 Task: Look for space in Basi, India from 1st July, 2023 to 9th July, 2023 for 2 adults in price range Rs.8000 to Rs.15000. Place can be entire place with 1  bedroom having 1 bed and 1 bathroom. Property type can be house, flat, guest house. Booking option can be shelf check-in. Required host language is English.
Action: Mouse moved to (542, 119)
Screenshot: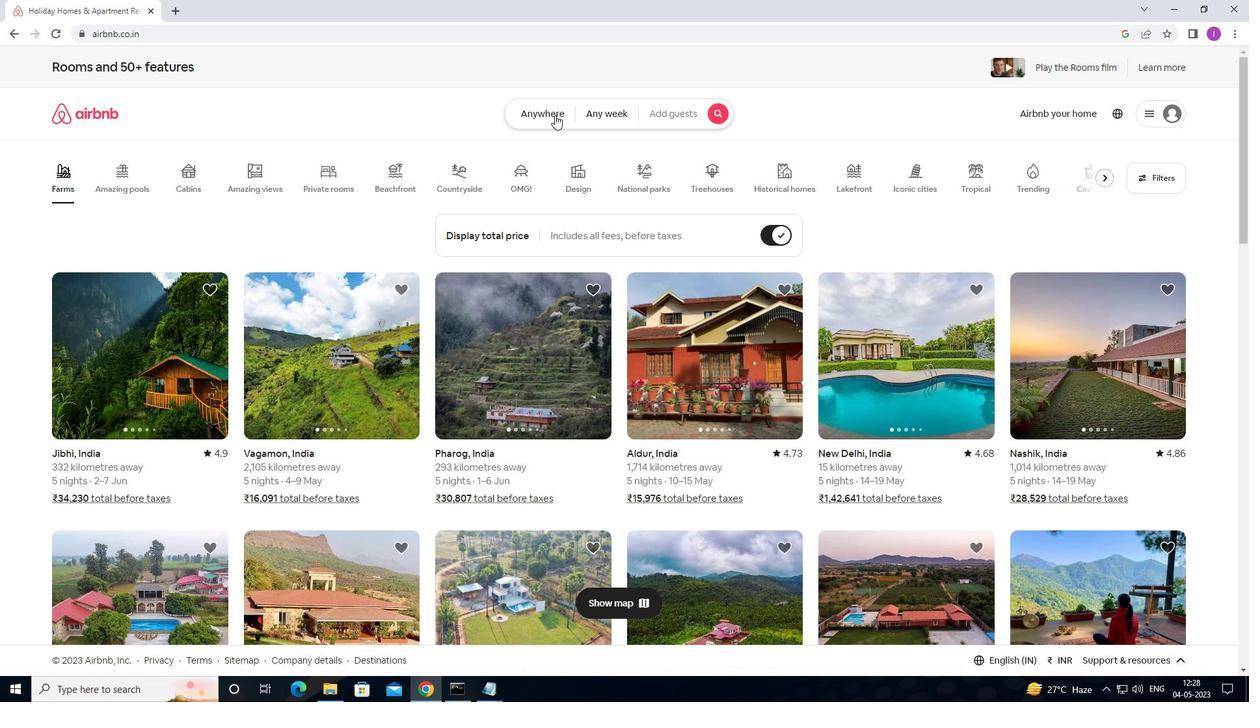 
Action: Mouse pressed left at (542, 119)
Screenshot: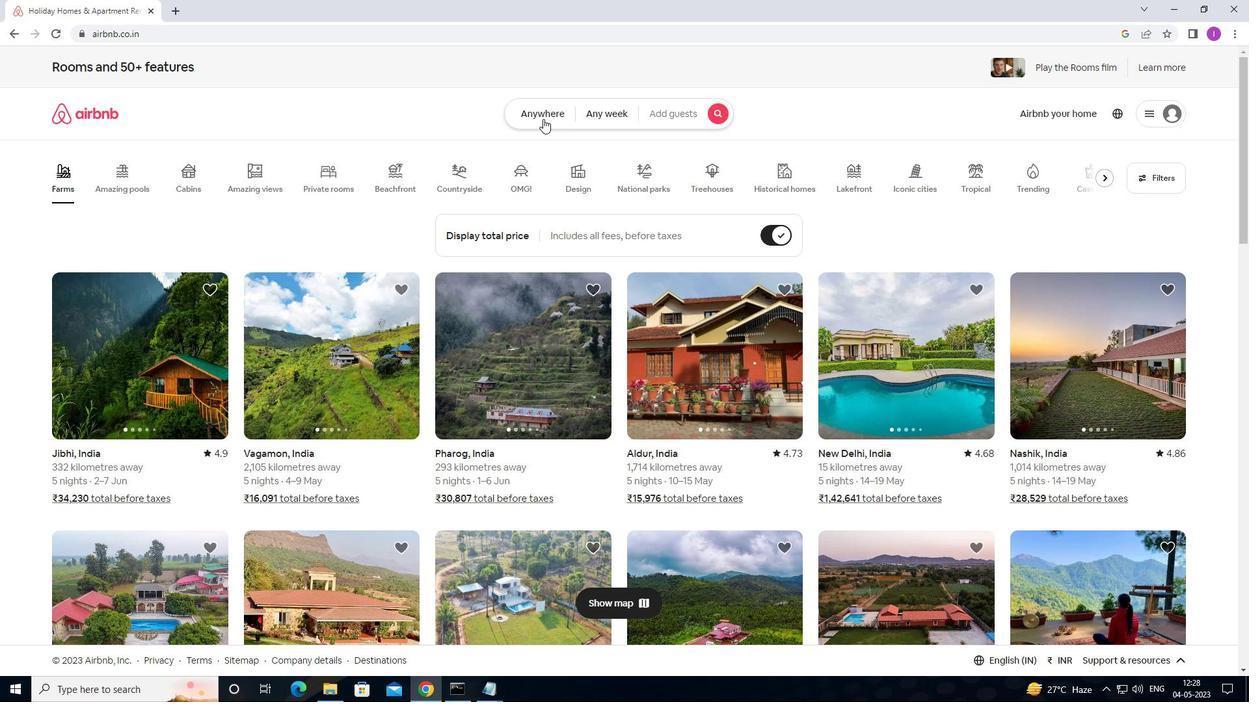 
Action: Mouse moved to (391, 169)
Screenshot: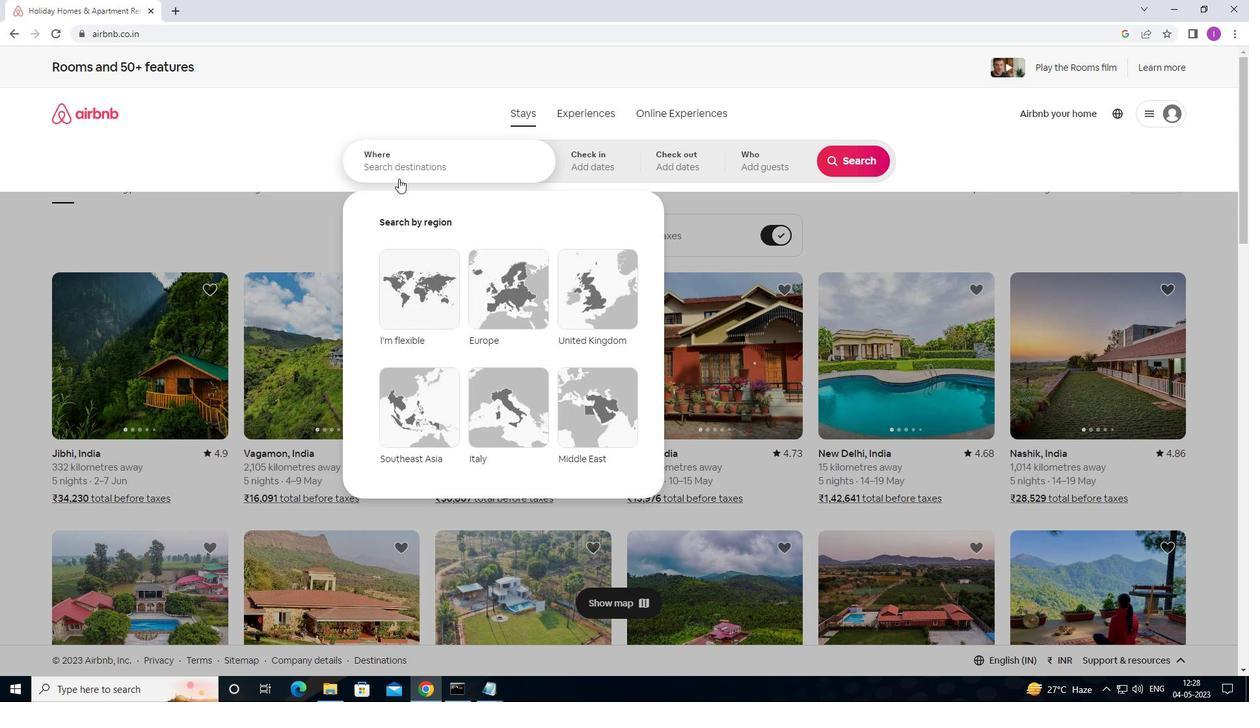 
Action: Mouse pressed left at (391, 169)
Screenshot: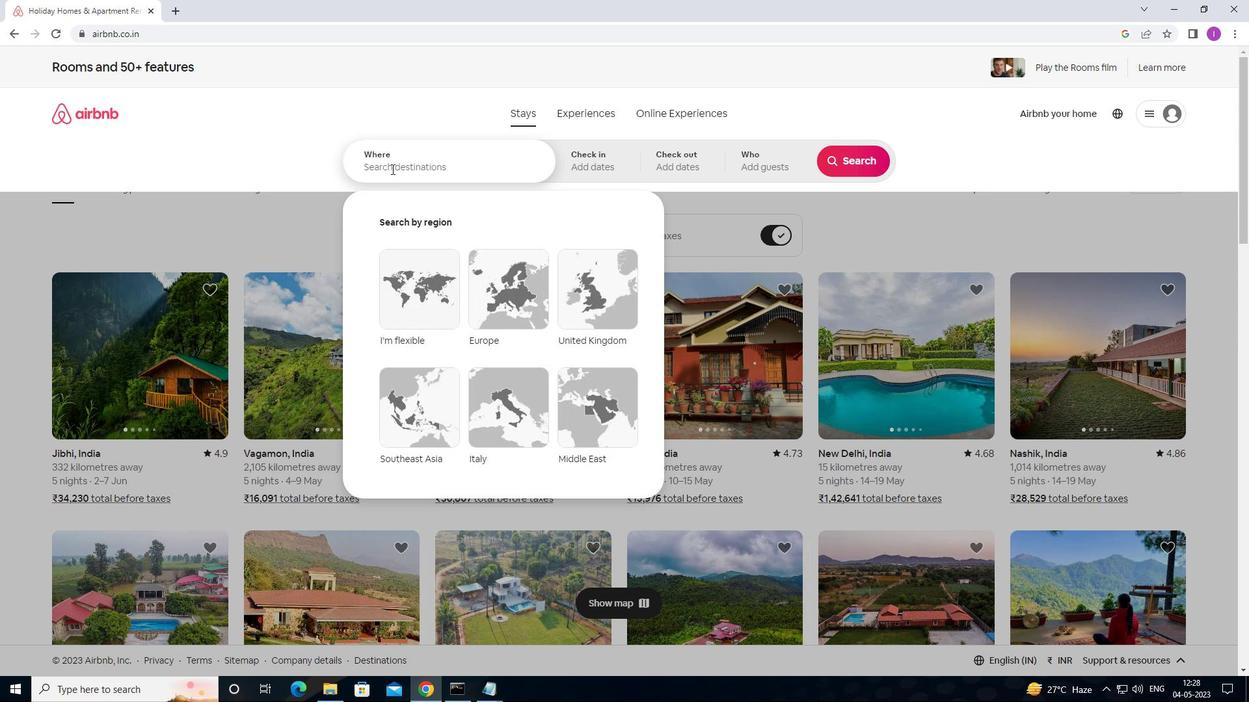 
Action: Mouse moved to (687, 163)
Screenshot: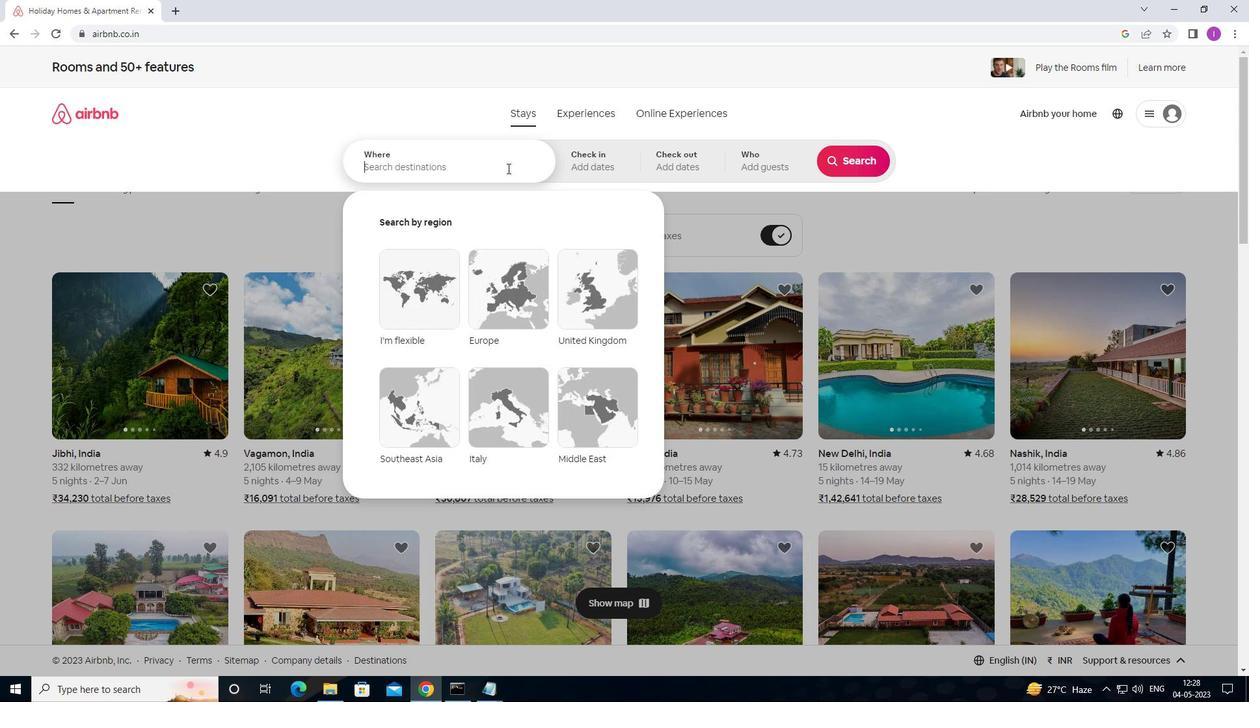 
Action: Key pressed <Key.shift>BASI,<Key.shift>INDIA
Screenshot: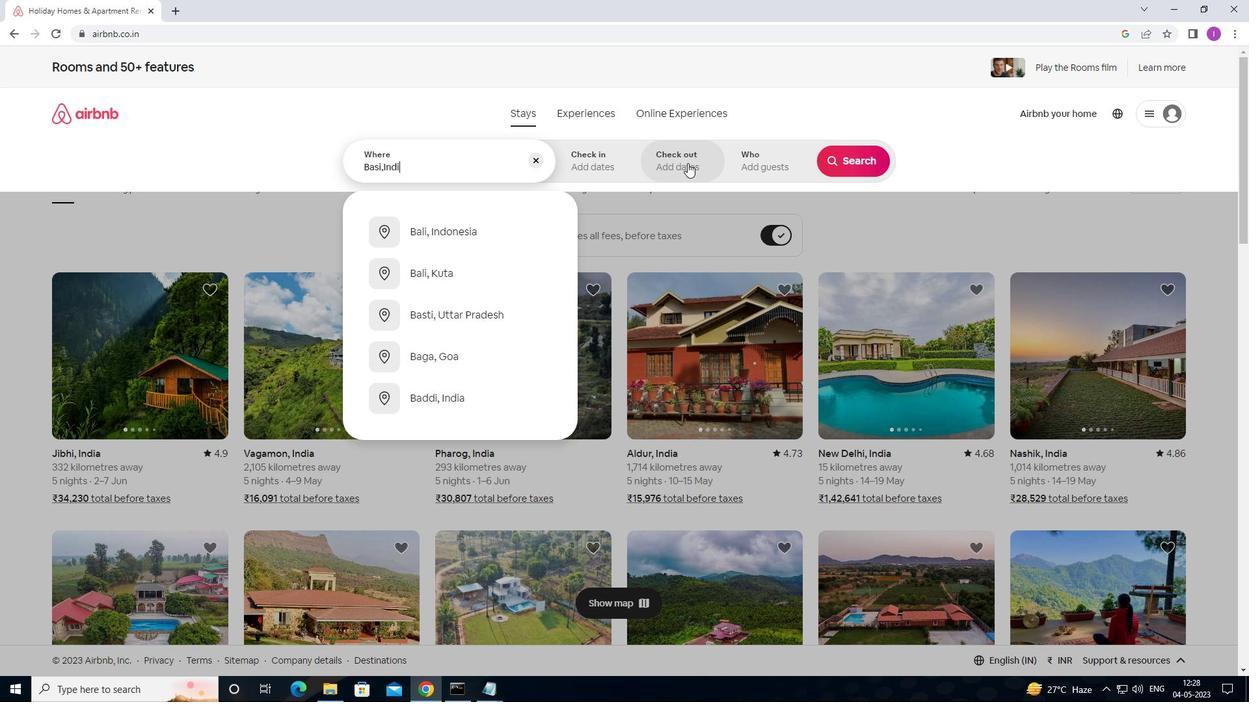 
Action: Mouse moved to (599, 154)
Screenshot: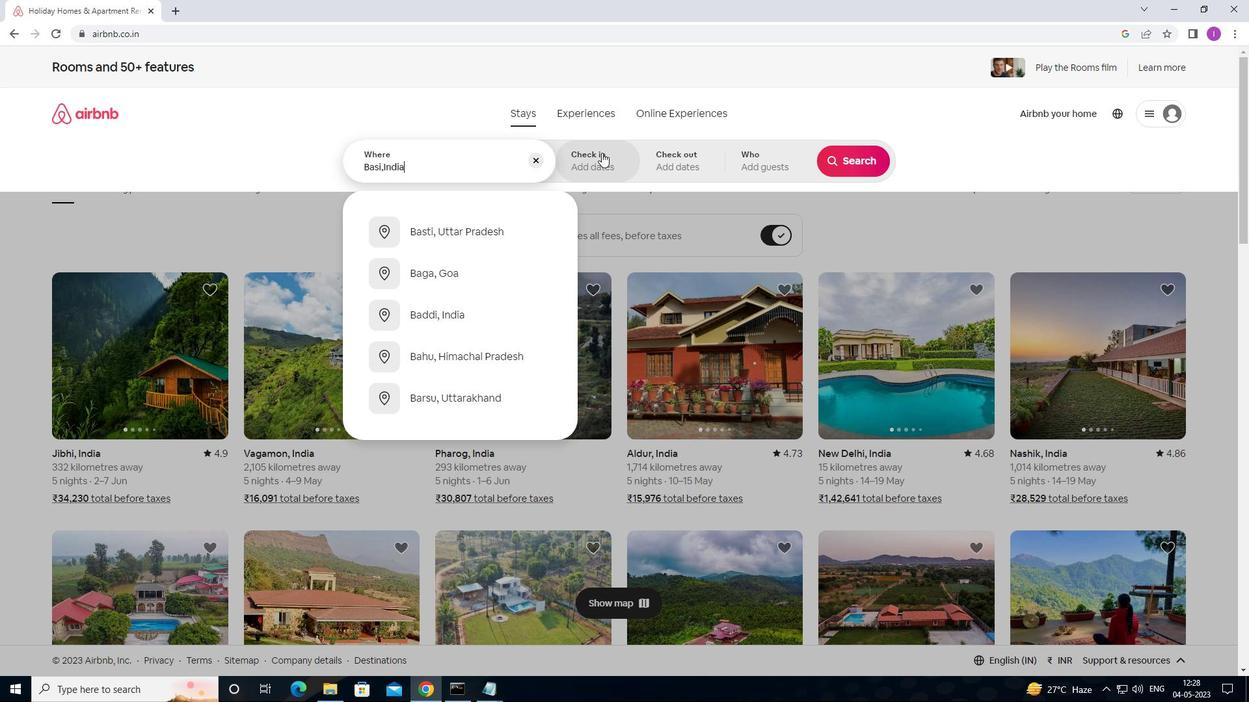 
Action: Mouse pressed left at (599, 154)
Screenshot: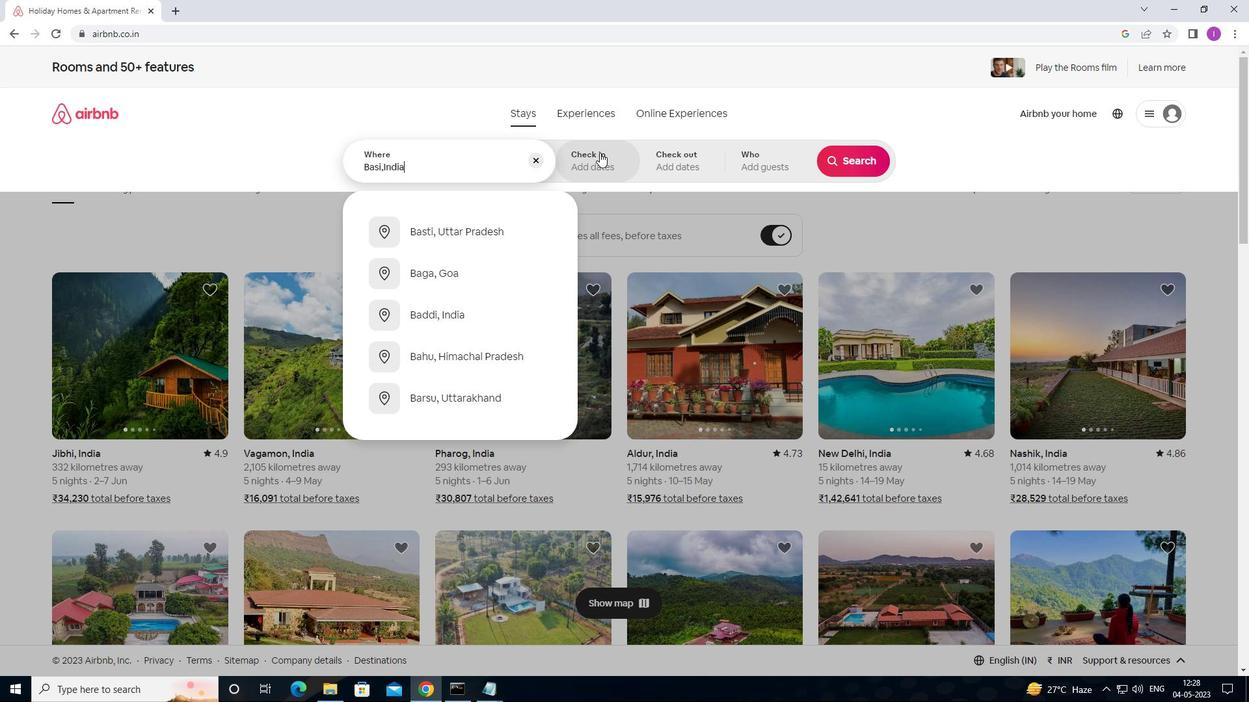 
Action: Mouse moved to (844, 265)
Screenshot: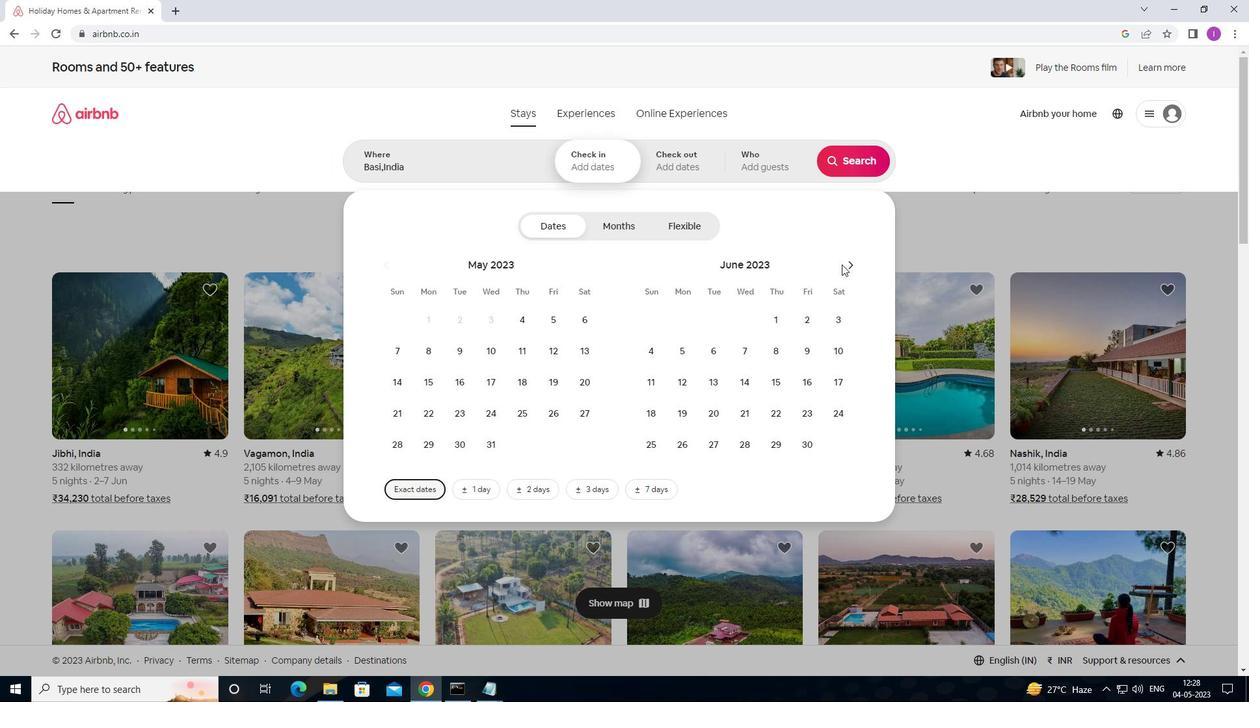 
Action: Mouse pressed left at (844, 265)
Screenshot: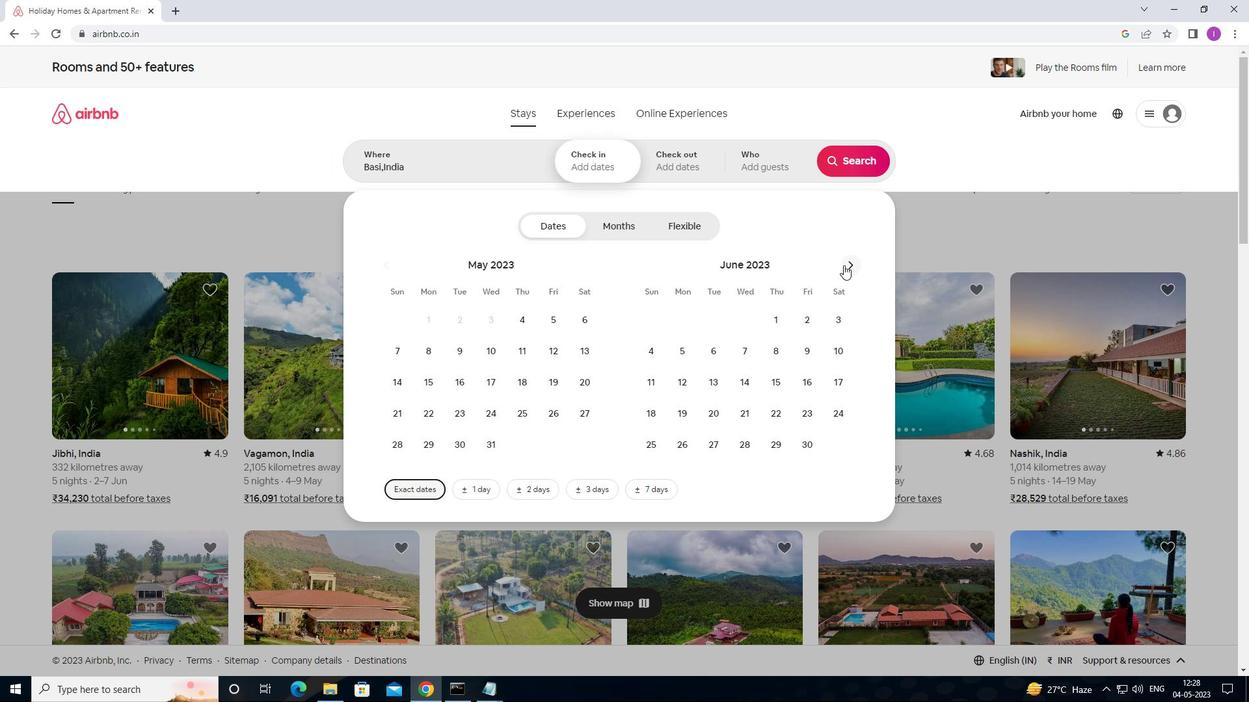 
Action: Mouse moved to (841, 324)
Screenshot: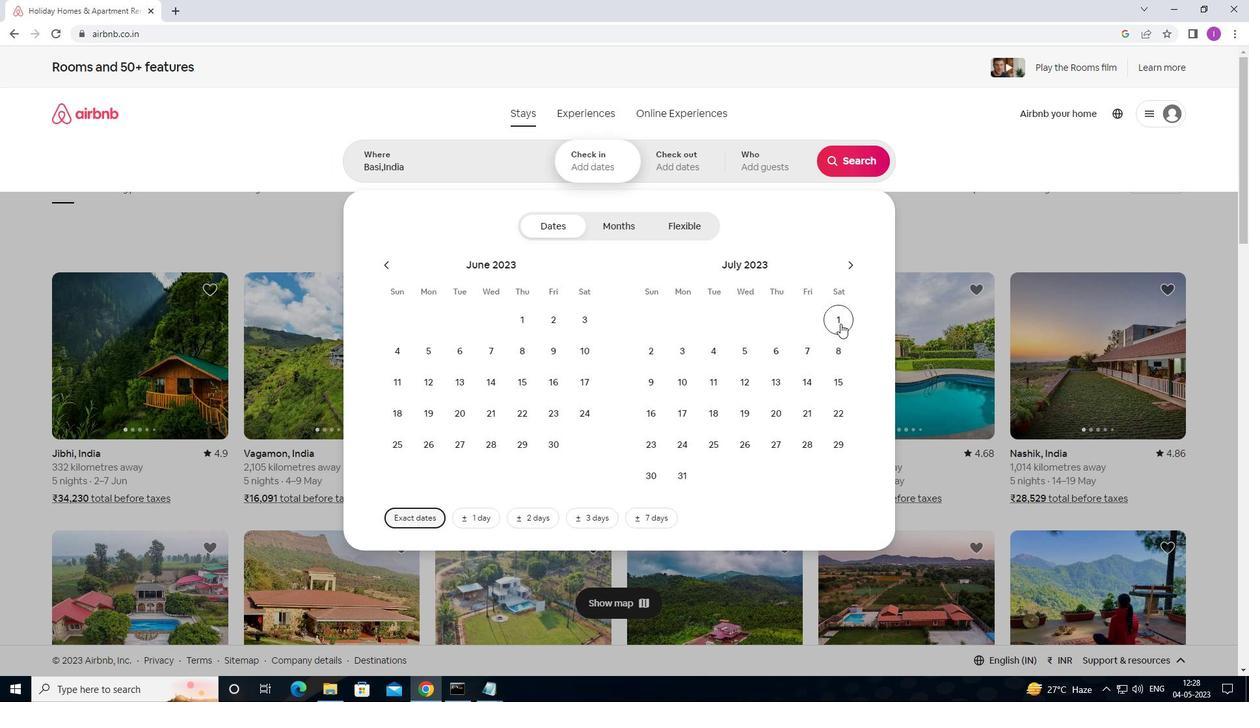 
Action: Mouse pressed left at (841, 324)
Screenshot: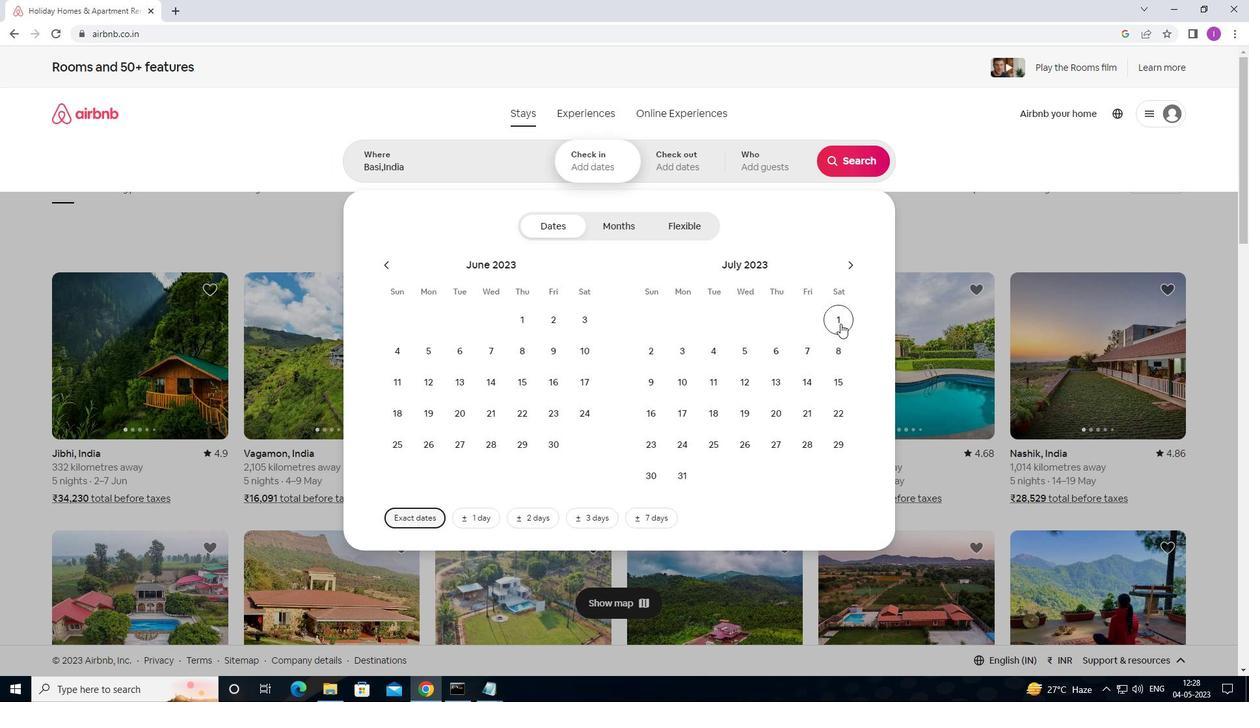 
Action: Mouse moved to (656, 385)
Screenshot: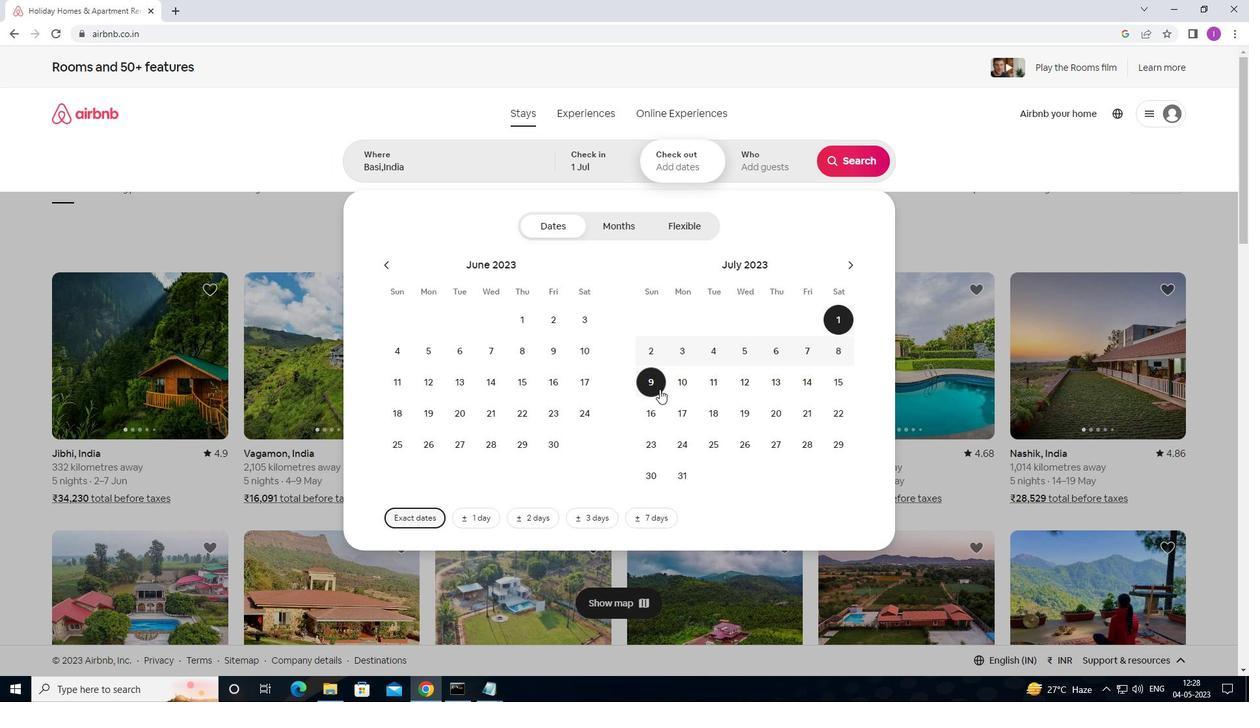 
Action: Mouse pressed left at (656, 385)
Screenshot: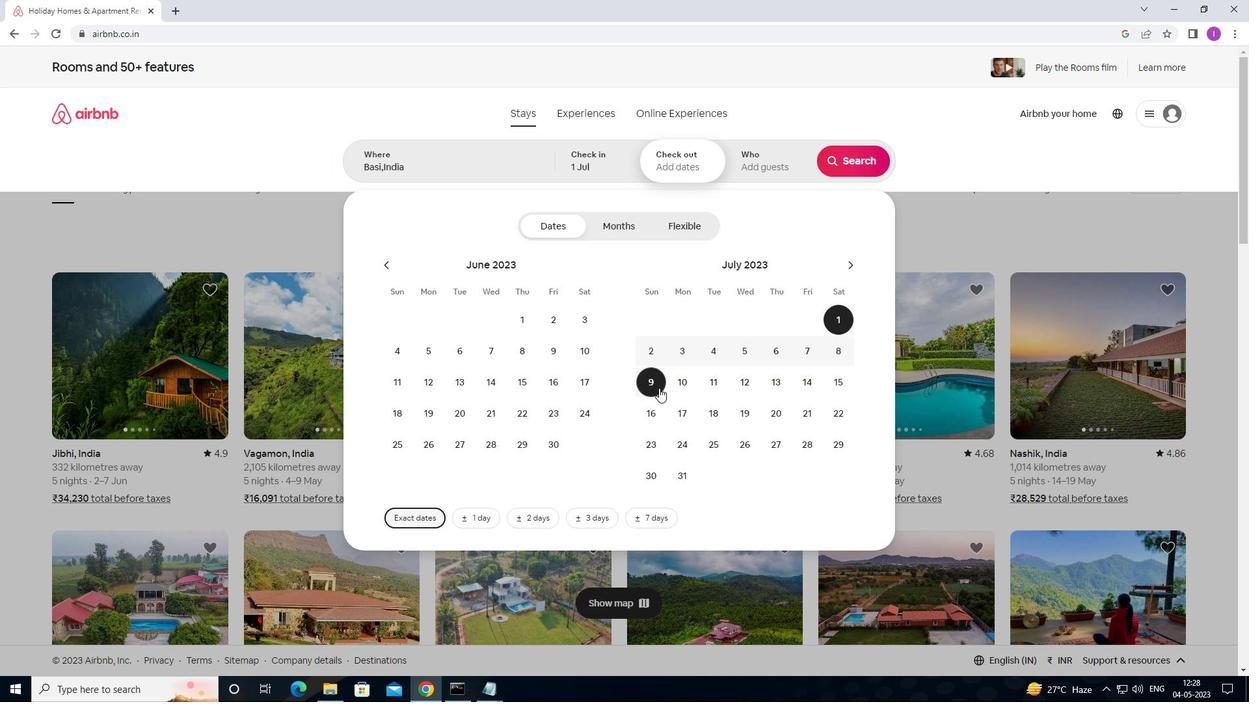 
Action: Mouse moved to (743, 166)
Screenshot: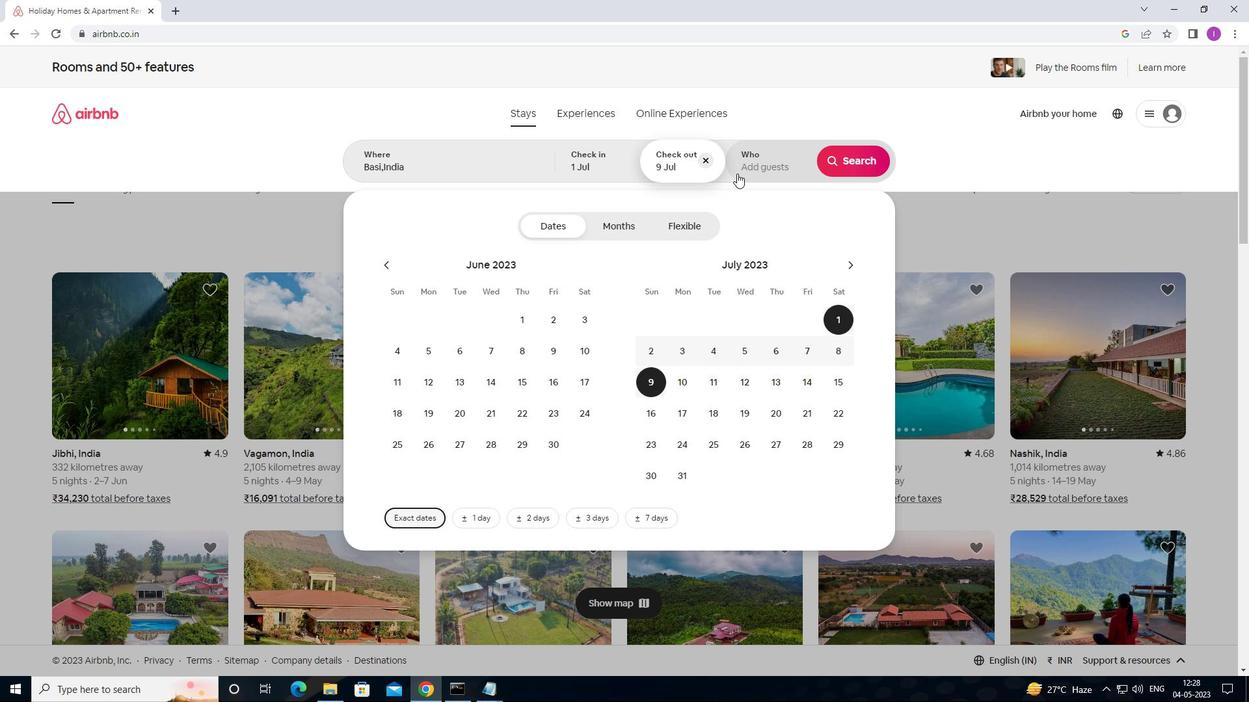 
Action: Mouse pressed left at (743, 166)
Screenshot: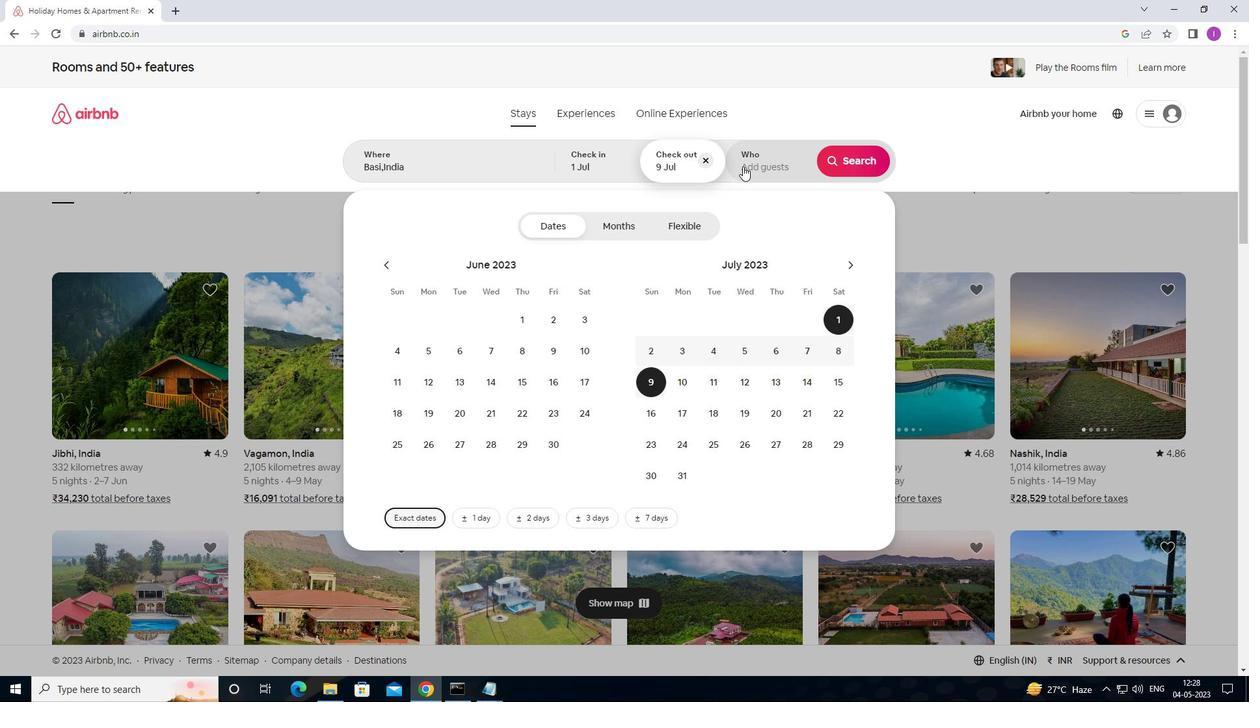 
Action: Mouse moved to (857, 238)
Screenshot: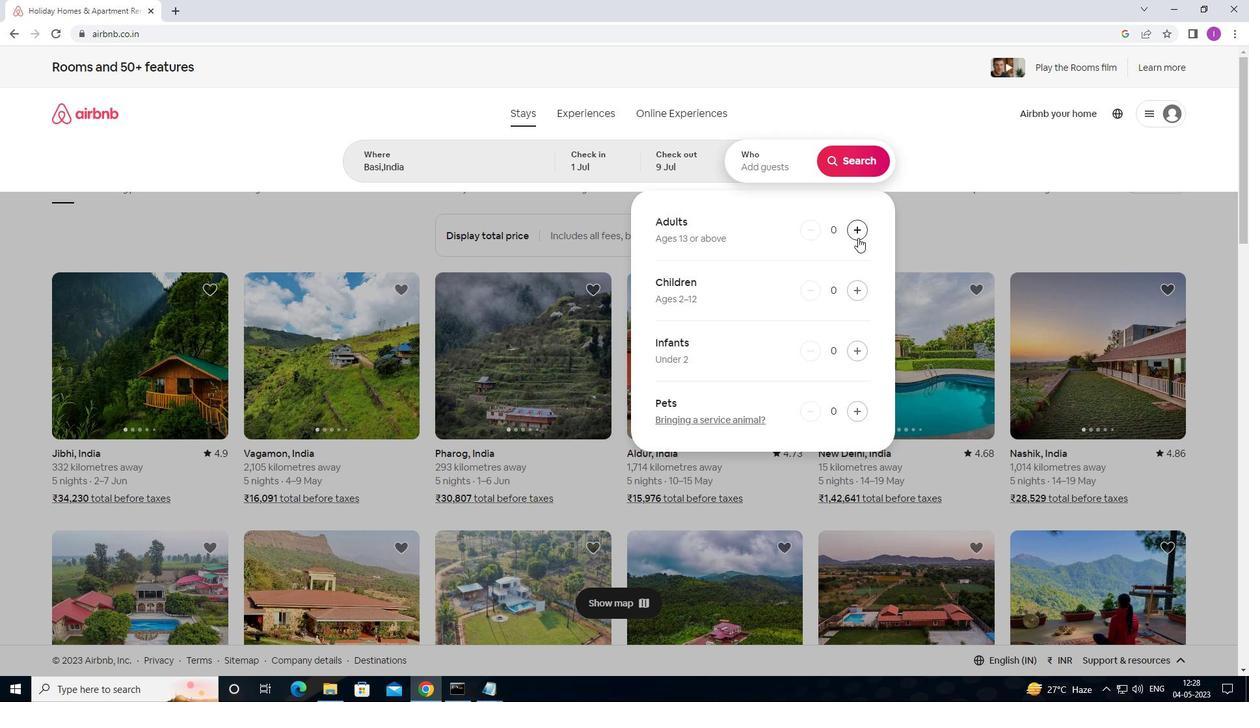 
Action: Mouse pressed left at (857, 238)
Screenshot: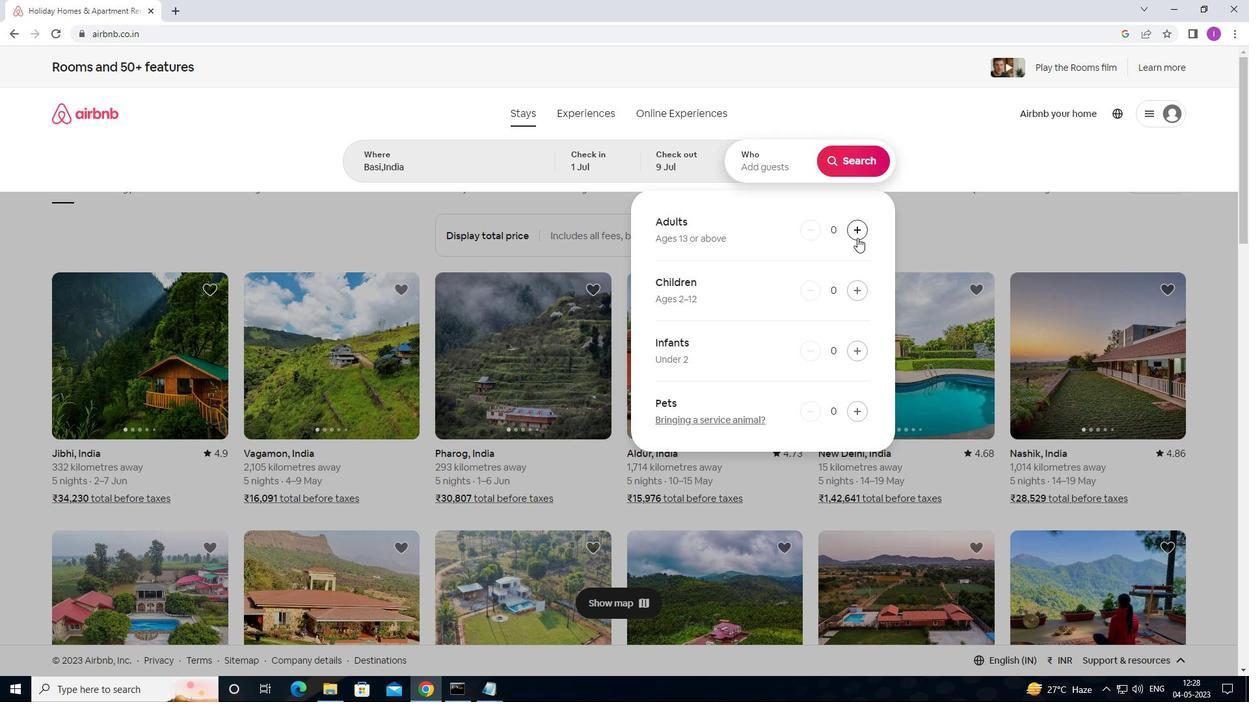 
Action: Mouse moved to (857, 236)
Screenshot: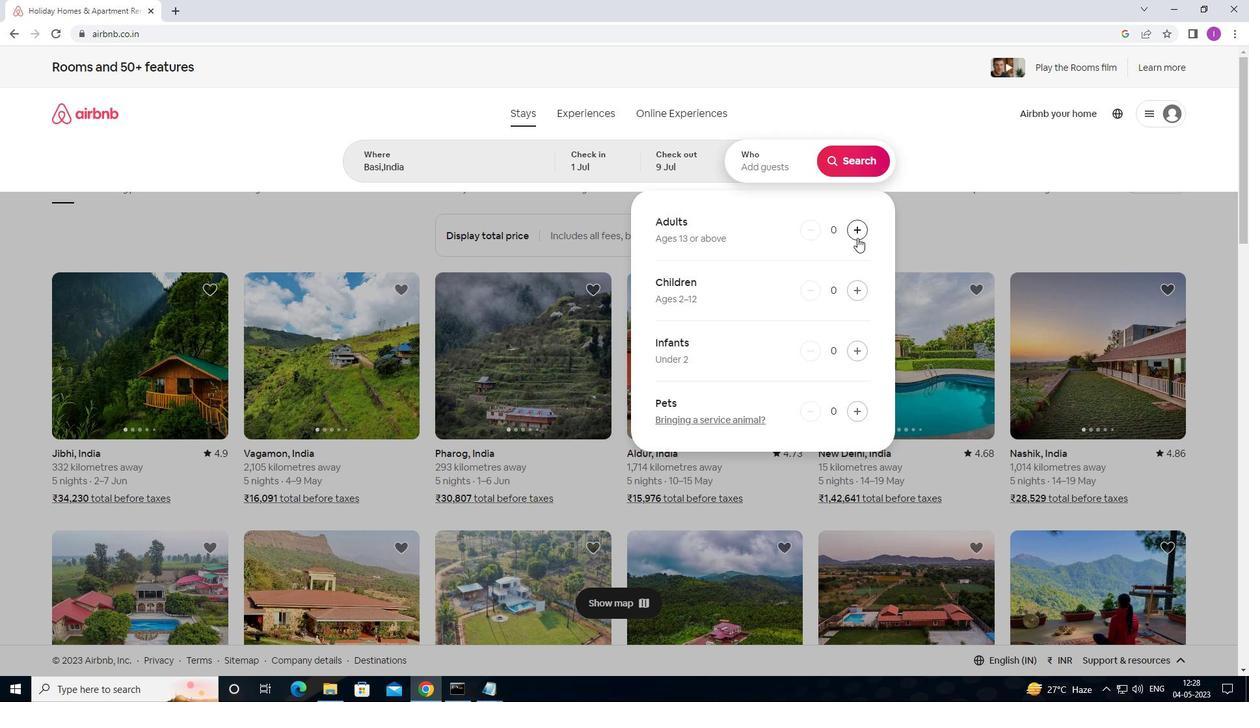
Action: Mouse pressed left at (857, 236)
Screenshot: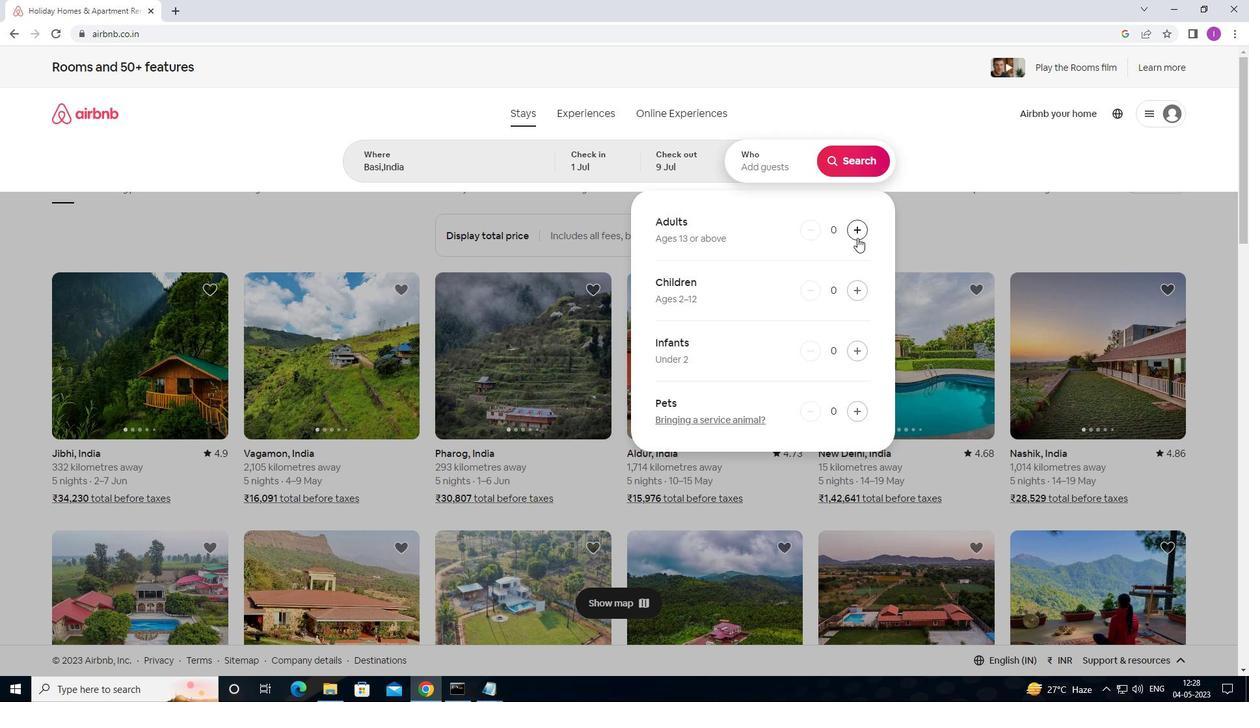 
Action: Mouse moved to (850, 158)
Screenshot: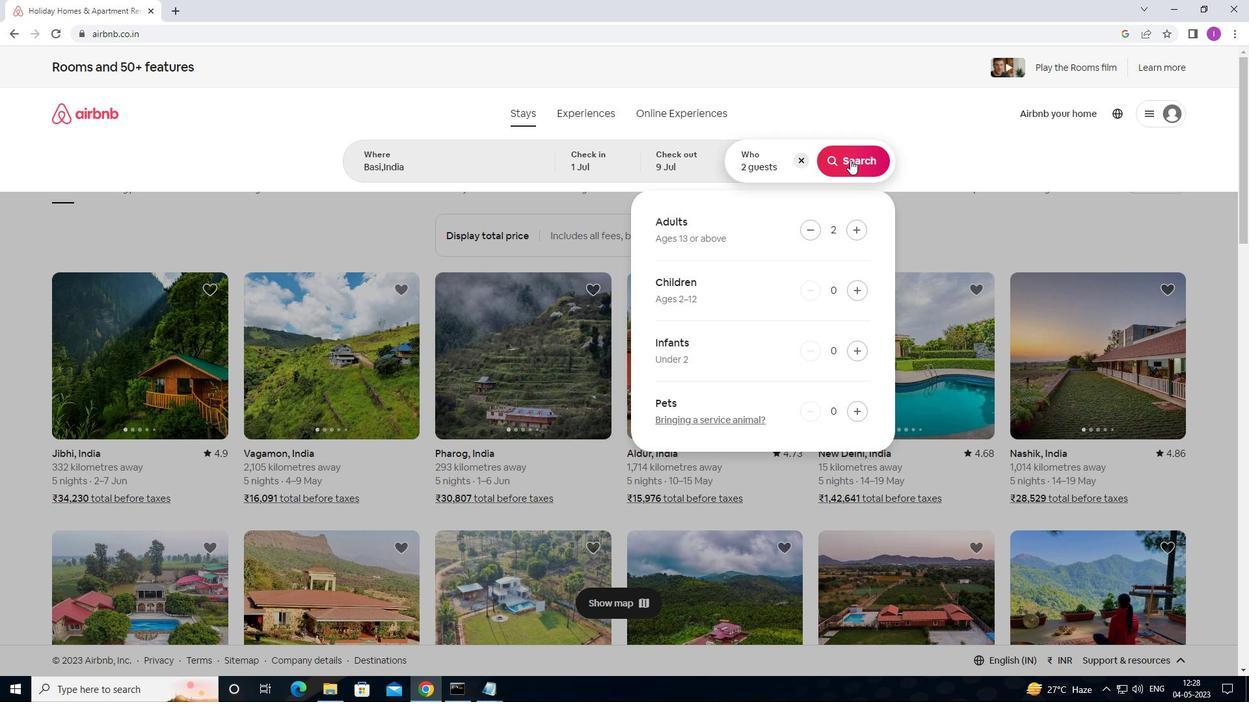 
Action: Mouse pressed left at (850, 158)
Screenshot: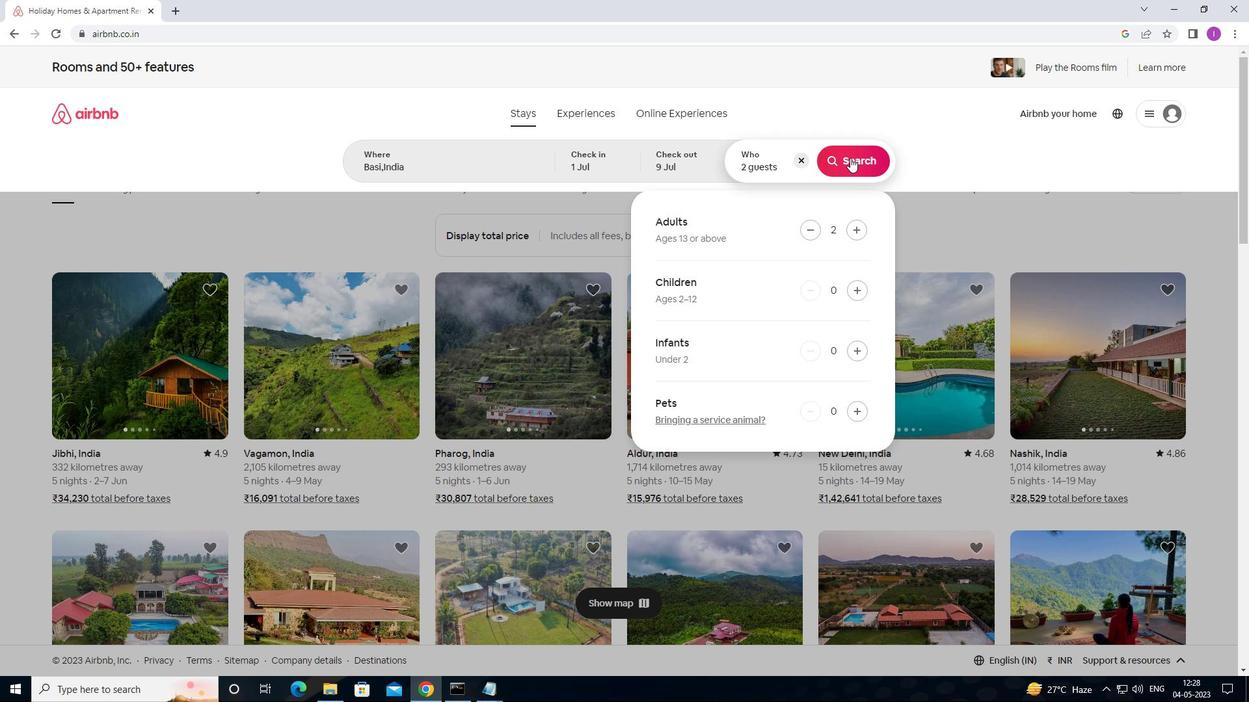 
Action: Mouse moved to (1190, 122)
Screenshot: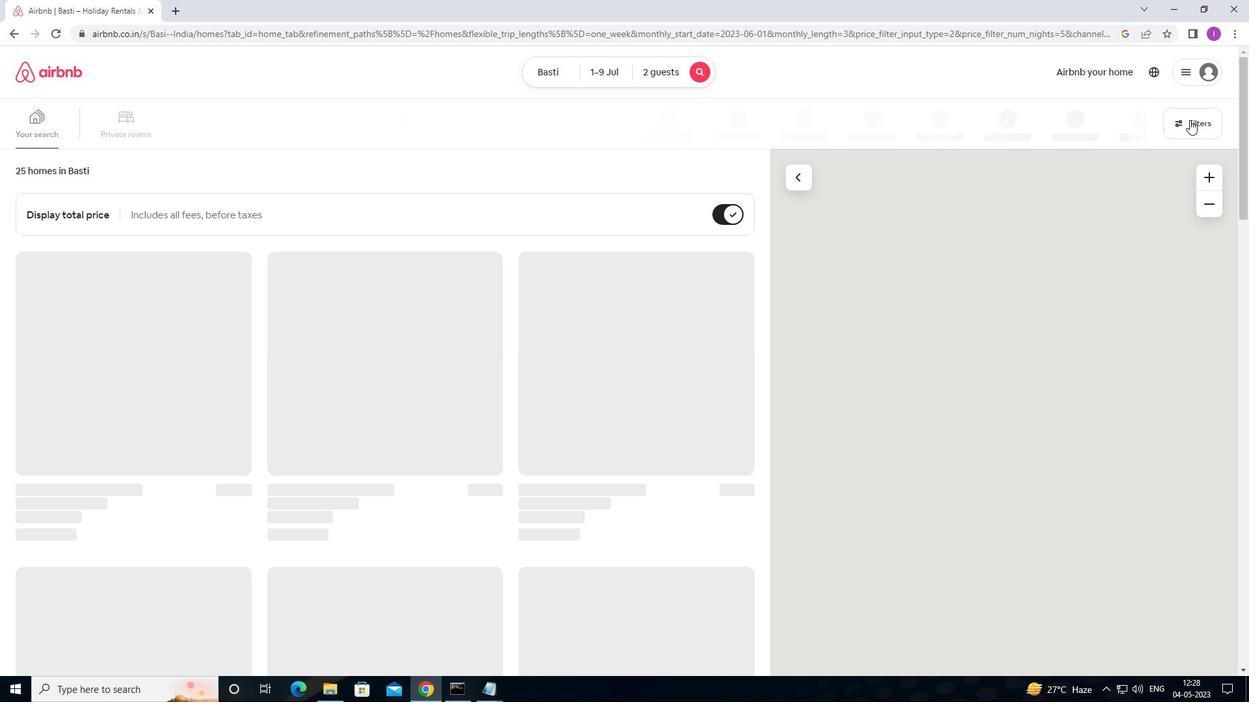 
Action: Mouse pressed left at (1190, 122)
Screenshot: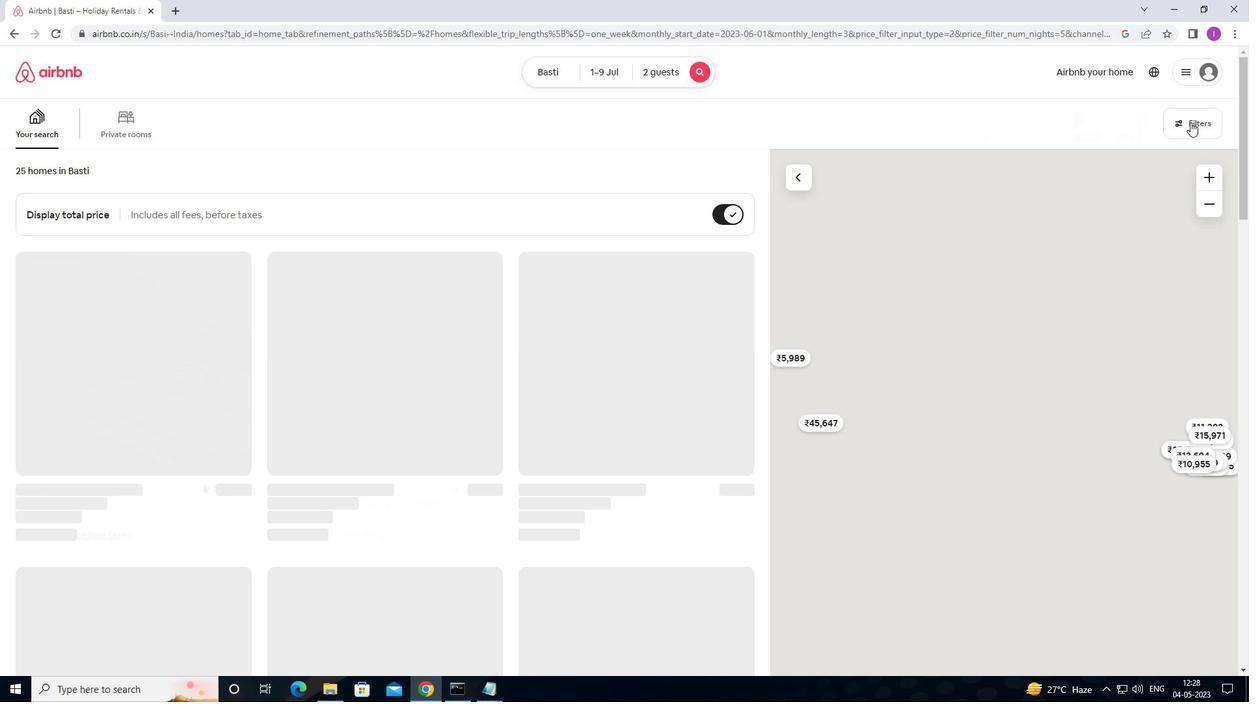 
Action: Mouse moved to (490, 292)
Screenshot: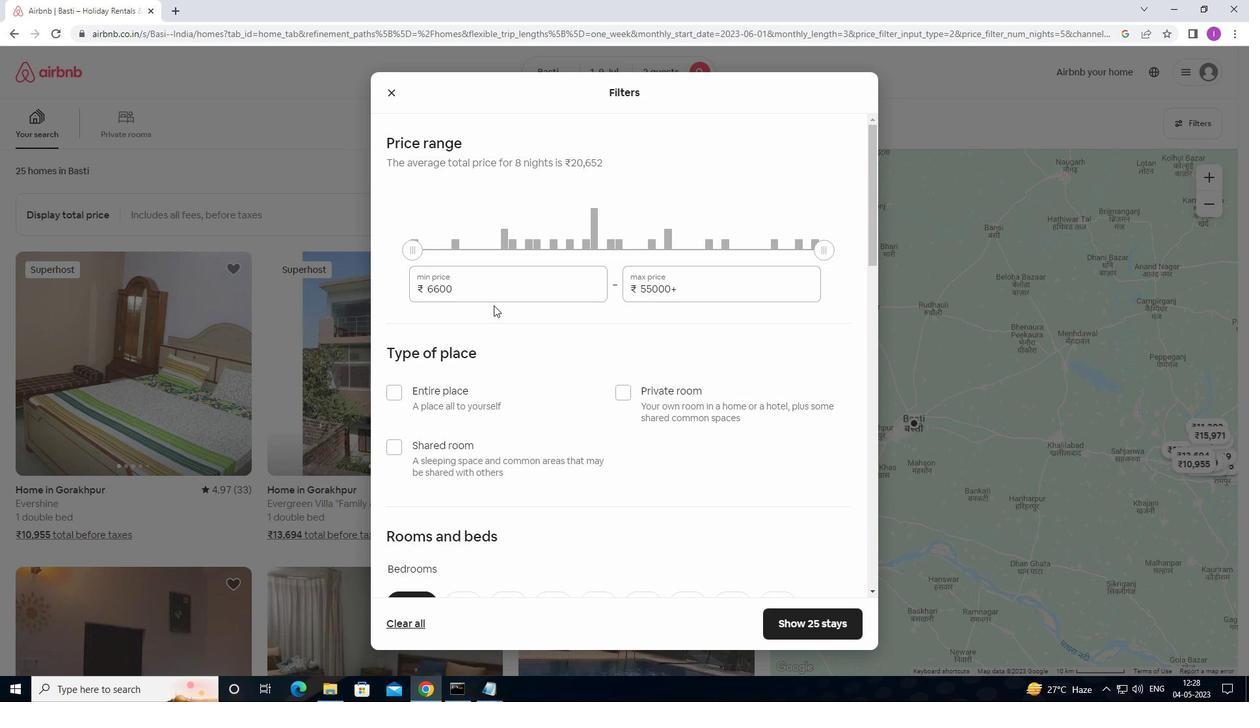 
Action: Mouse pressed left at (490, 292)
Screenshot: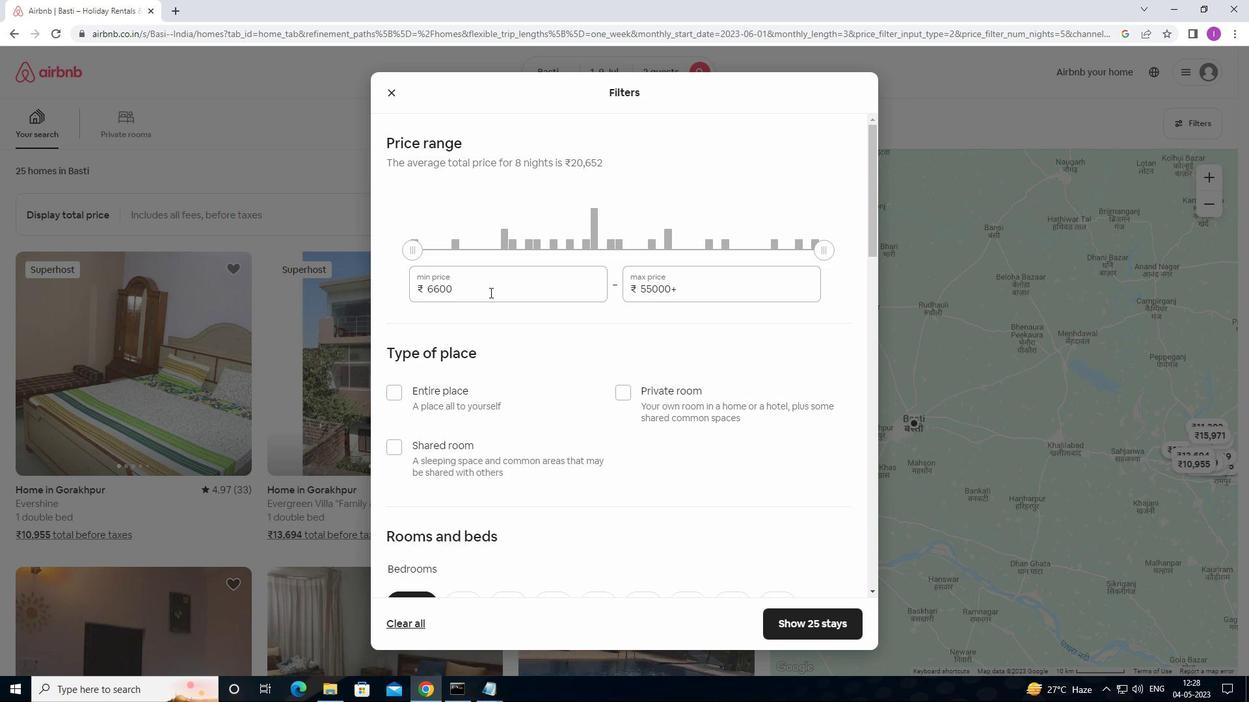 
Action: Mouse moved to (404, 290)
Screenshot: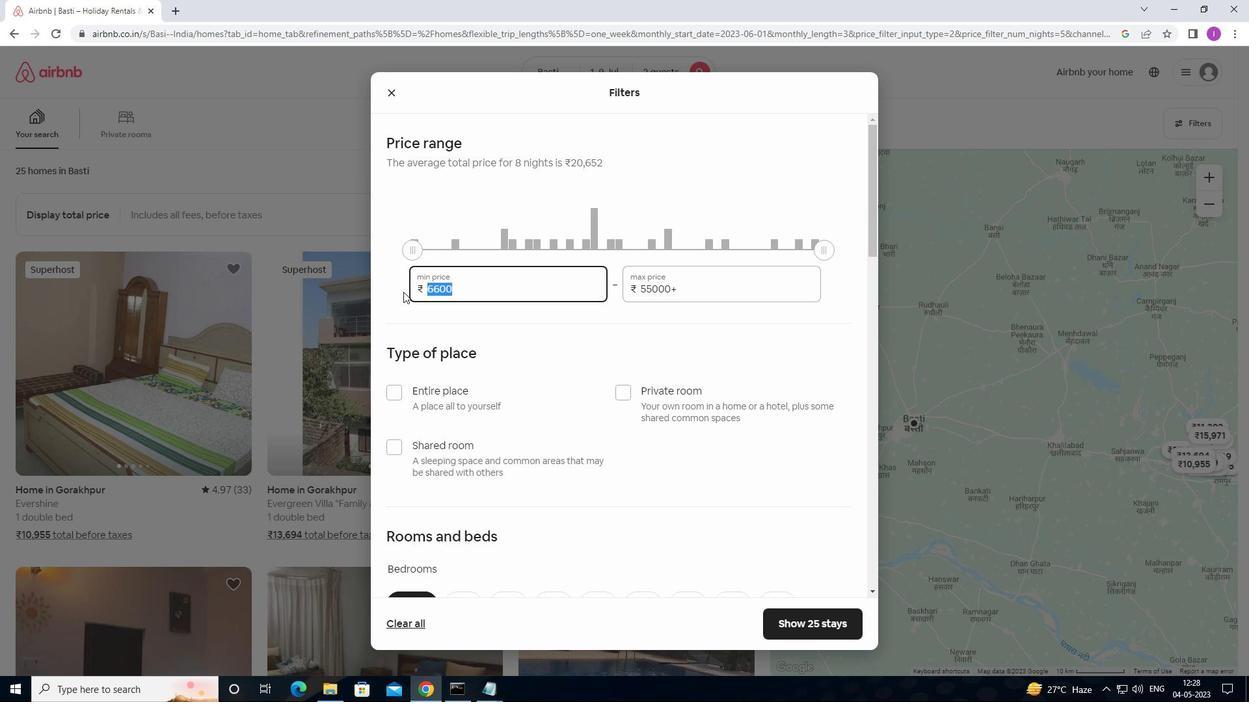 
Action: Key pressed 8
Screenshot: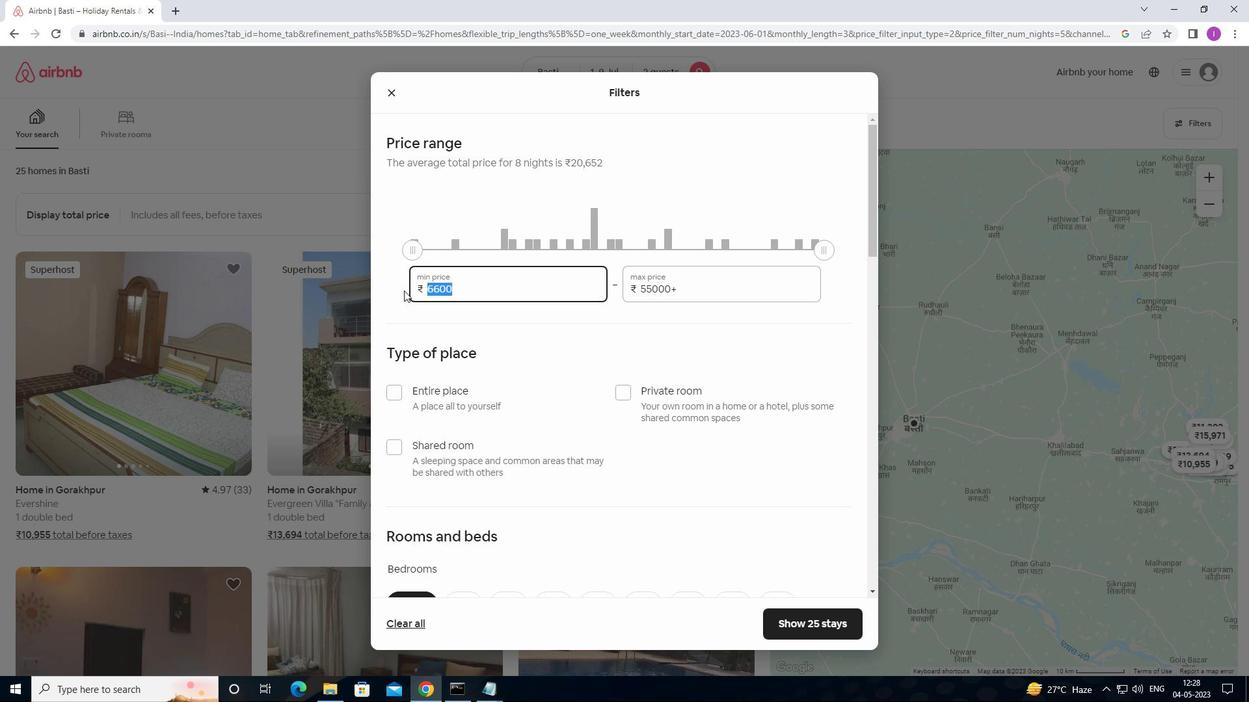 
Action: Mouse moved to (407, 288)
Screenshot: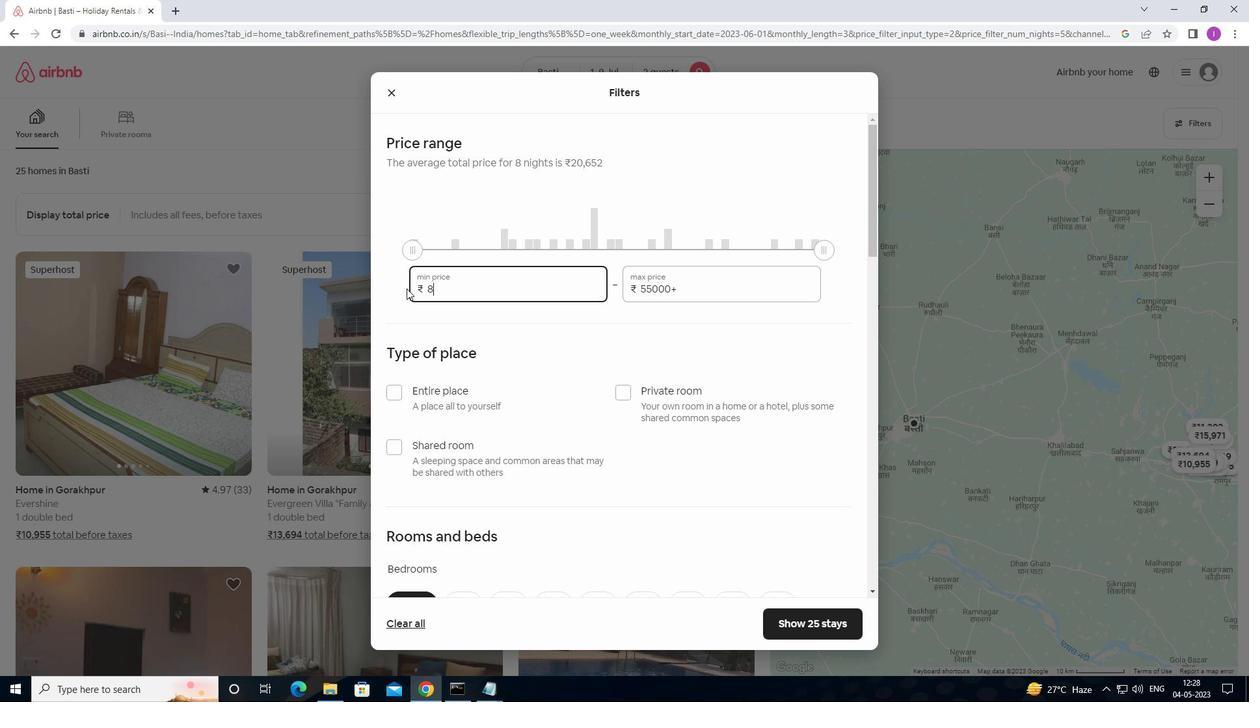 
Action: Key pressed 00
Screenshot: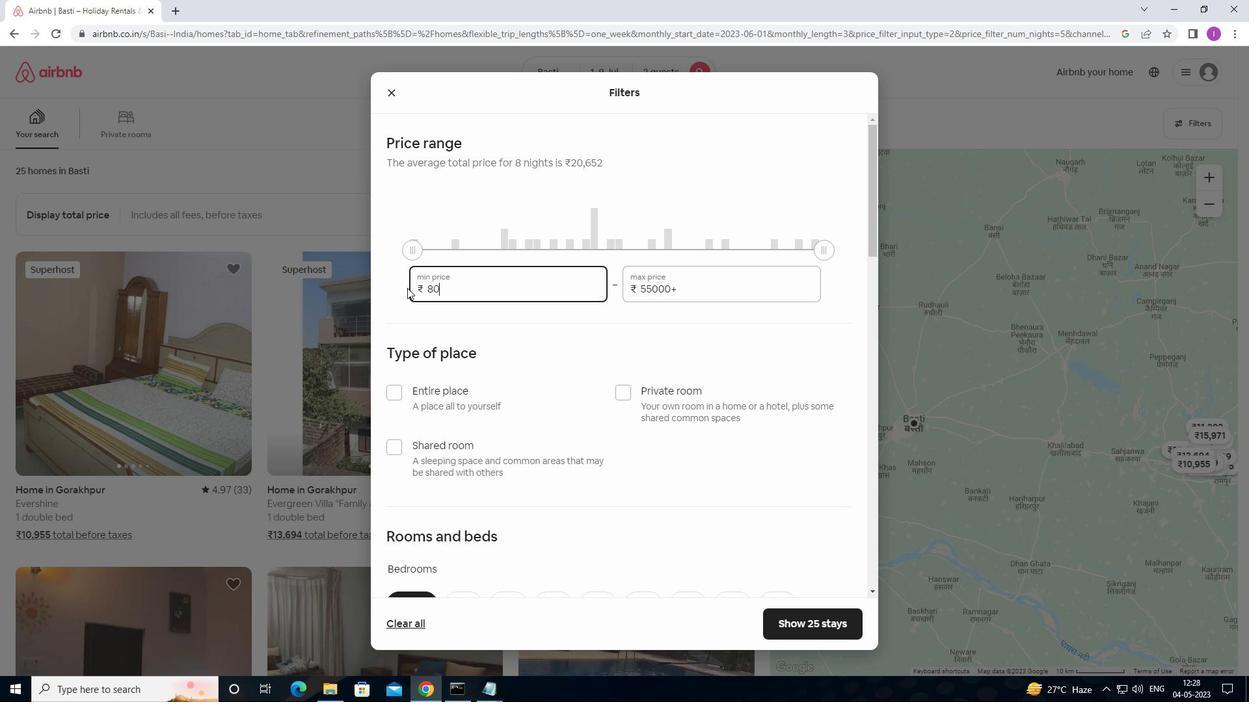 
Action: Mouse moved to (413, 287)
Screenshot: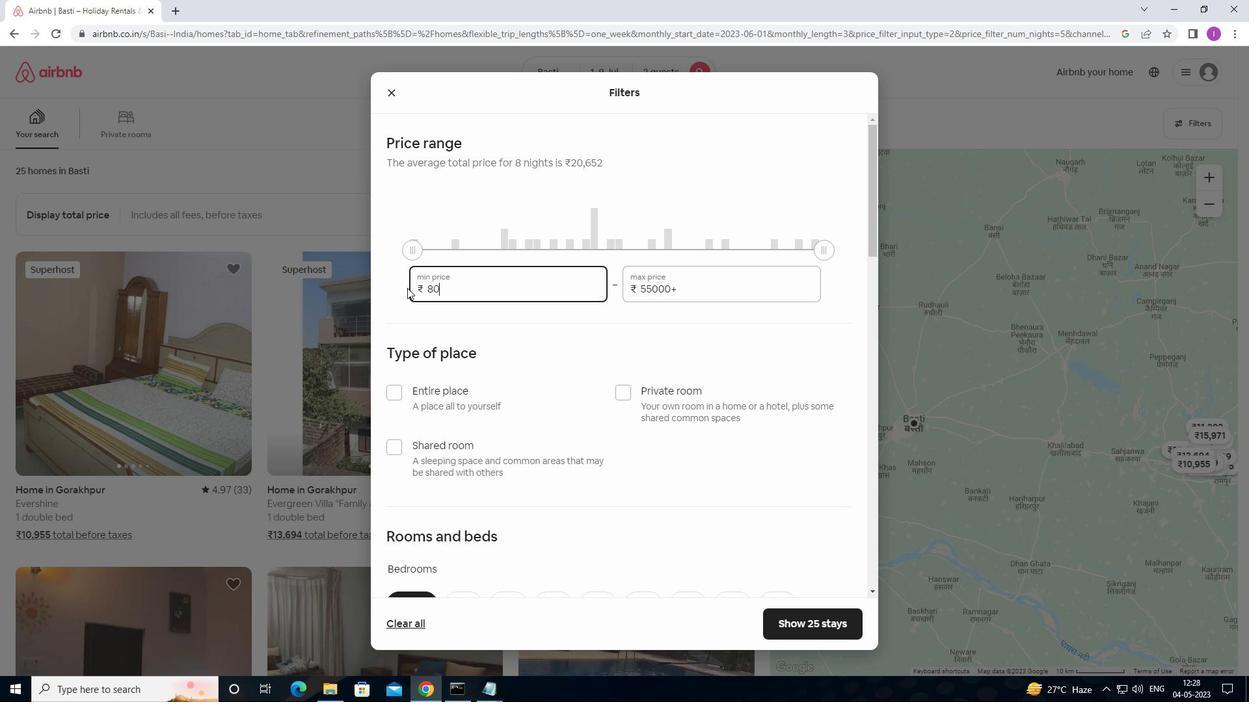 
Action: Key pressed 0
Screenshot: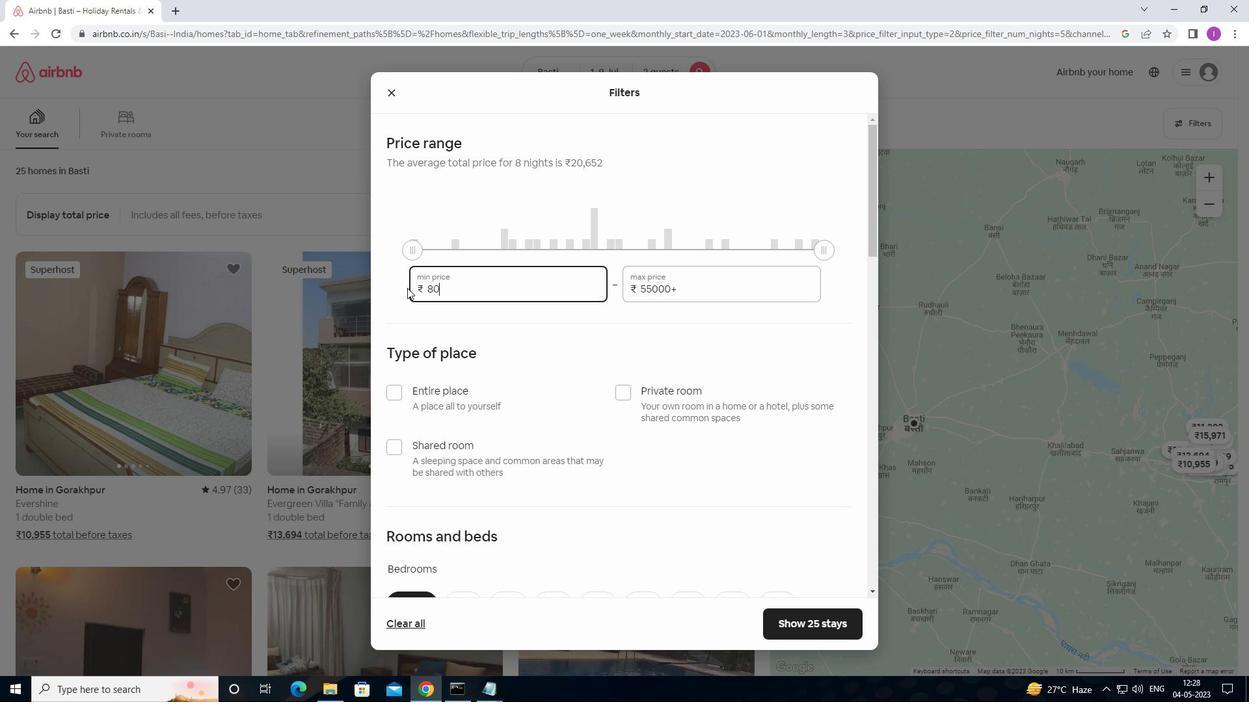 
Action: Mouse moved to (684, 281)
Screenshot: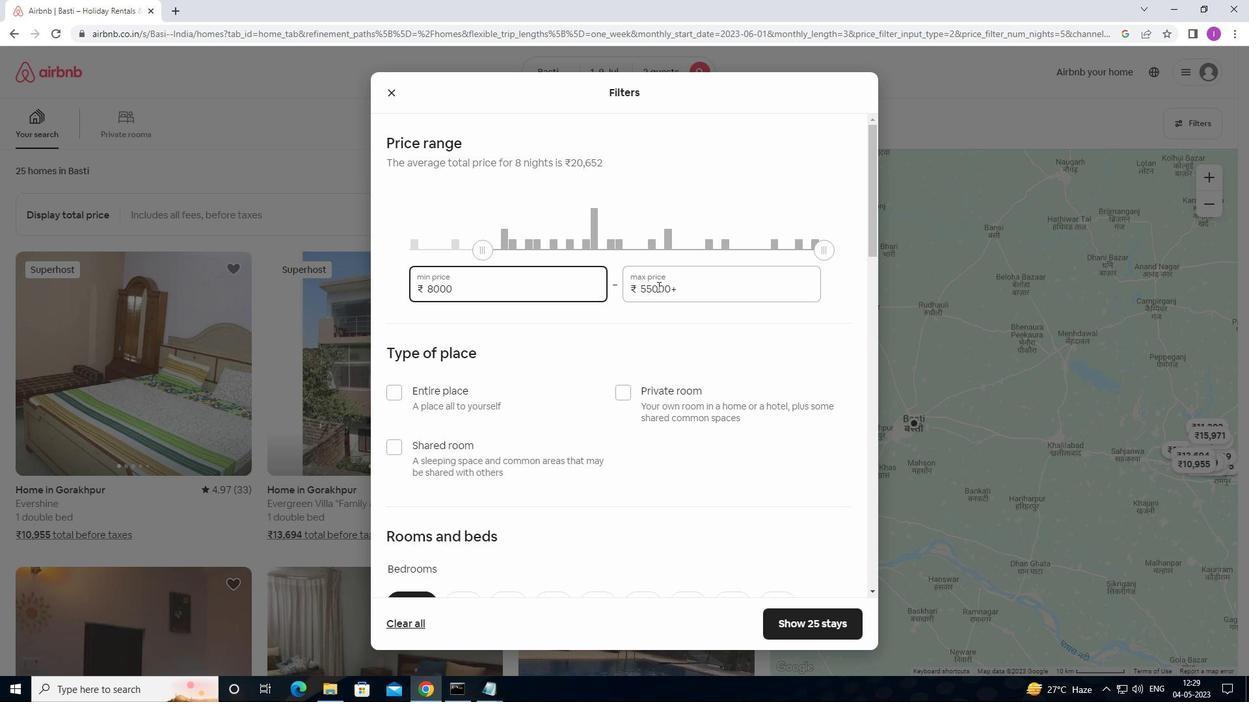 
Action: Mouse pressed left at (684, 281)
Screenshot: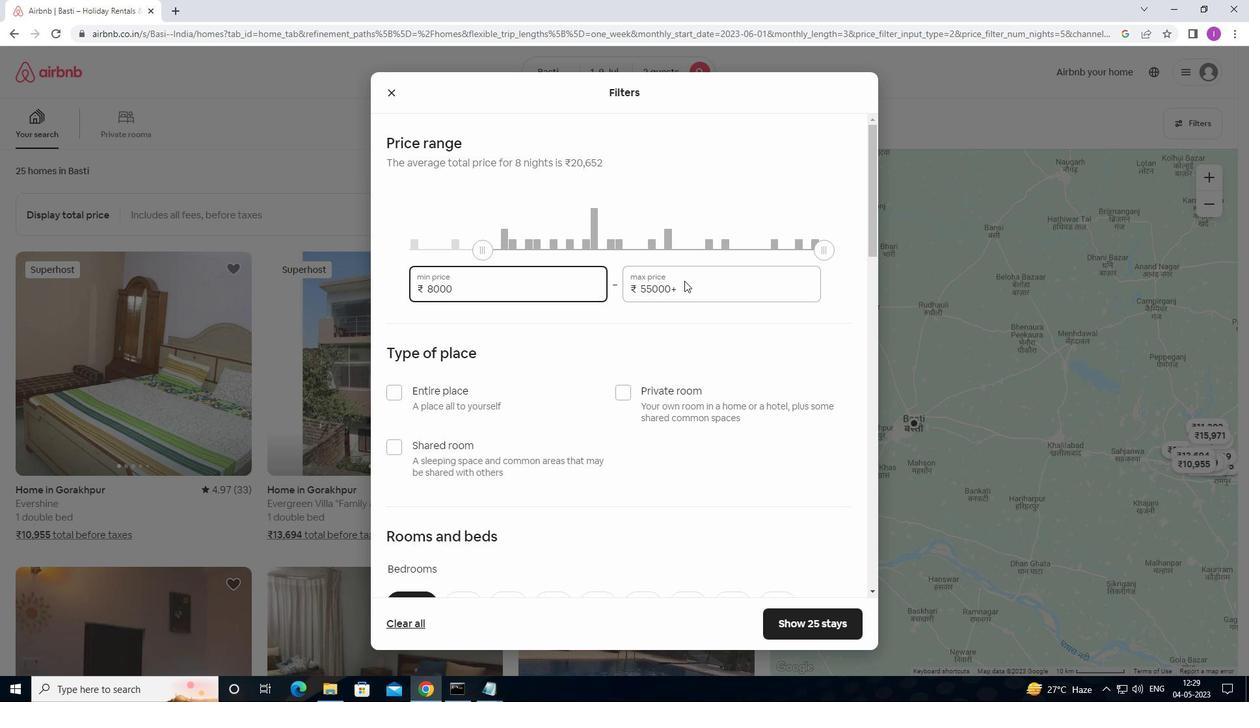 
Action: Mouse pressed left at (684, 281)
Screenshot: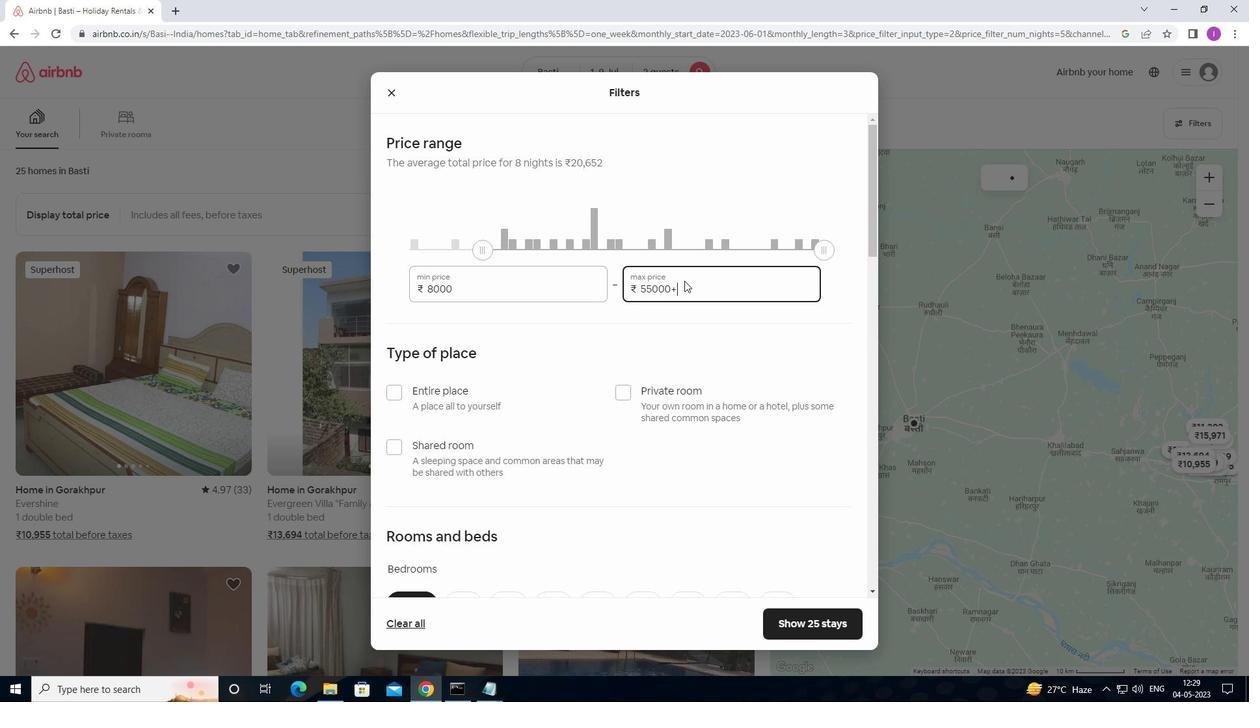 
Action: Mouse moved to (683, 284)
Screenshot: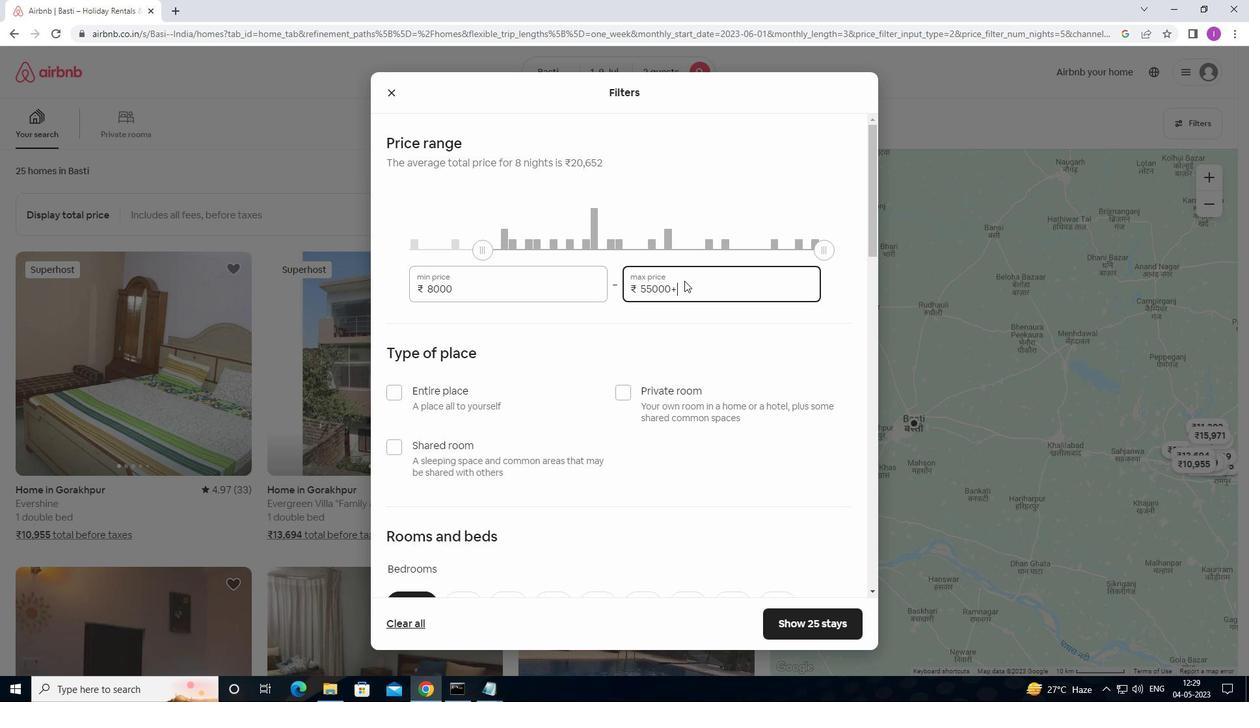 
Action: Mouse pressed left at (683, 284)
Screenshot: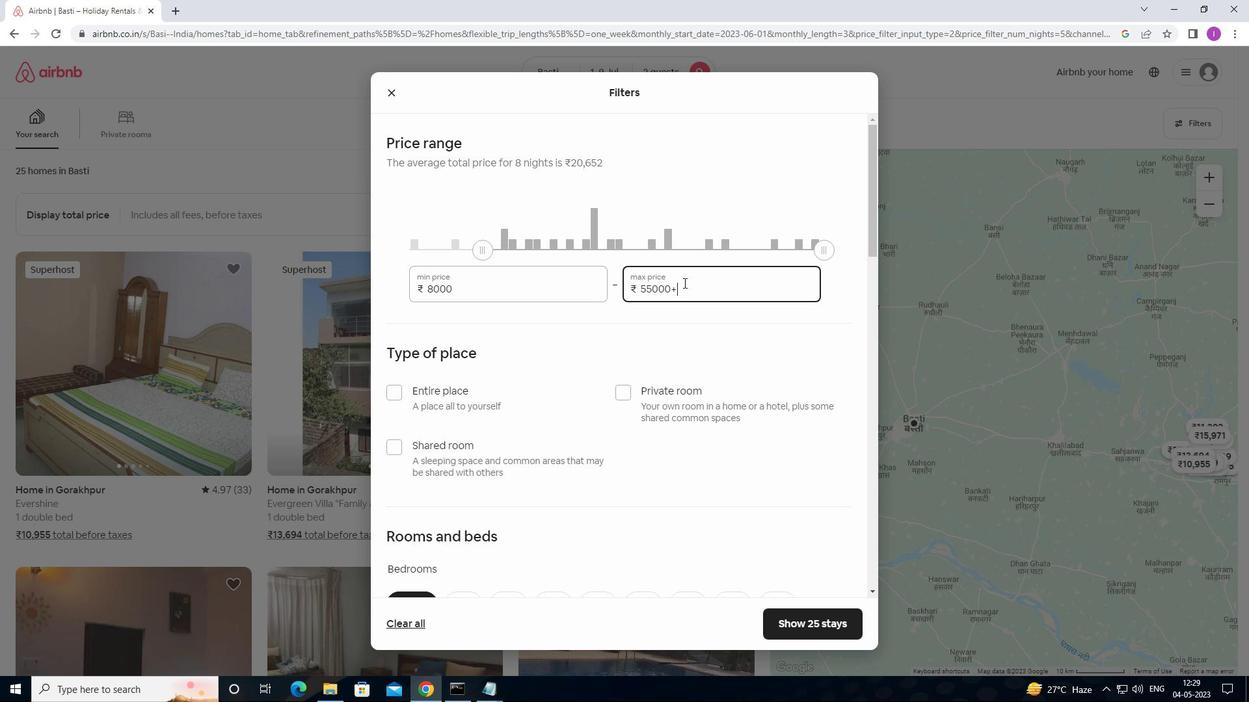 
Action: Mouse moved to (633, 288)
Screenshot: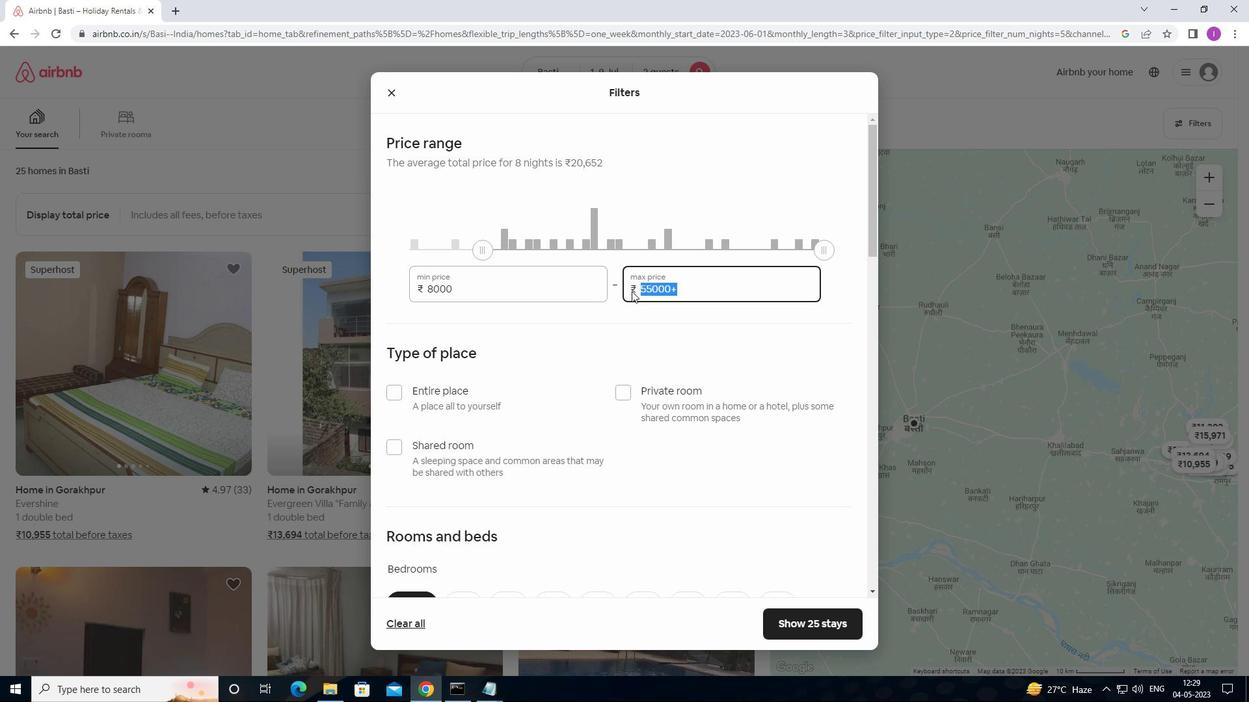 
Action: Key pressed 1
Screenshot: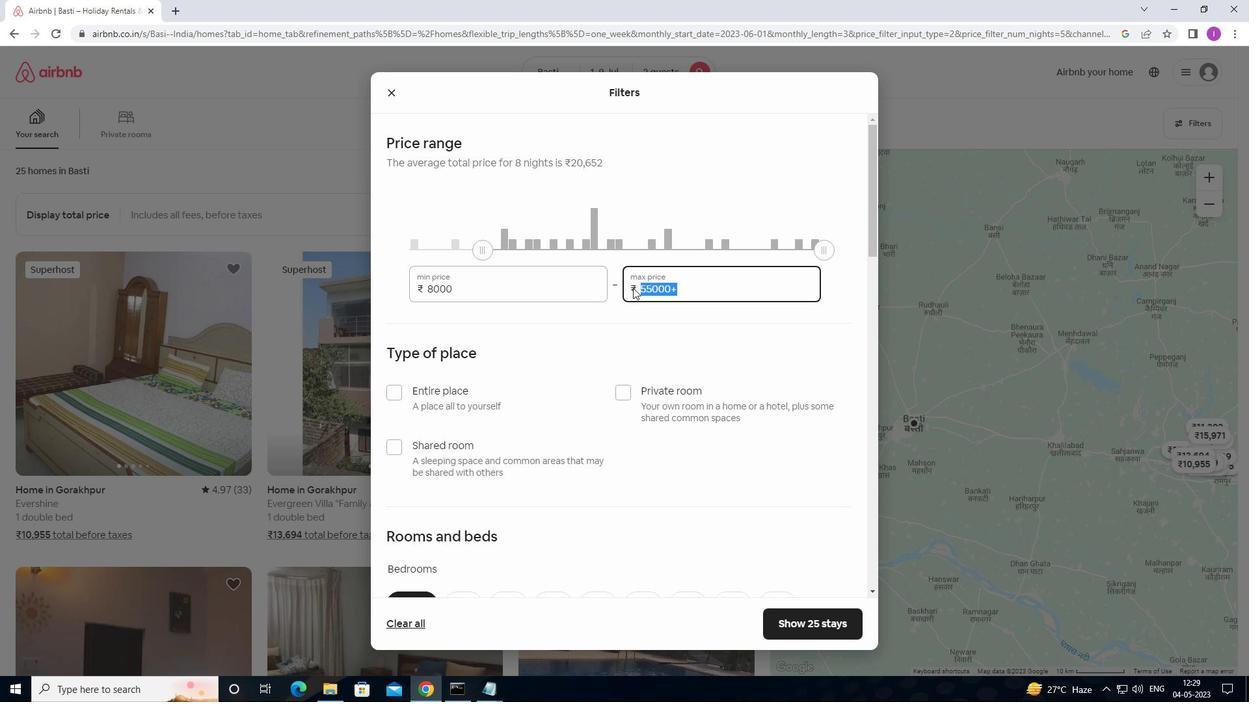
Action: Mouse moved to (633, 288)
Screenshot: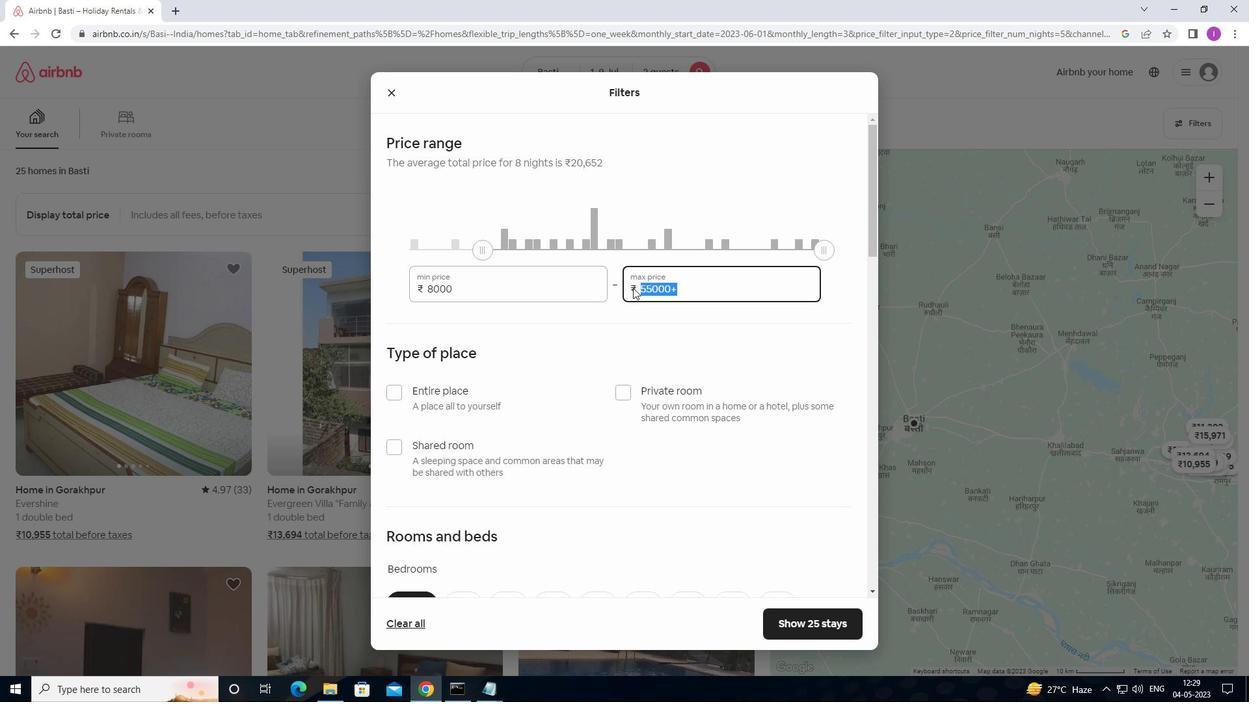 
Action: Key pressed 500
Screenshot: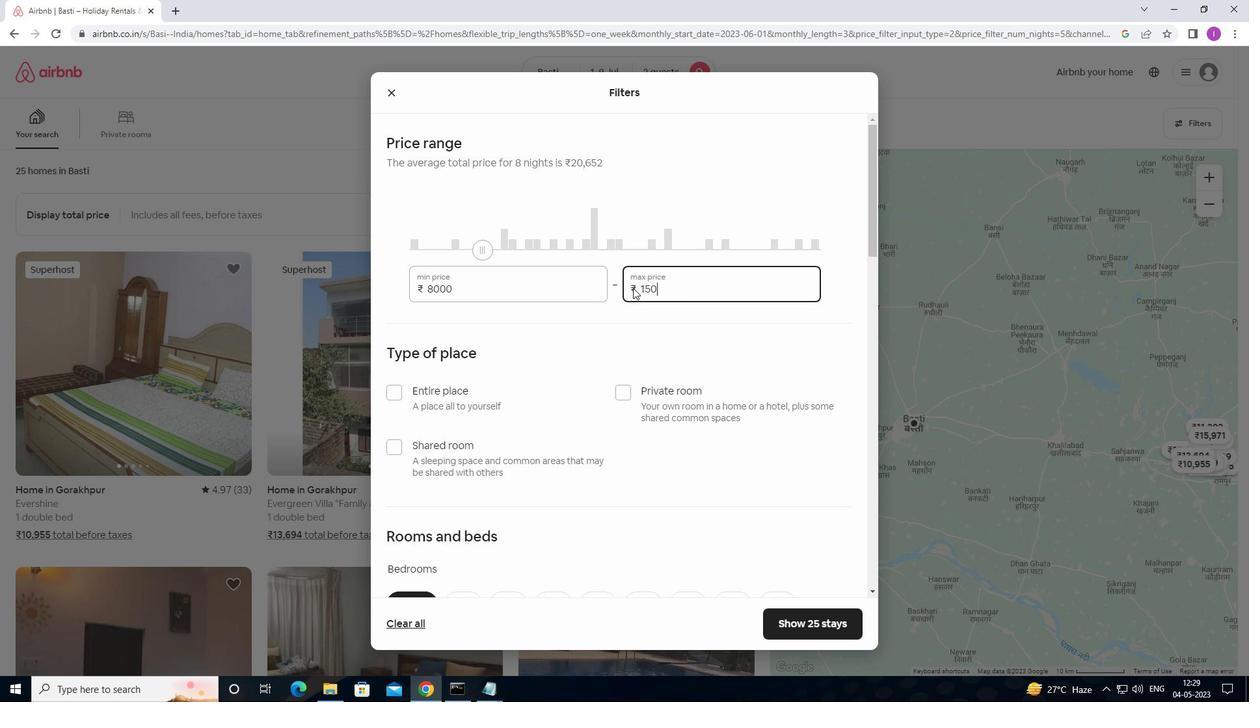 
Action: Mouse moved to (633, 287)
Screenshot: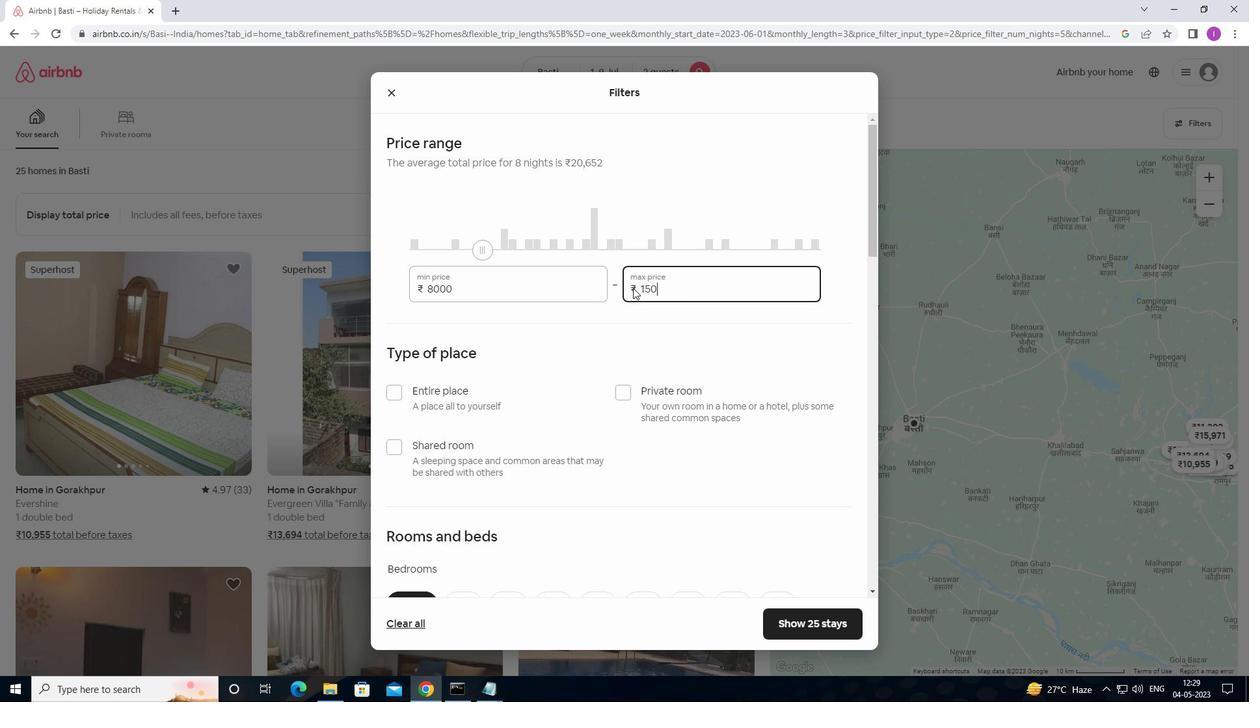 
Action: Key pressed 0
Screenshot: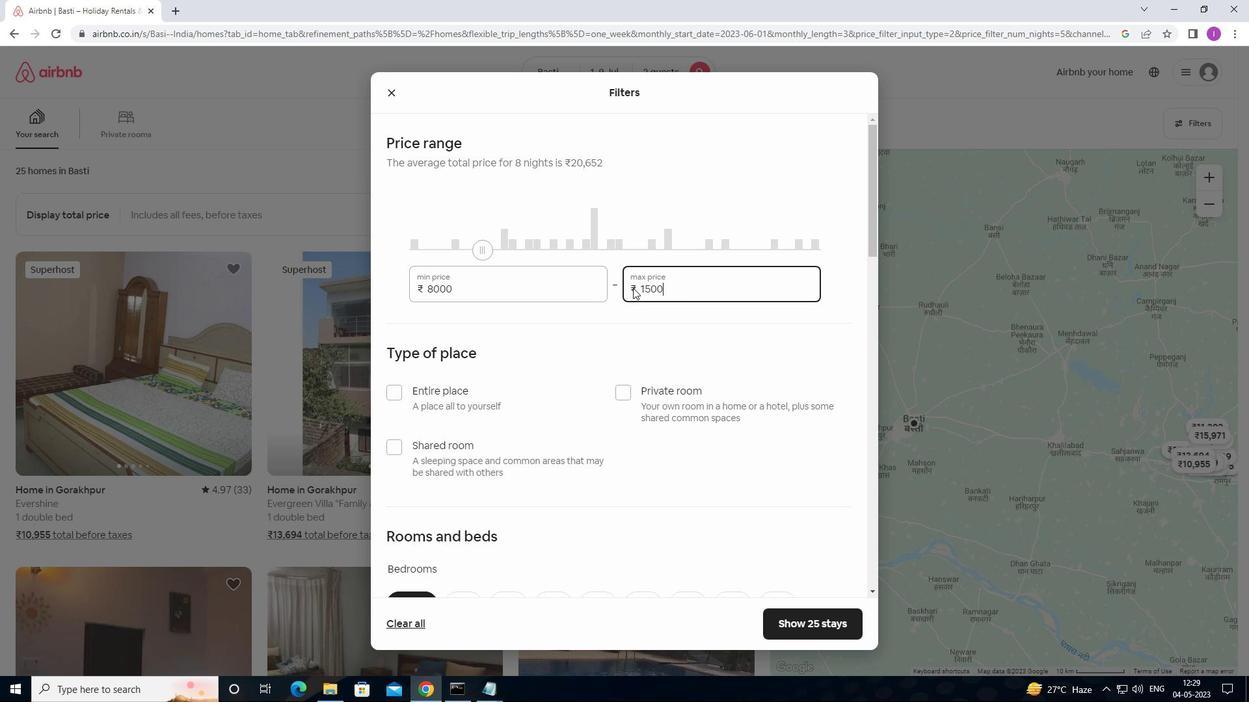 
Action: Mouse moved to (643, 310)
Screenshot: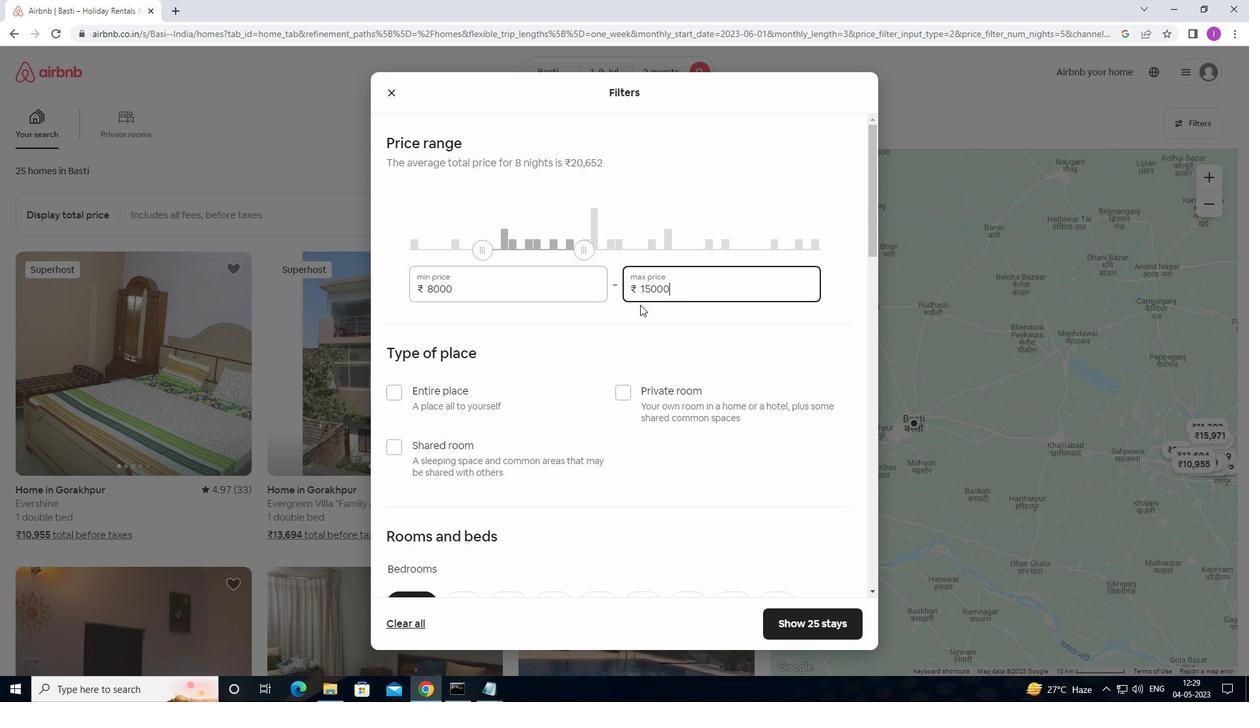
Action: Mouse scrolled (643, 309) with delta (0, 0)
Screenshot: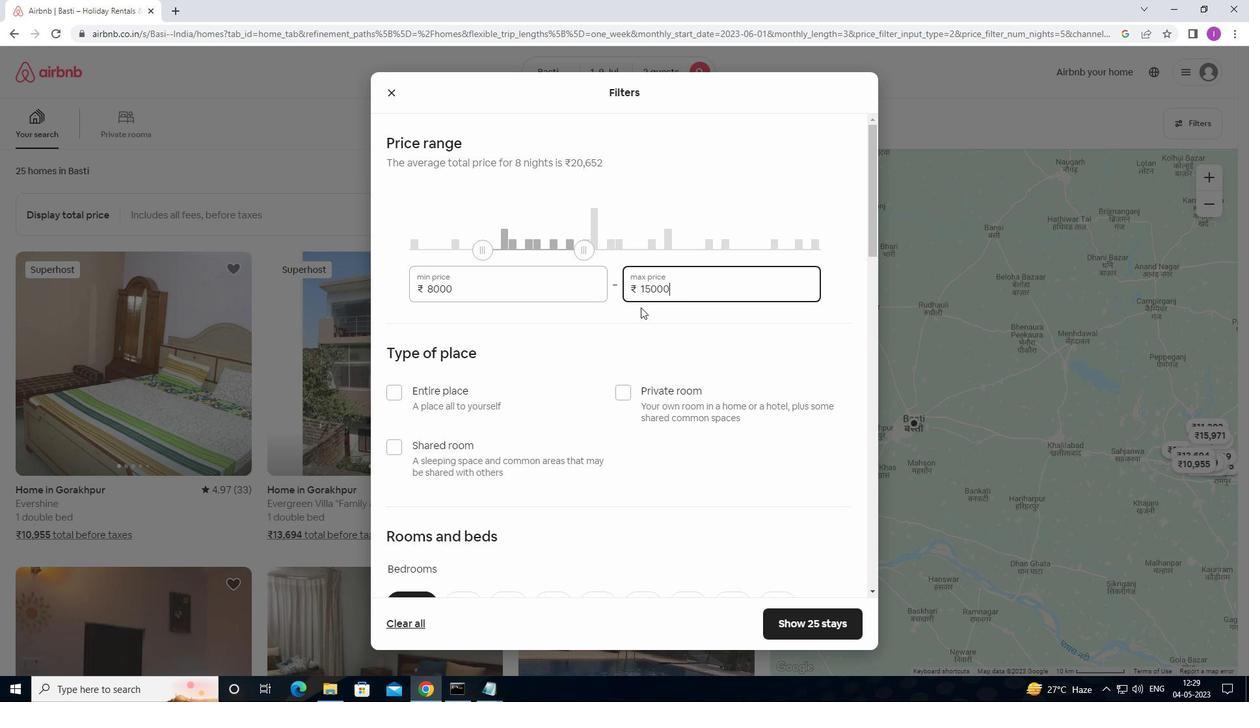 
Action: Mouse moved to (643, 310)
Screenshot: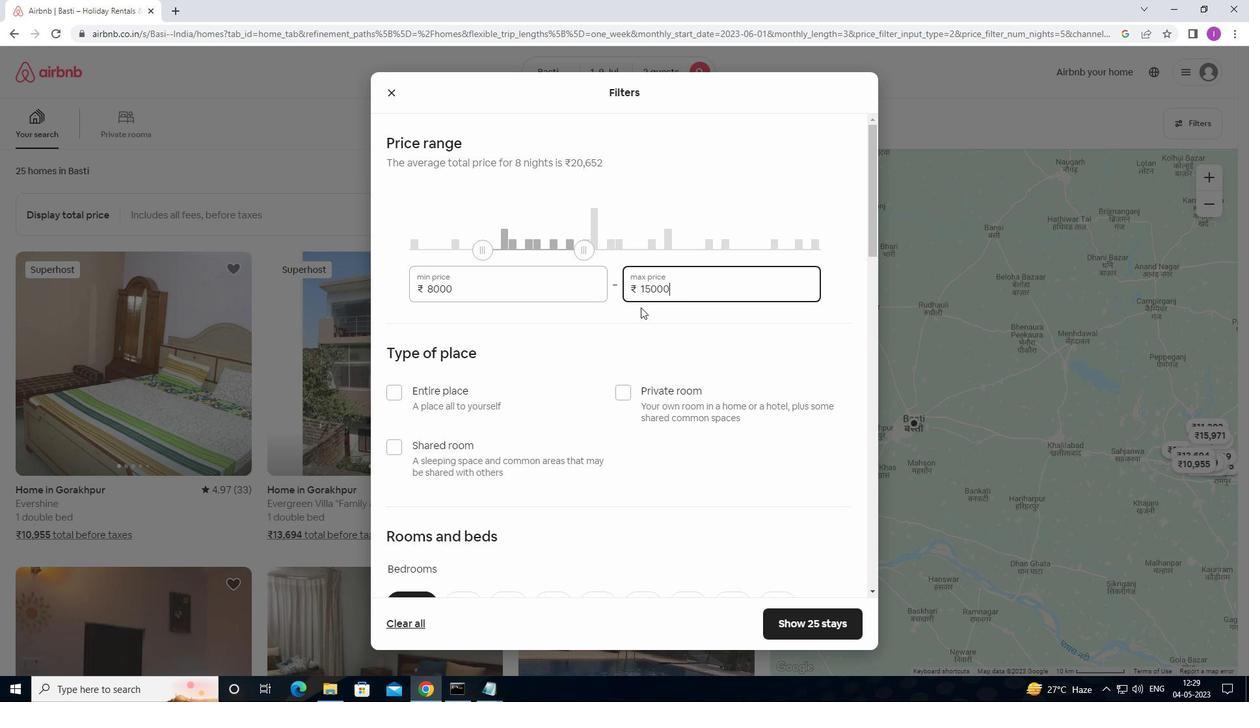 
Action: Mouse scrolled (643, 309) with delta (0, 0)
Screenshot: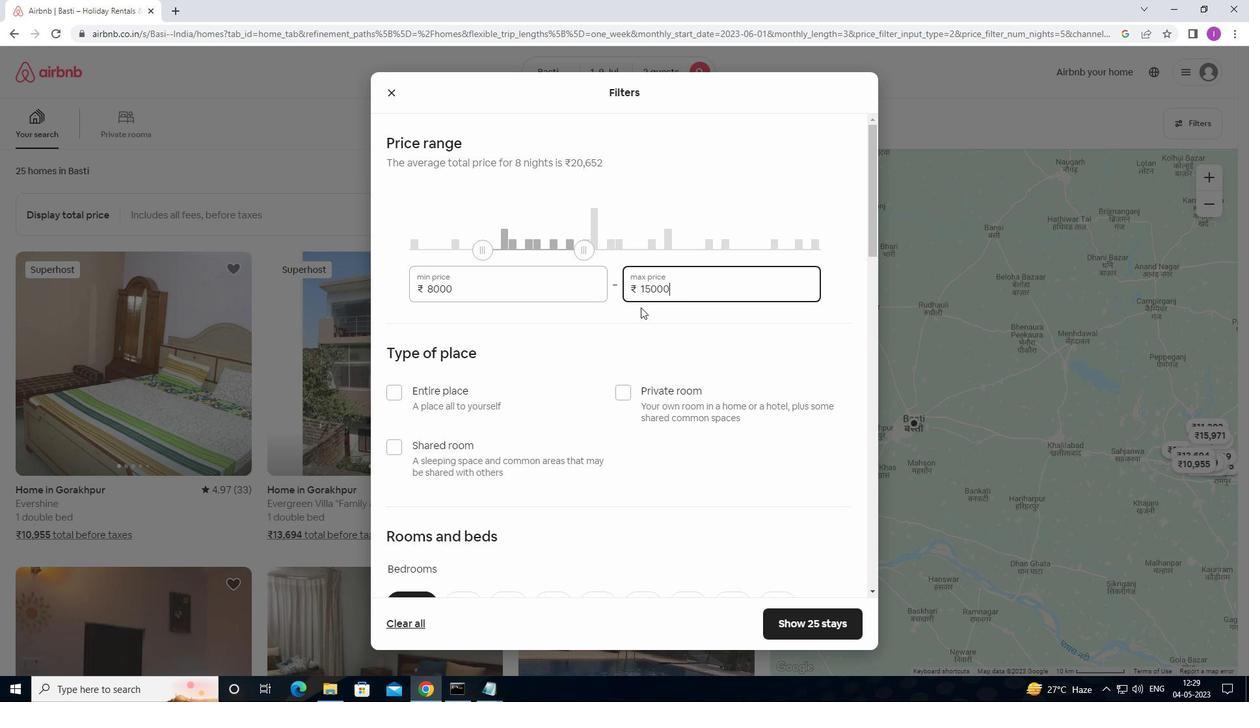 
Action: Mouse moved to (395, 266)
Screenshot: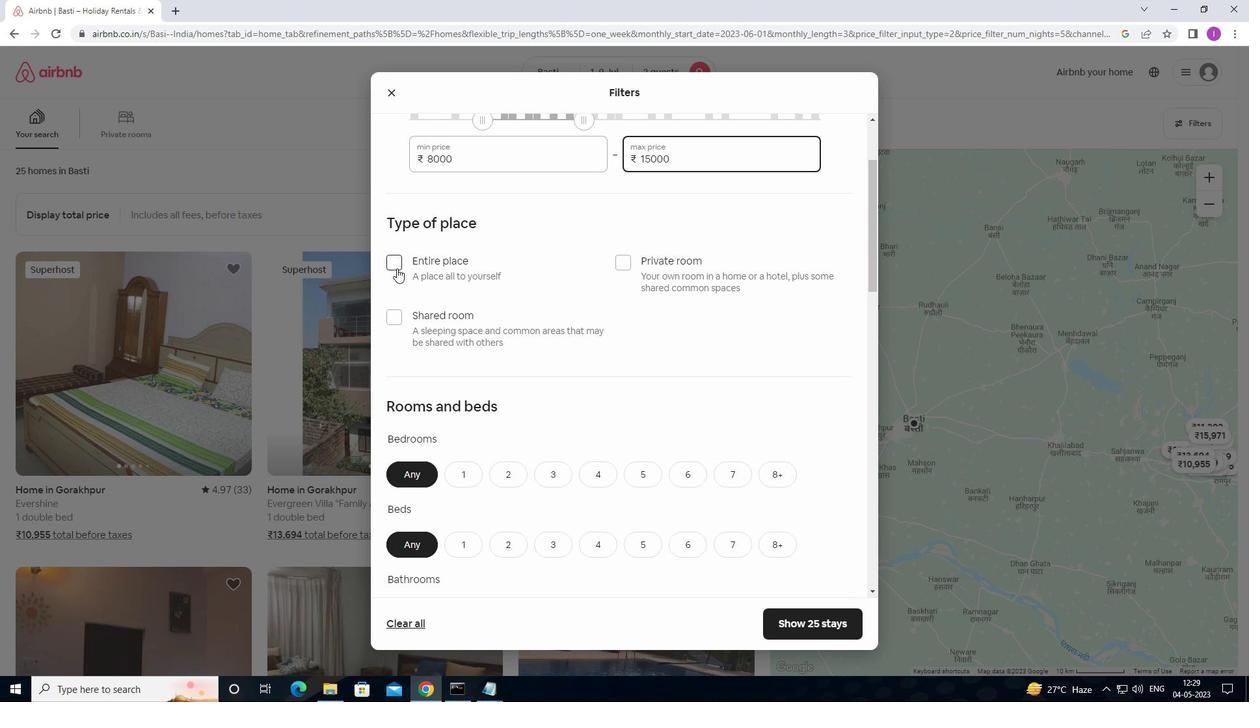 
Action: Mouse pressed left at (395, 266)
Screenshot: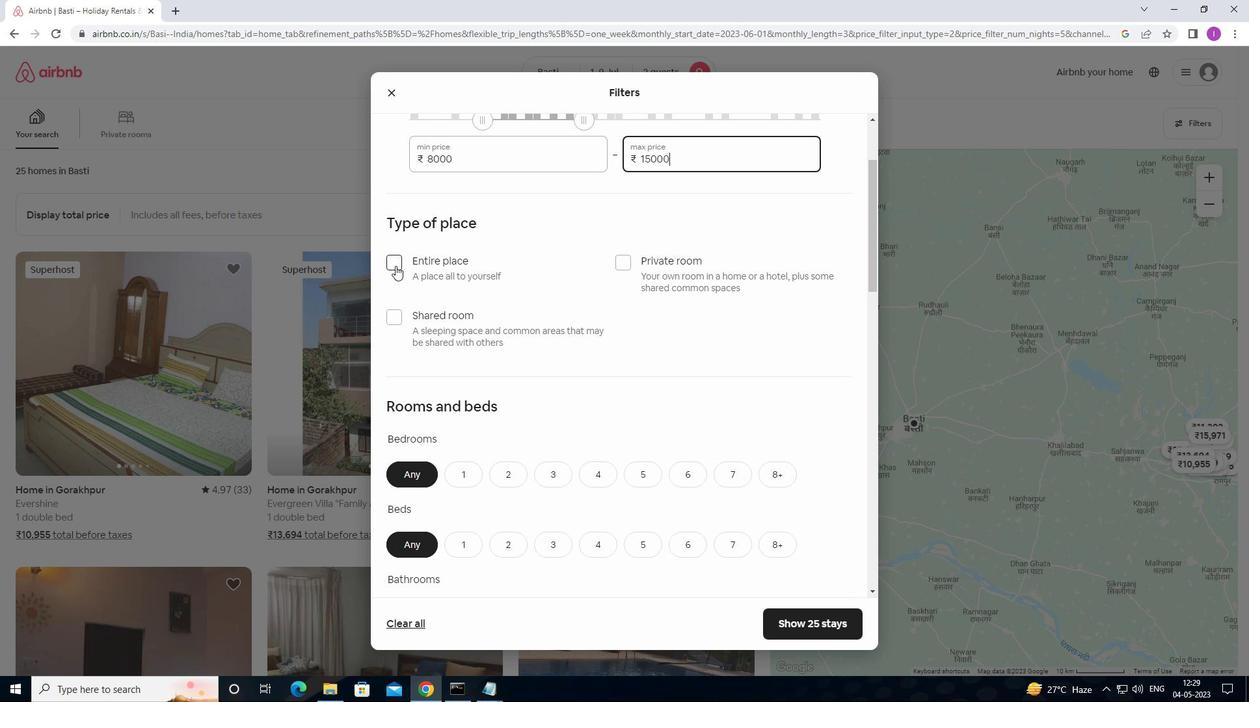 
Action: Mouse moved to (495, 303)
Screenshot: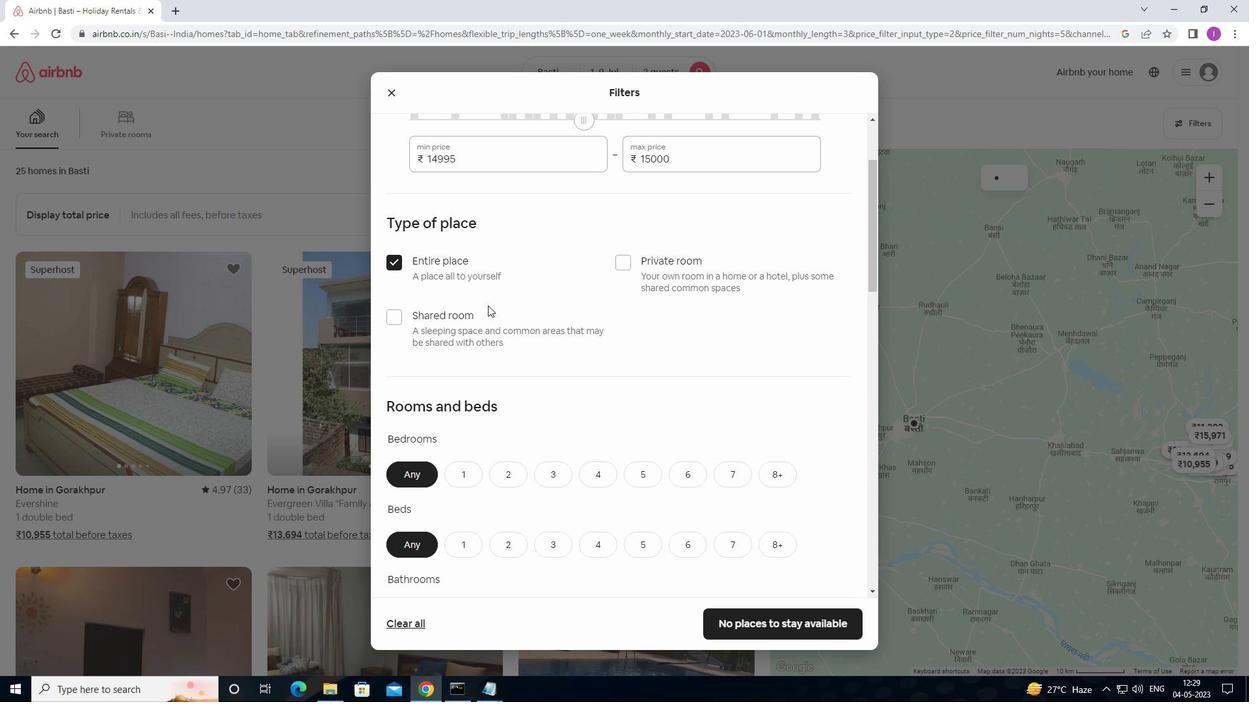 
Action: Mouse scrolled (495, 303) with delta (0, 0)
Screenshot: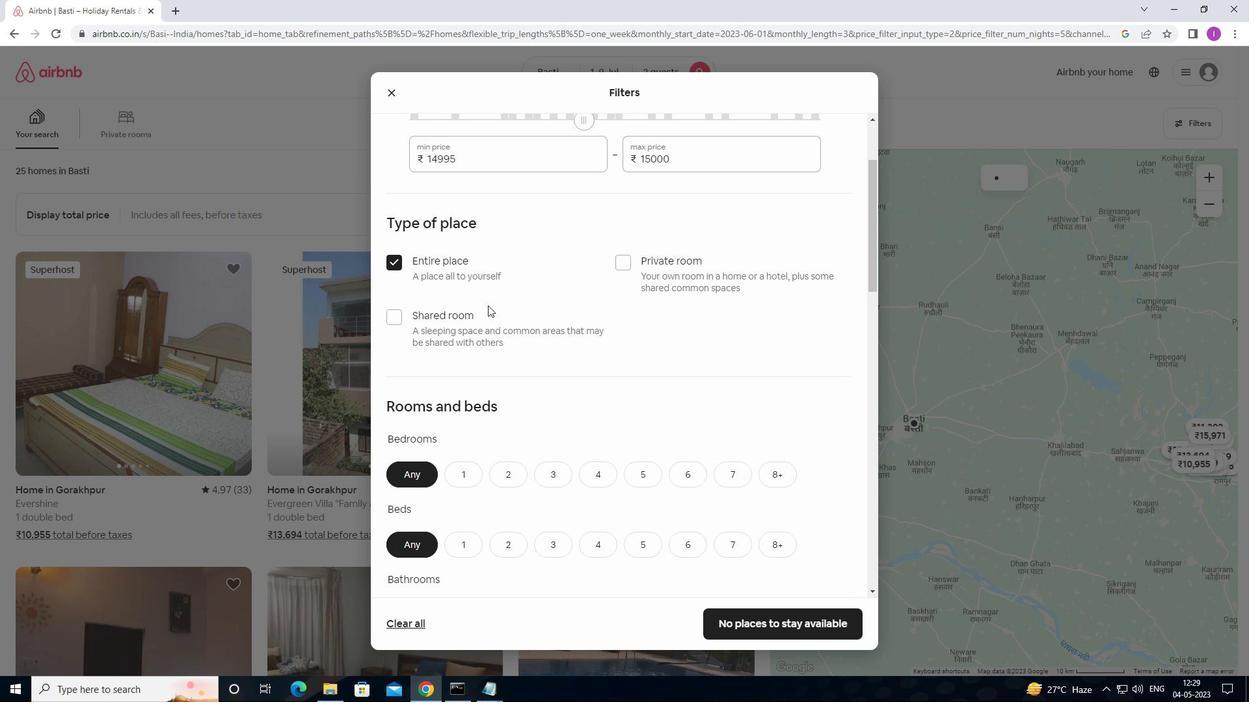 
Action: Mouse moved to (499, 304)
Screenshot: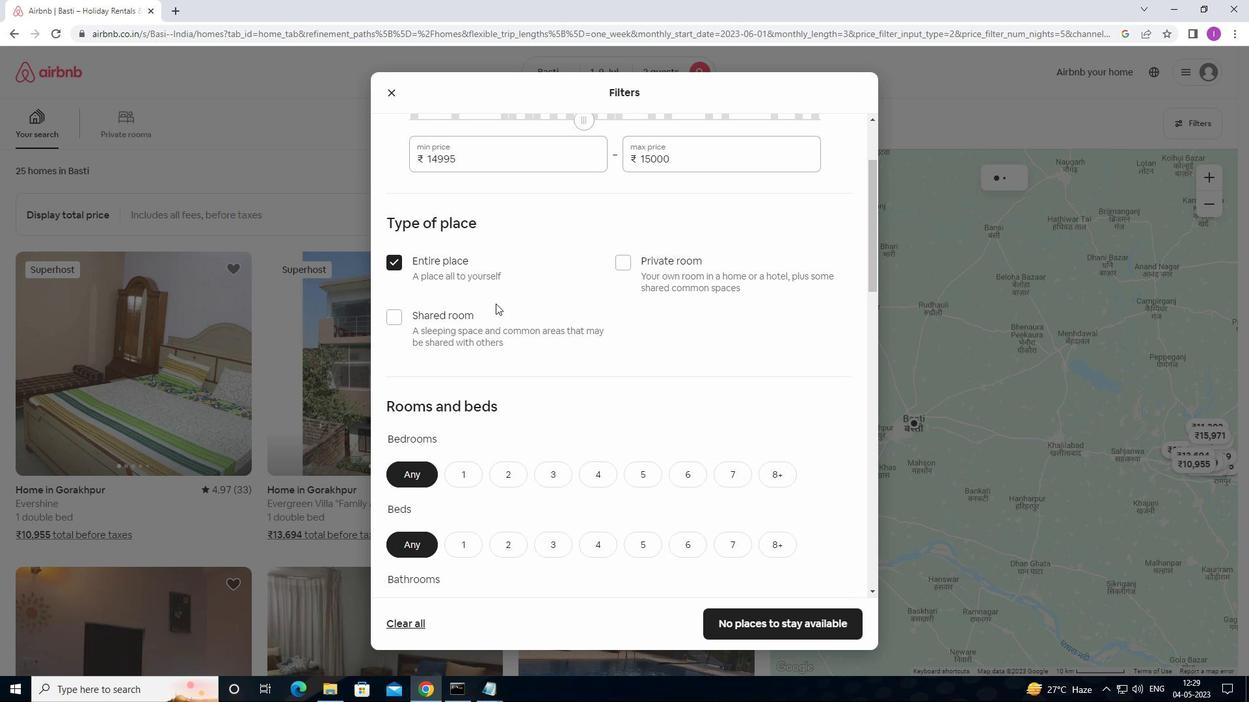 
Action: Mouse scrolled (499, 303) with delta (0, 0)
Screenshot: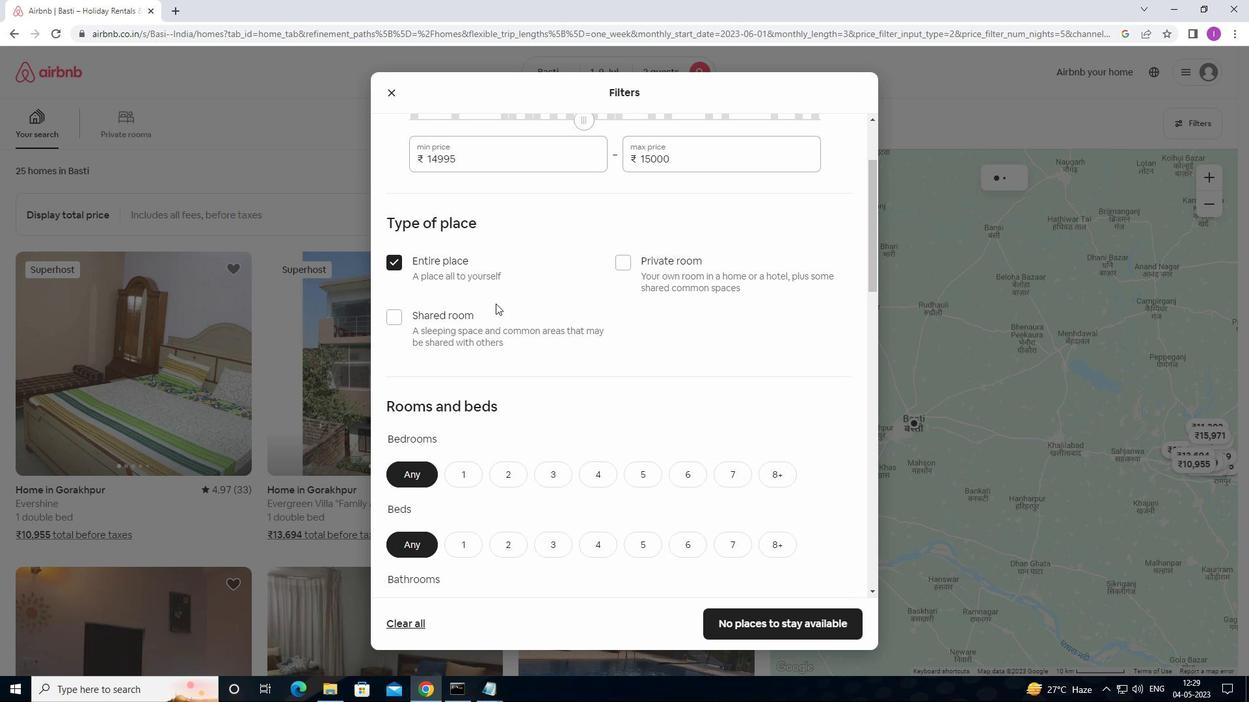 
Action: Mouse scrolled (499, 303) with delta (0, 0)
Screenshot: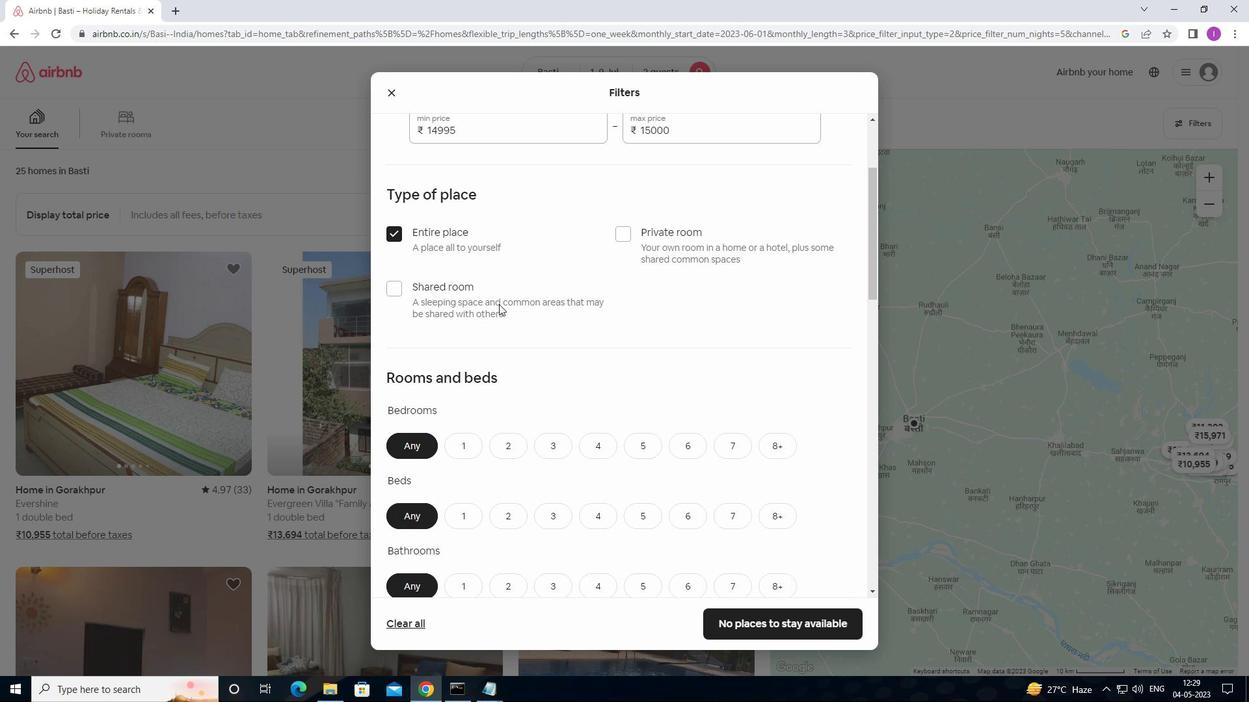 
Action: Mouse moved to (456, 286)
Screenshot: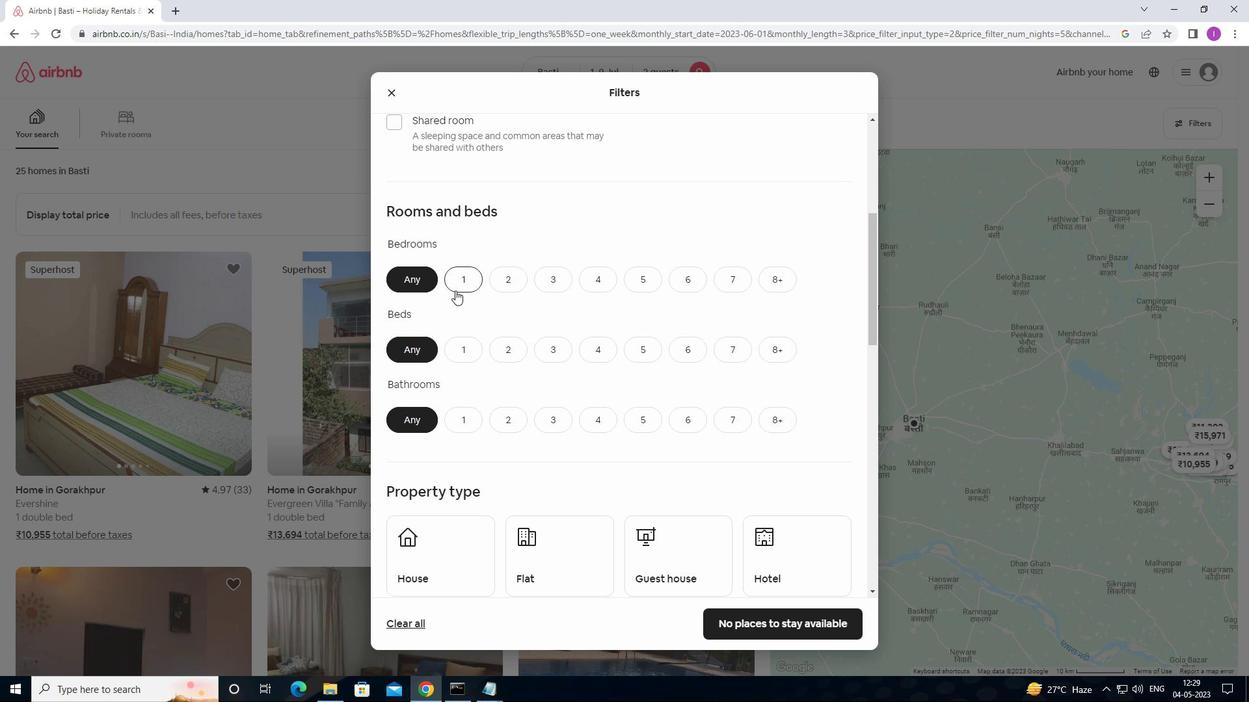 
Action: Mouse pressed left at (456, 286)
Screenshot: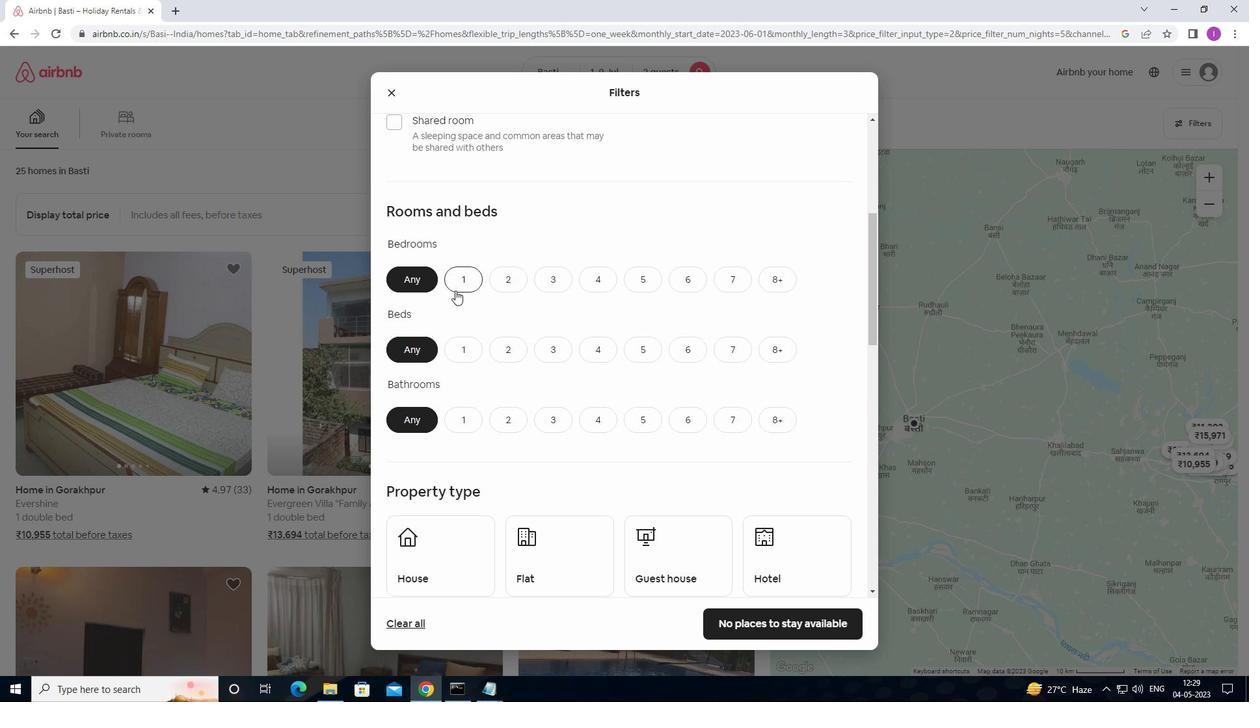 
Action: Mouse moved to (471, 346)
Screenshot: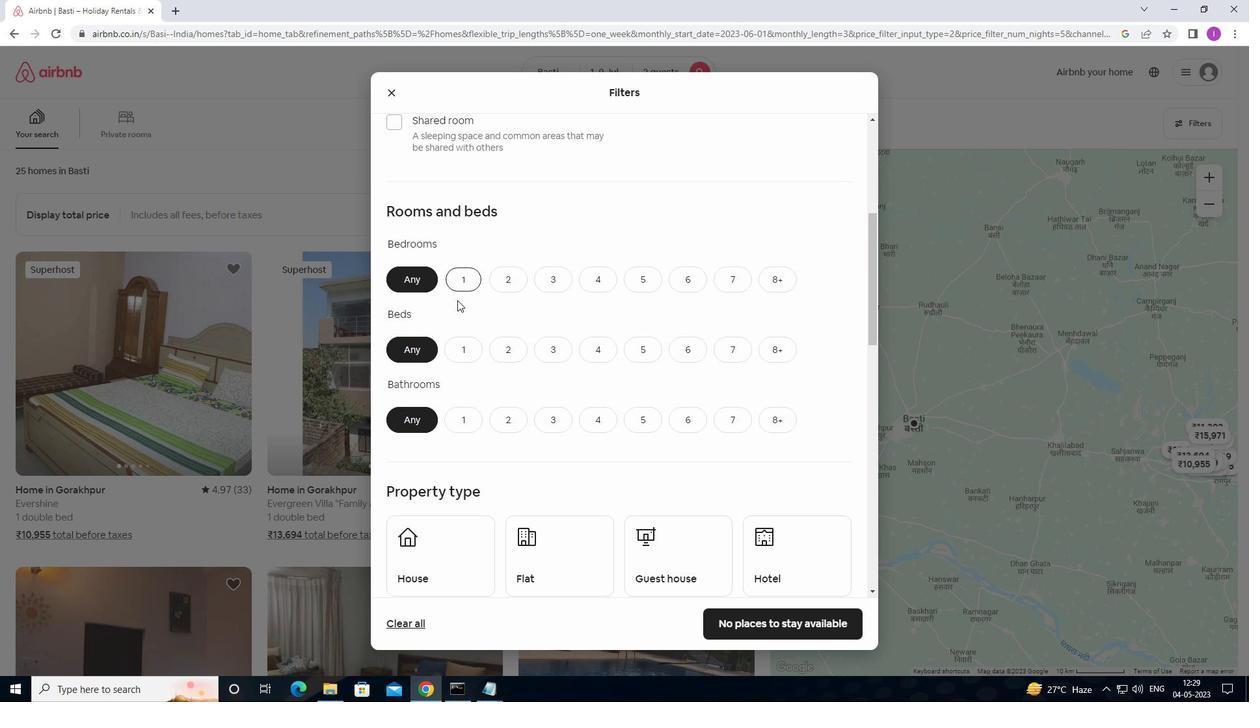 
Action: Mouse pressed left at (471, 346)
Screenshot: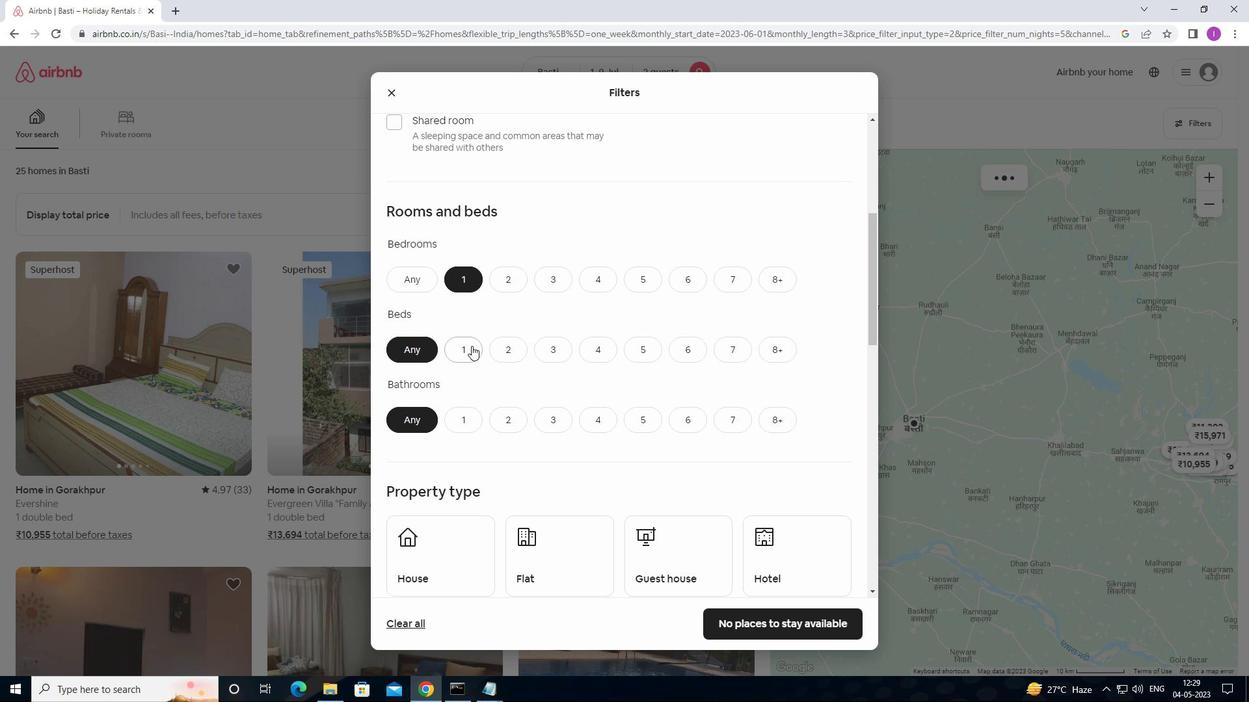 
Action: Mouse moved to (464, 413)
Screenshot: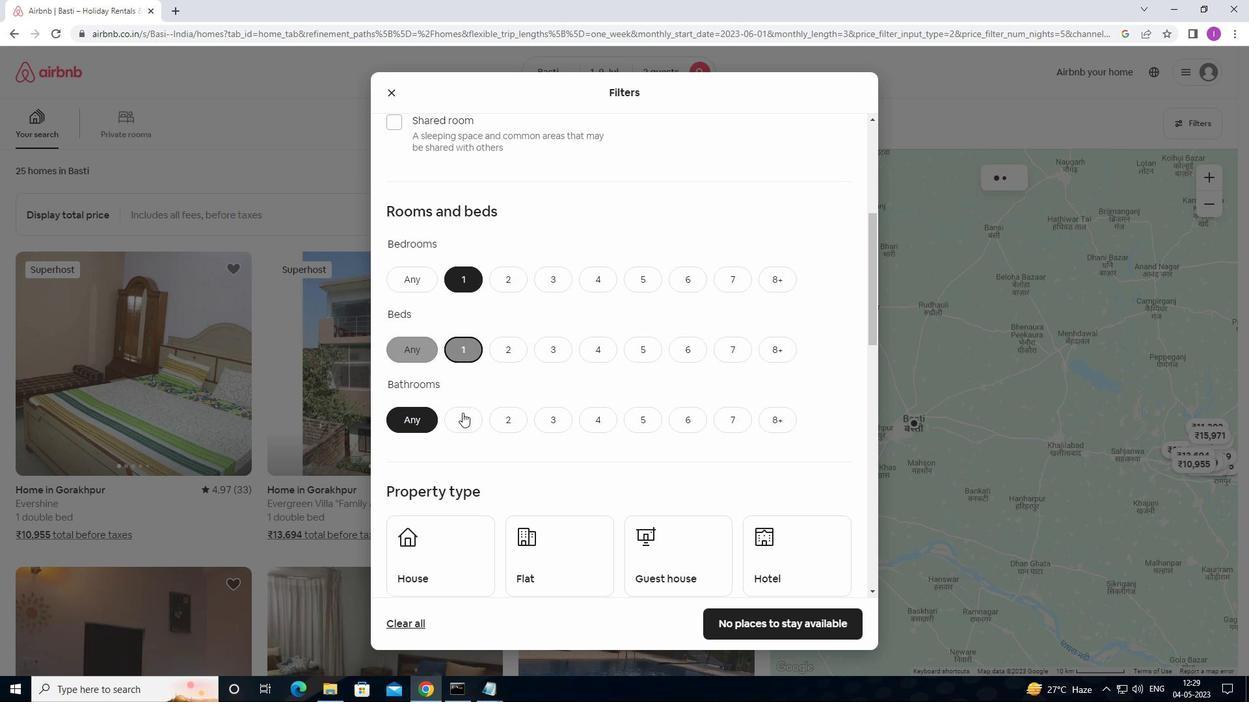 
Action: Mouse pressed left at (464, 413)
Screenshot: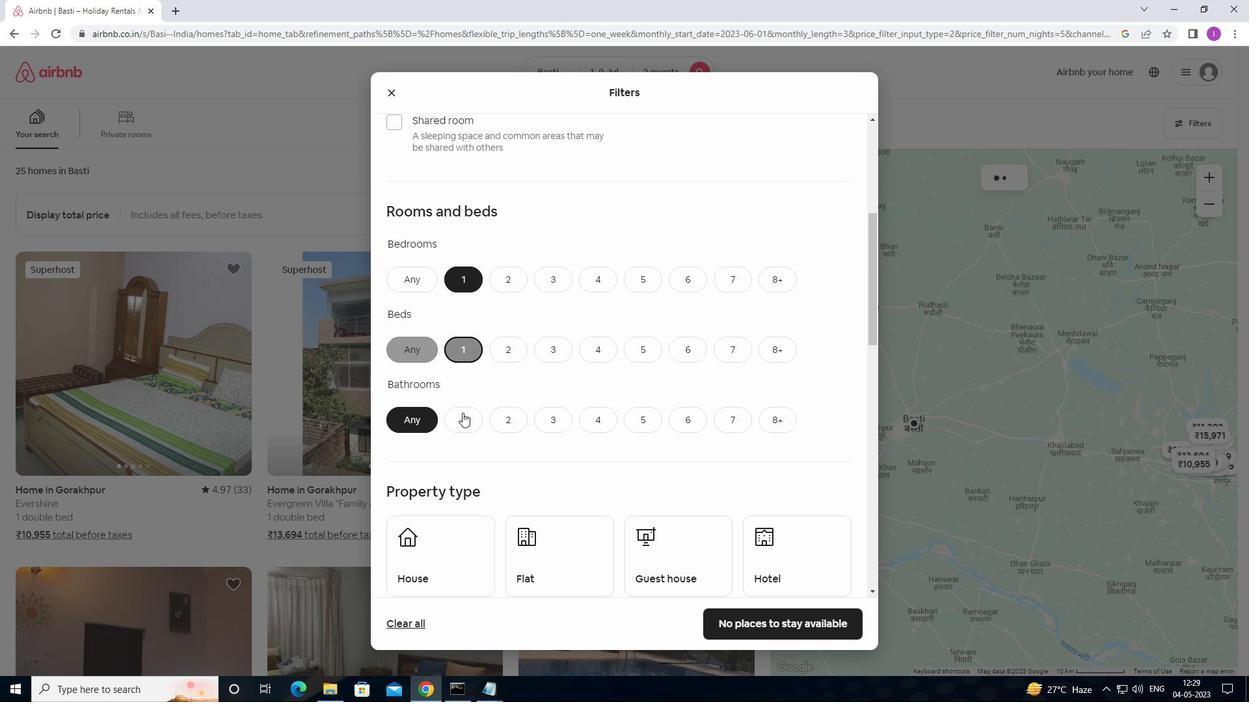 
Action: Mouse moved to (480, 400)
Screenshot: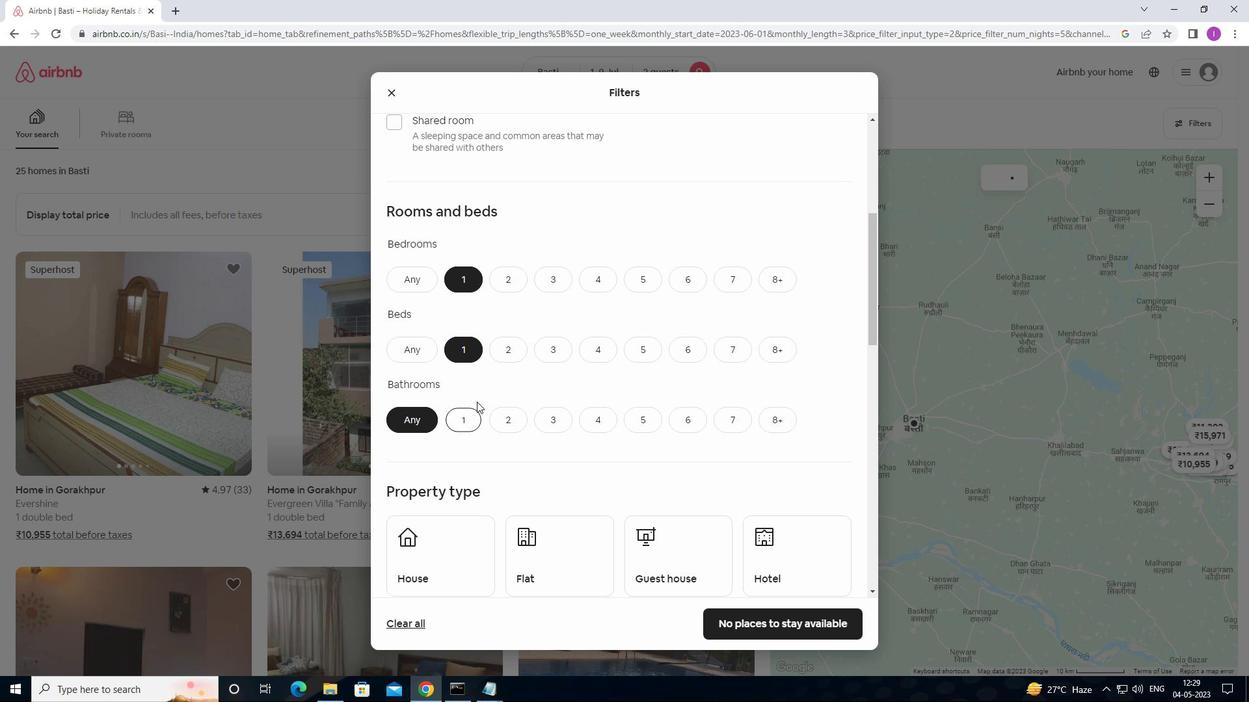 
Action: Mouse scrolled (480, 400) with delta (0, 0)
Screenshot: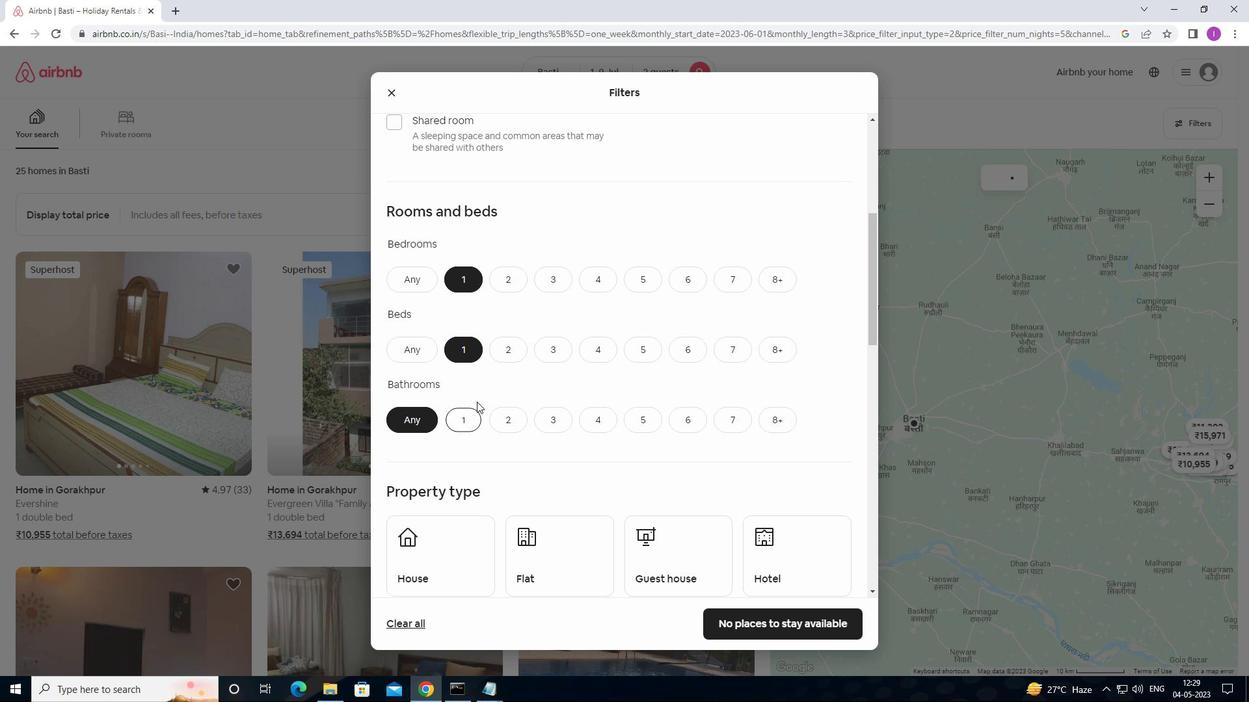 
Action: Mouse moved to (481, 400)
Screenshot: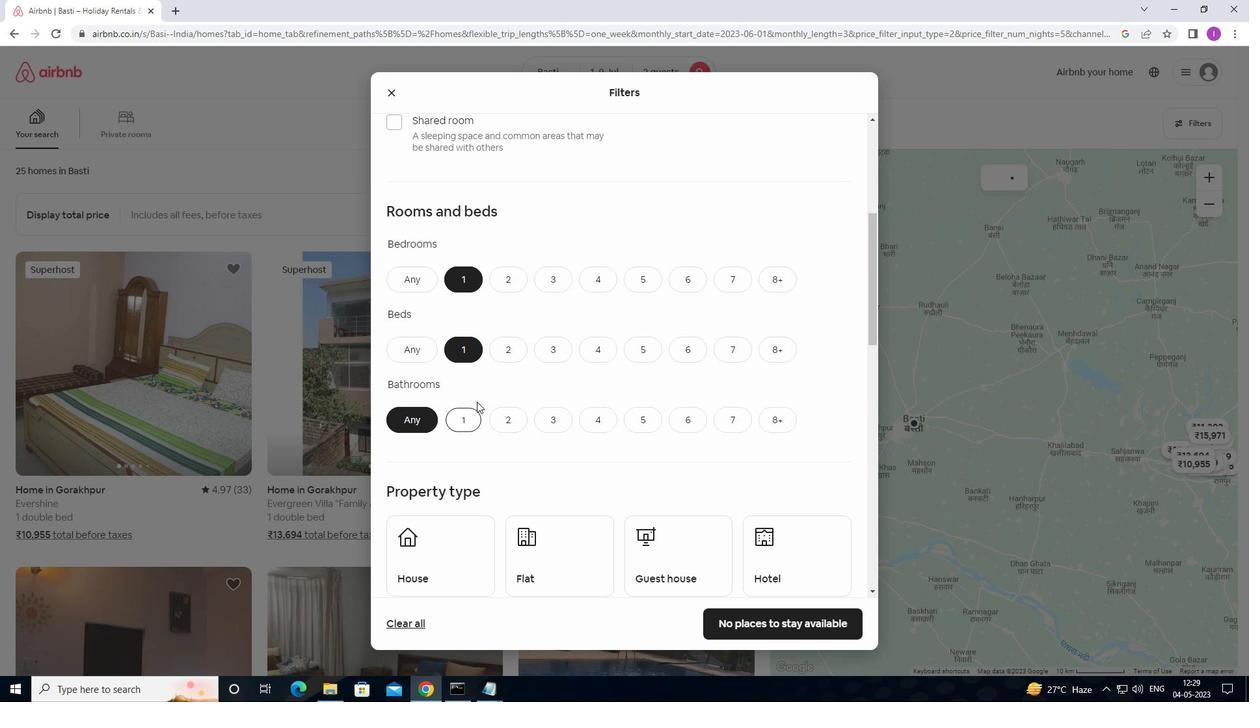 
Action: Mouse scrolled (481, 400) with delta (0, 0)
Screenshot: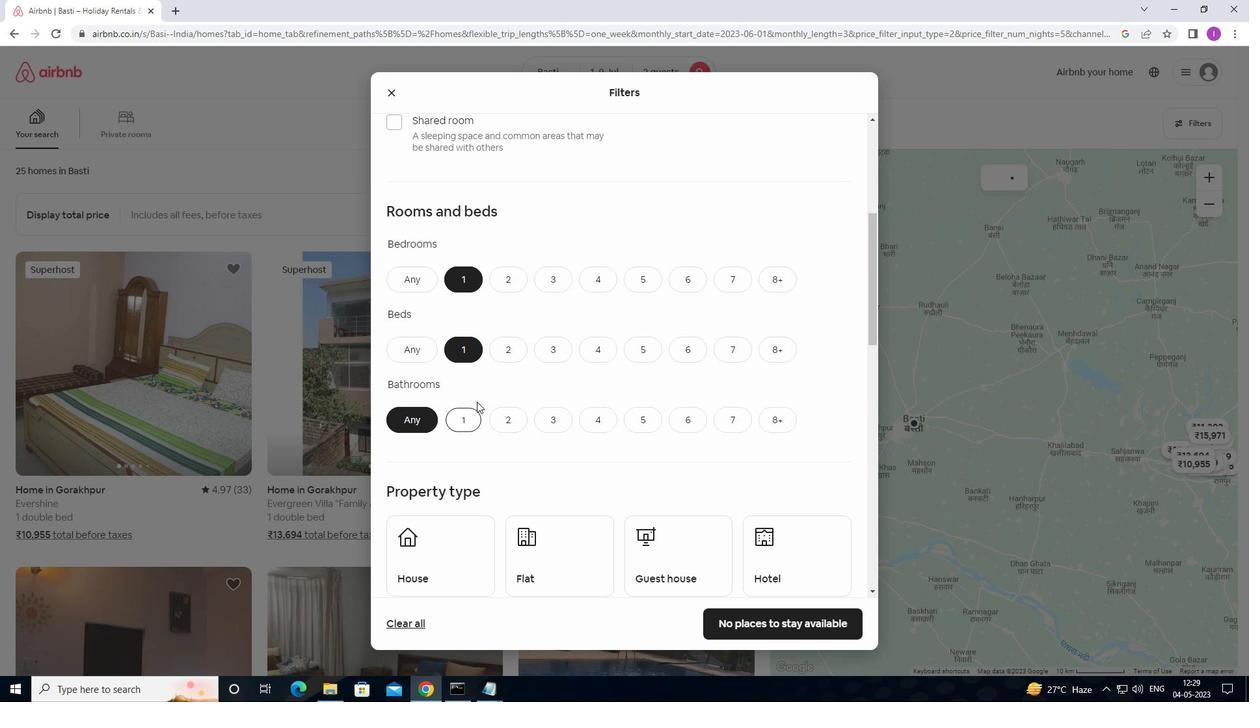 
Action: Mouse moved to (484, 400)
Screenshot: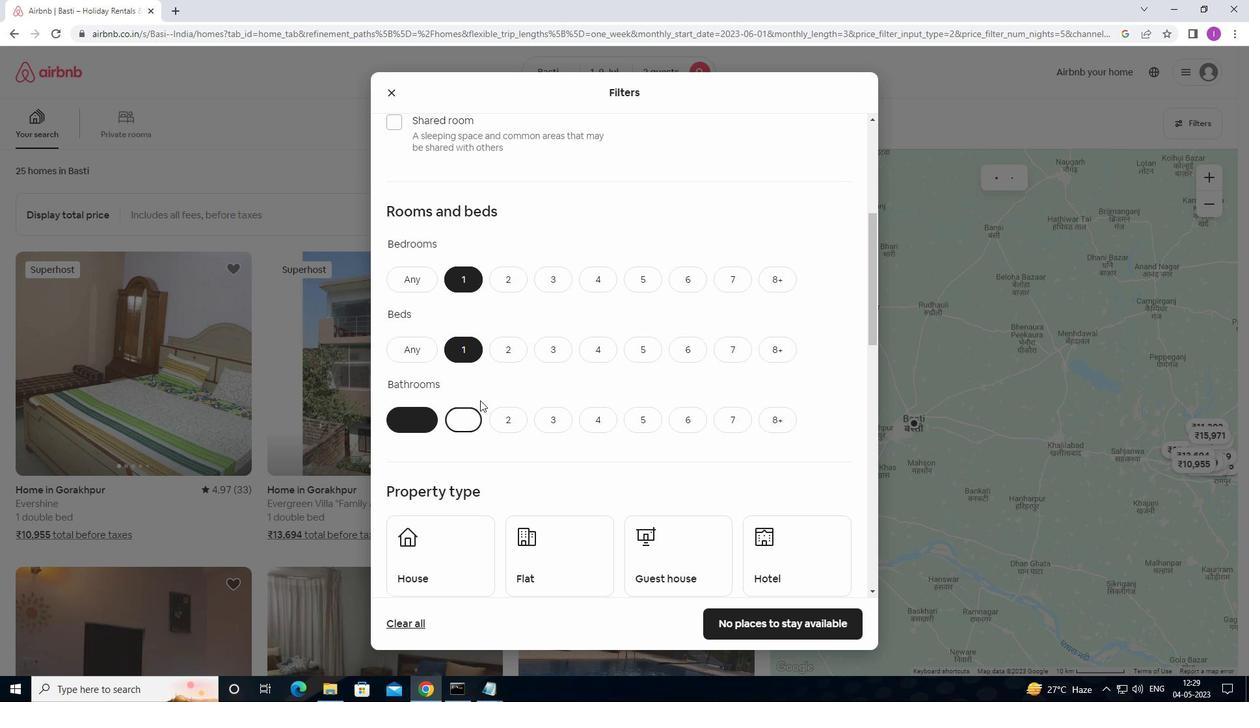 
Action: Mouse scrolled (484, 399) with delta (0, 0)
Screenshot: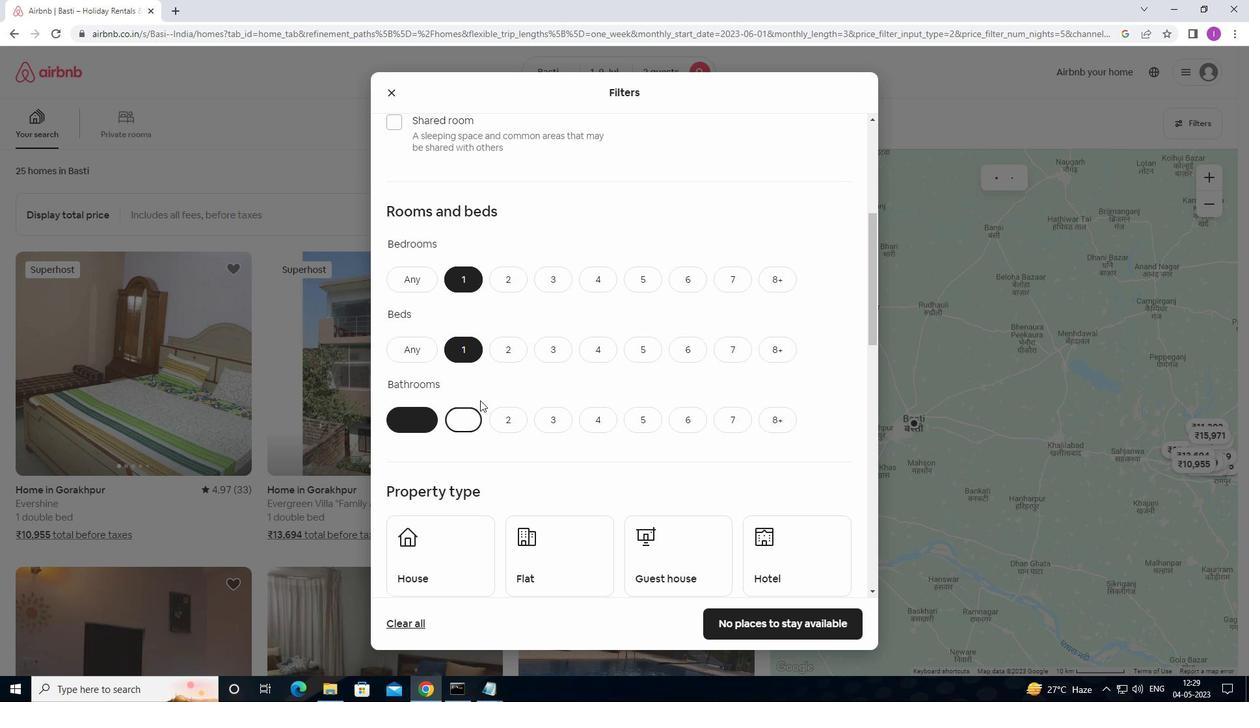
Action: Mouse moved to (431, 376)
Screenshot: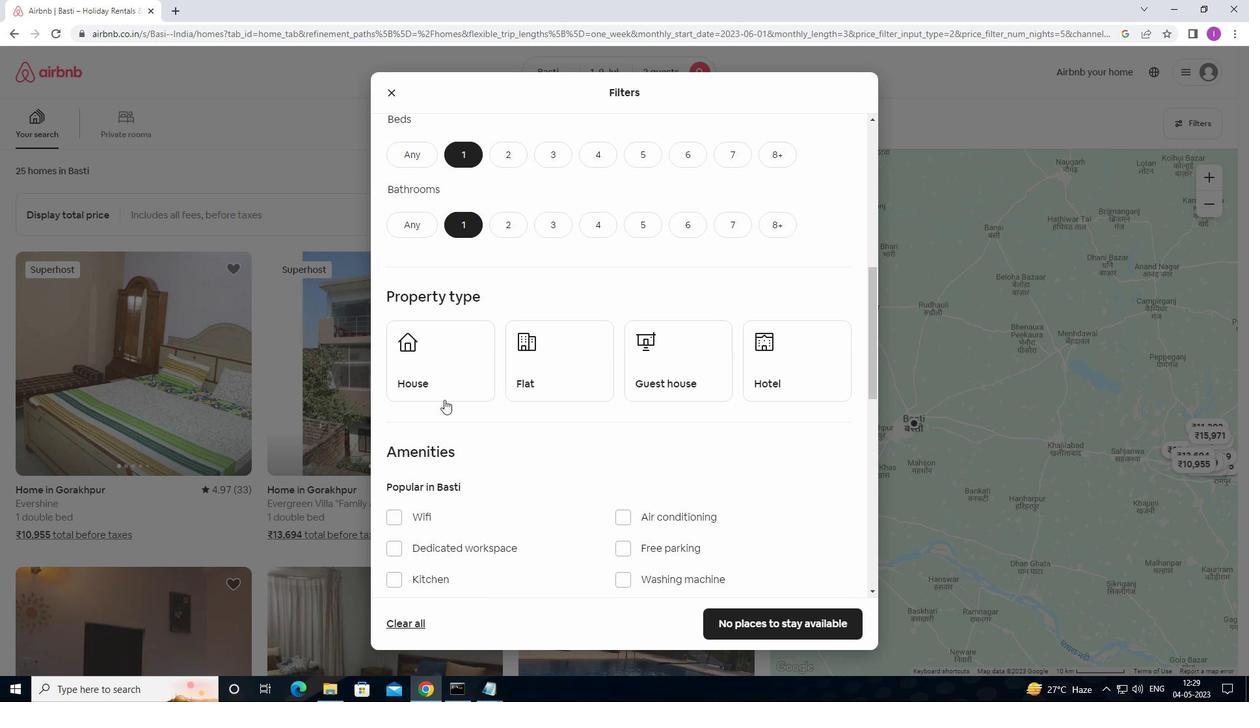 
Action: Mouse pressed left at (431, 376)
Screenshot: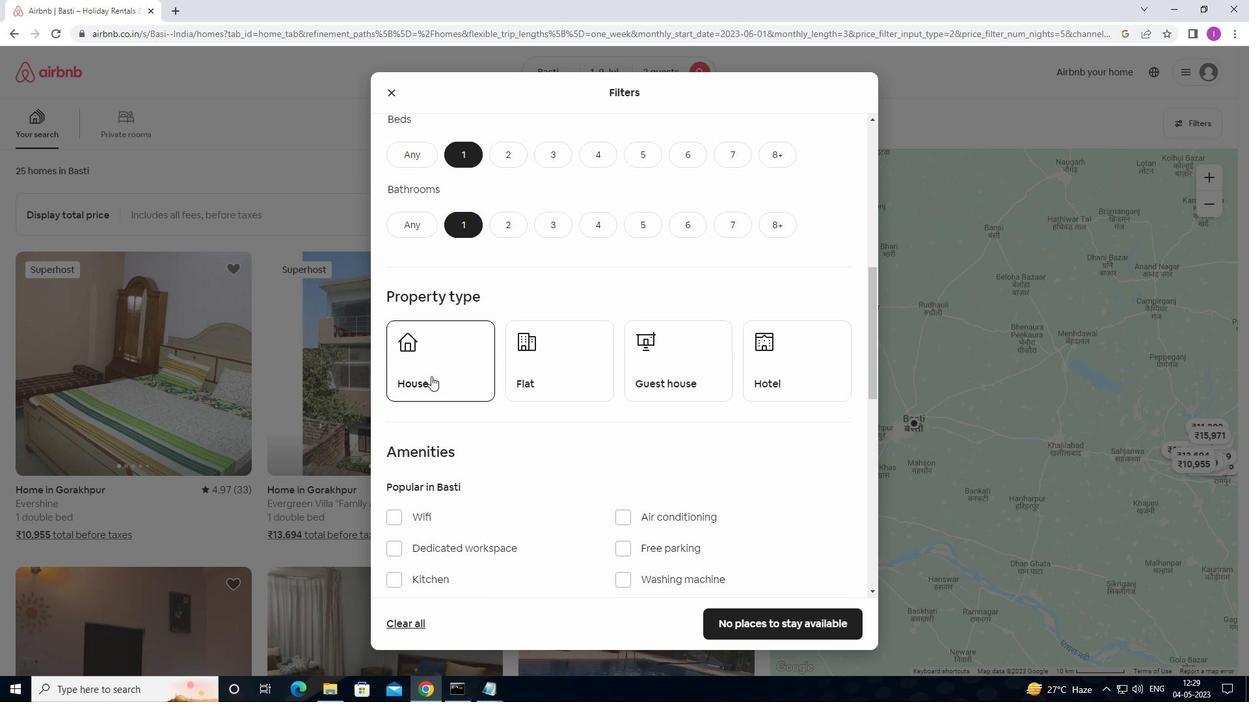 
Action: Mouse moved to (545, 383)
Screenshot: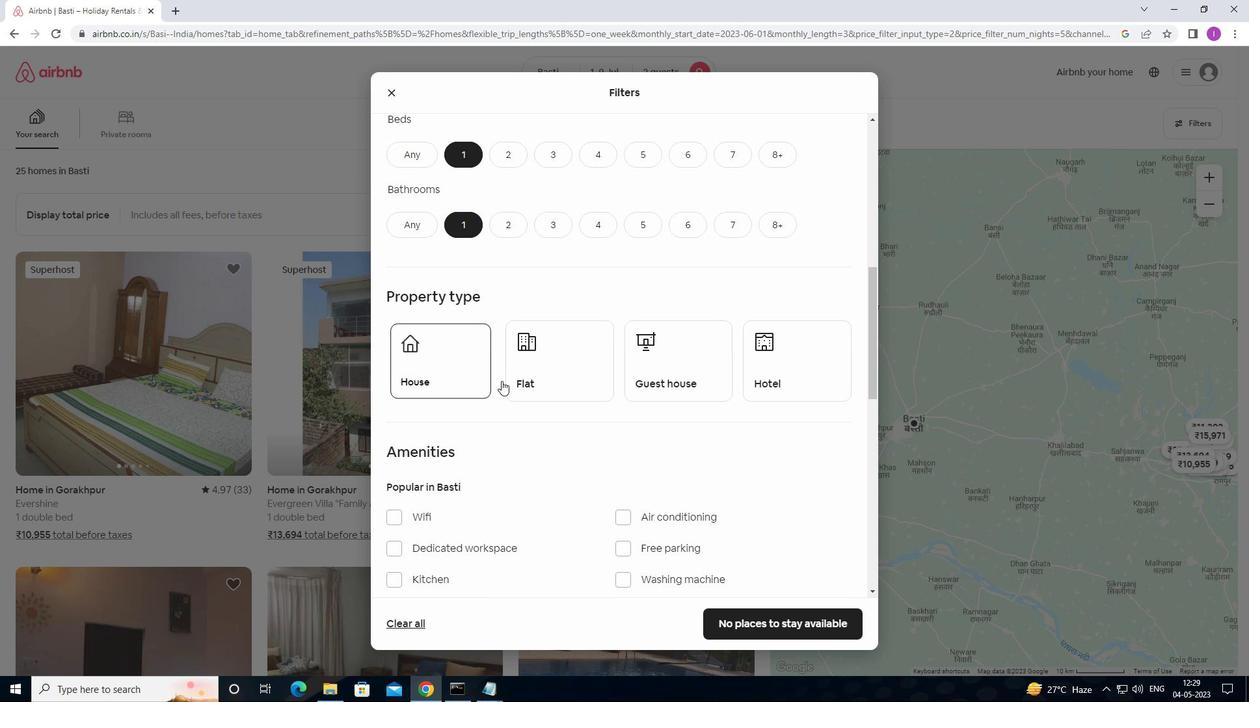 
Action: Mouse pressed left at (545, 383)
Screenshot: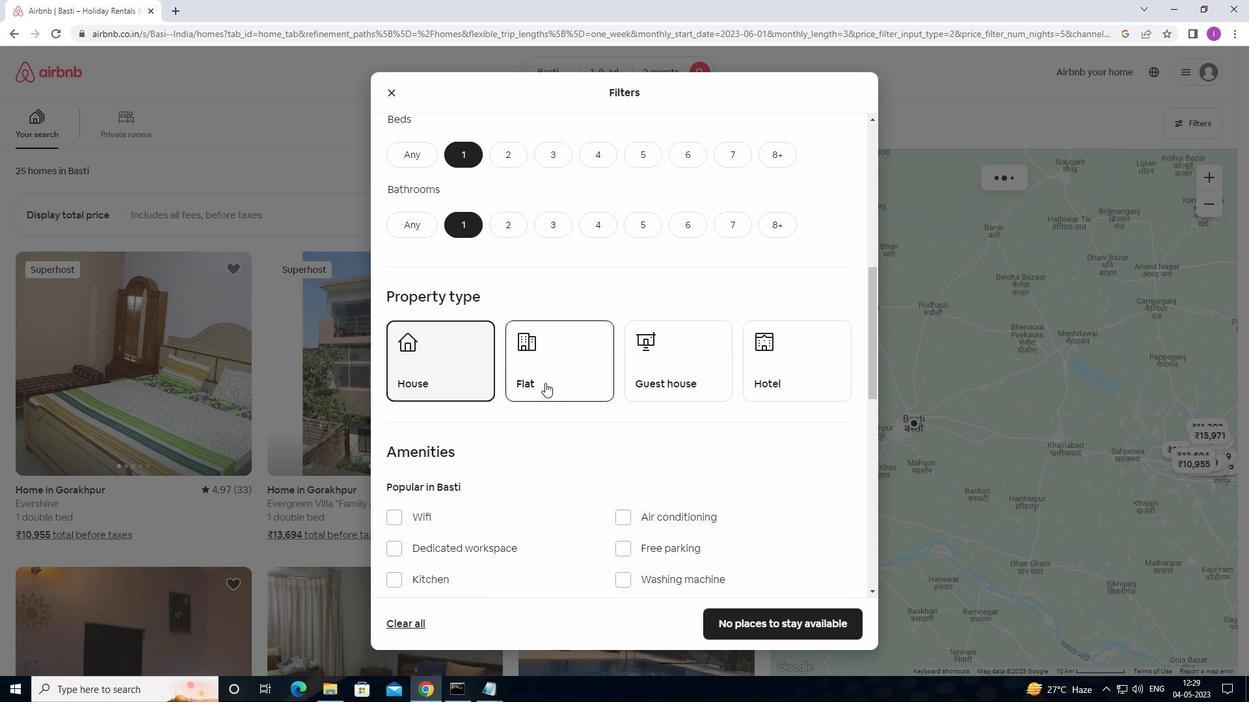 
Action: Mouse moved to (681, 362)
Screenshot: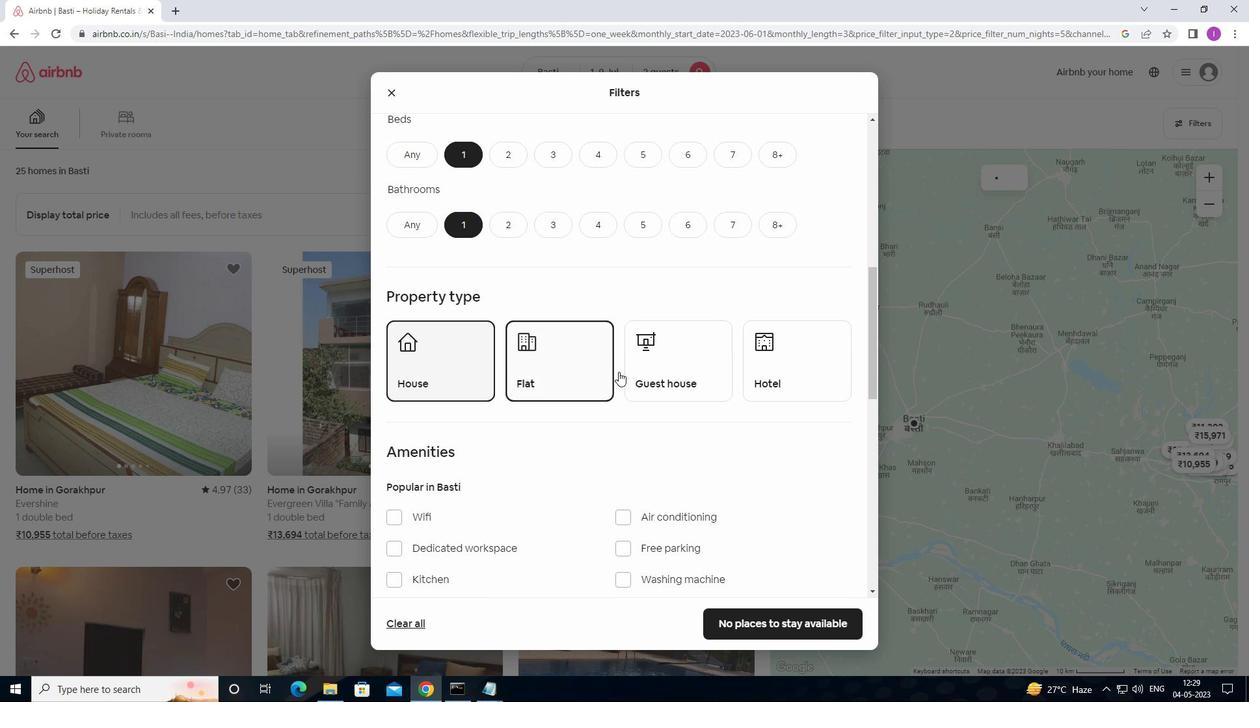 
Action: Mouse pressed left at (681, 362)
Screenshot: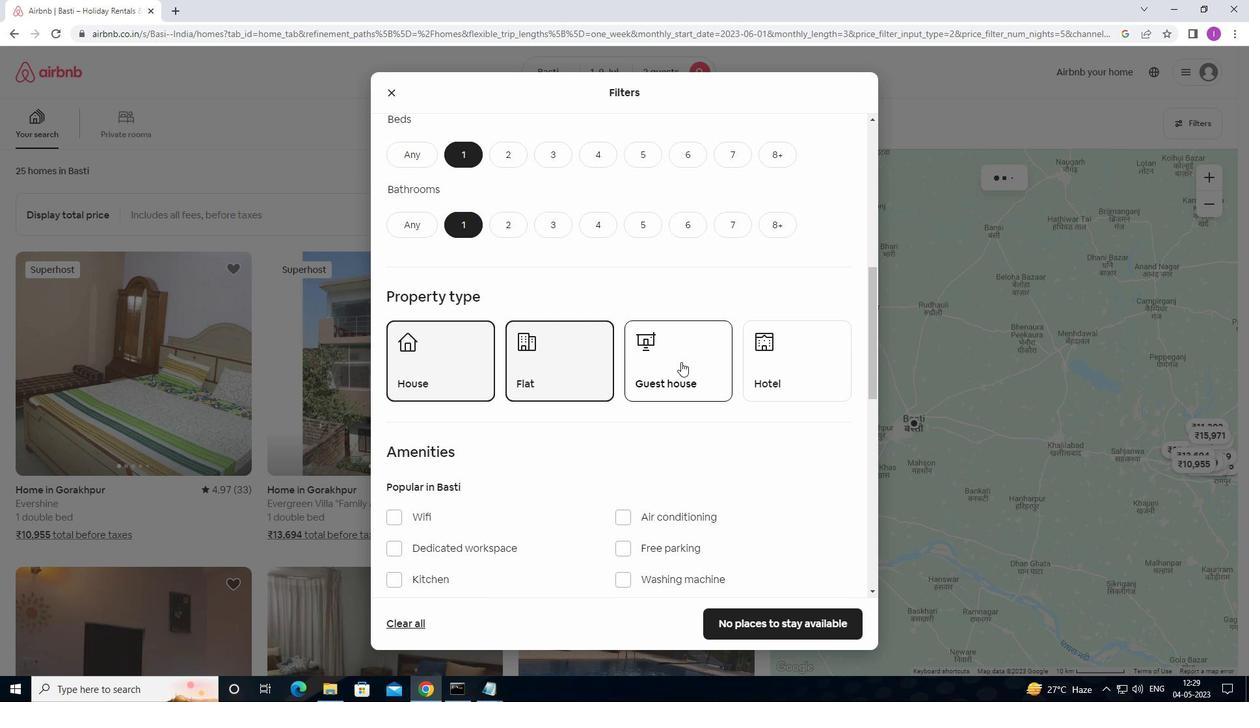 
Action: Mouse moved to (779, 377)
Screenshot: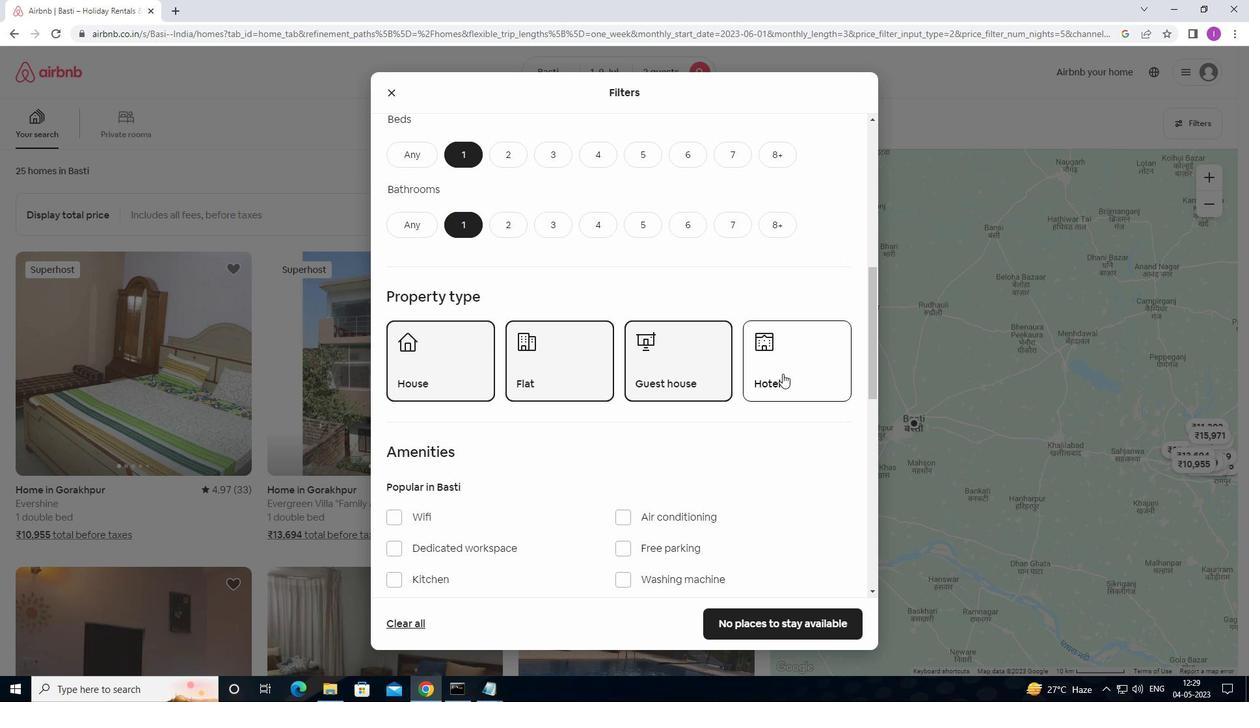
Action: Mouse scrolled (779, 376) with delta (0, 0)
Screenshot: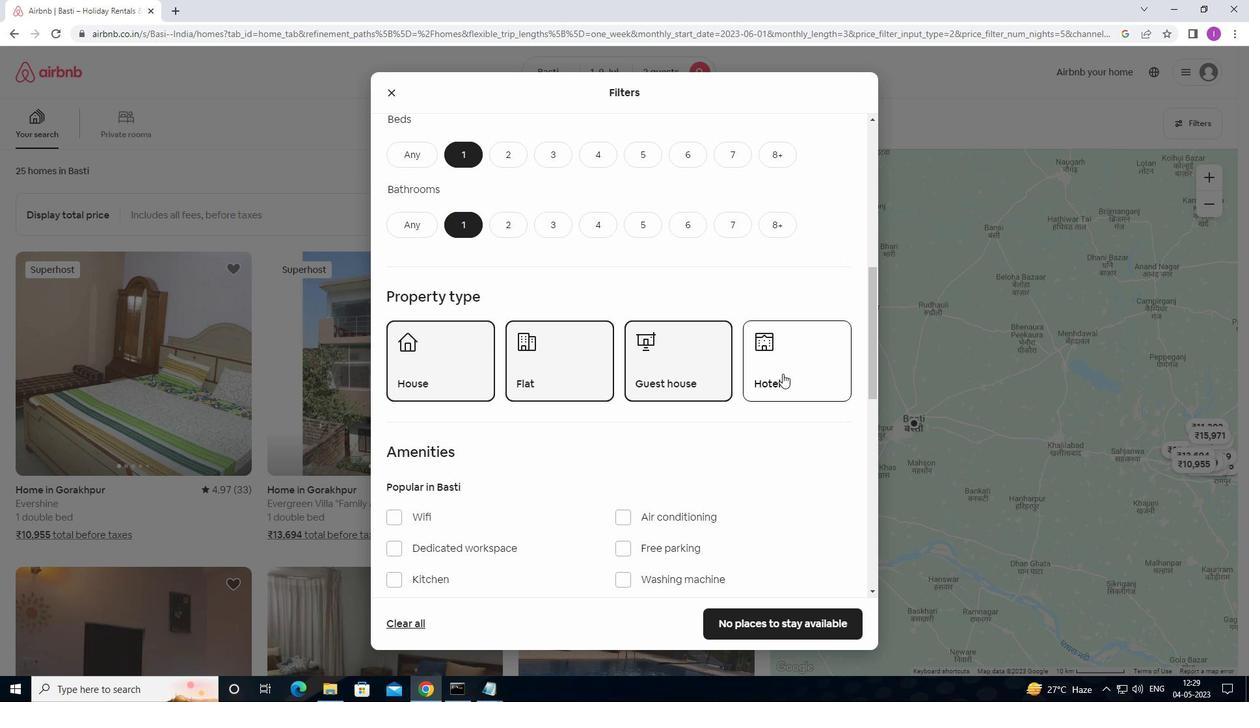 
Action: Mouse moved to (779, 378)
Screenshot: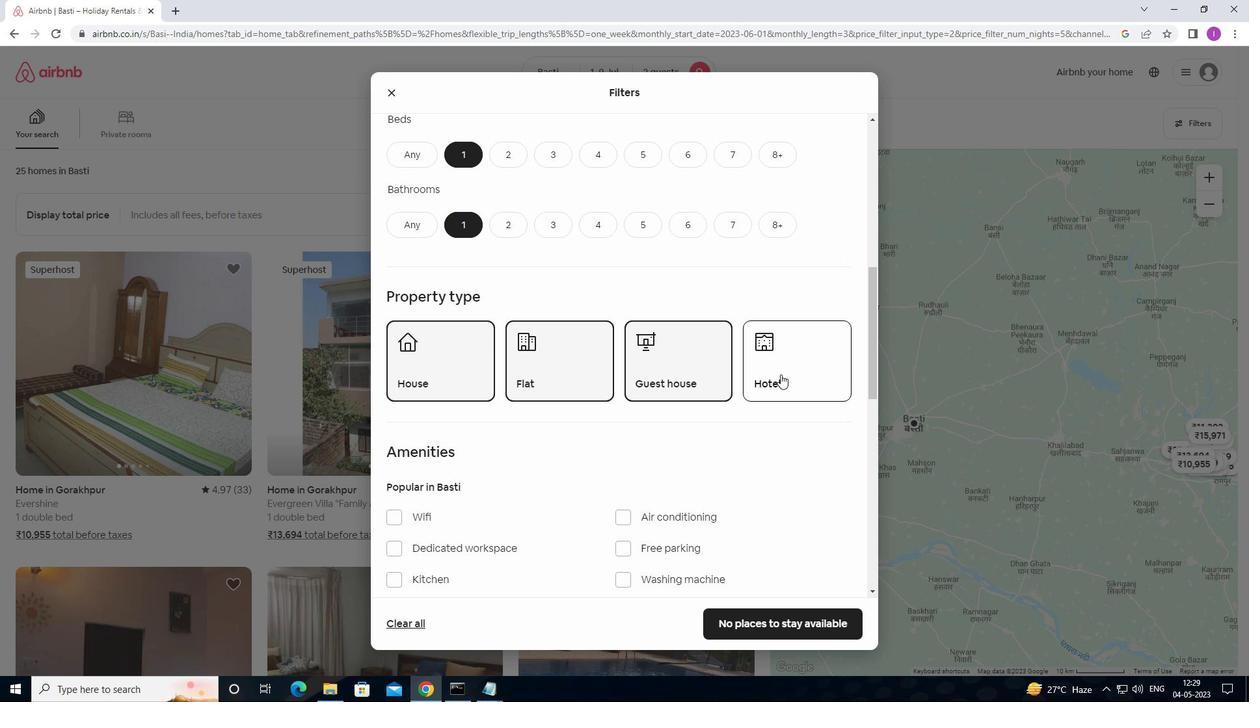 
Action: Mouse scrolled (779, 378) with delta (0, 0)
Screenshot: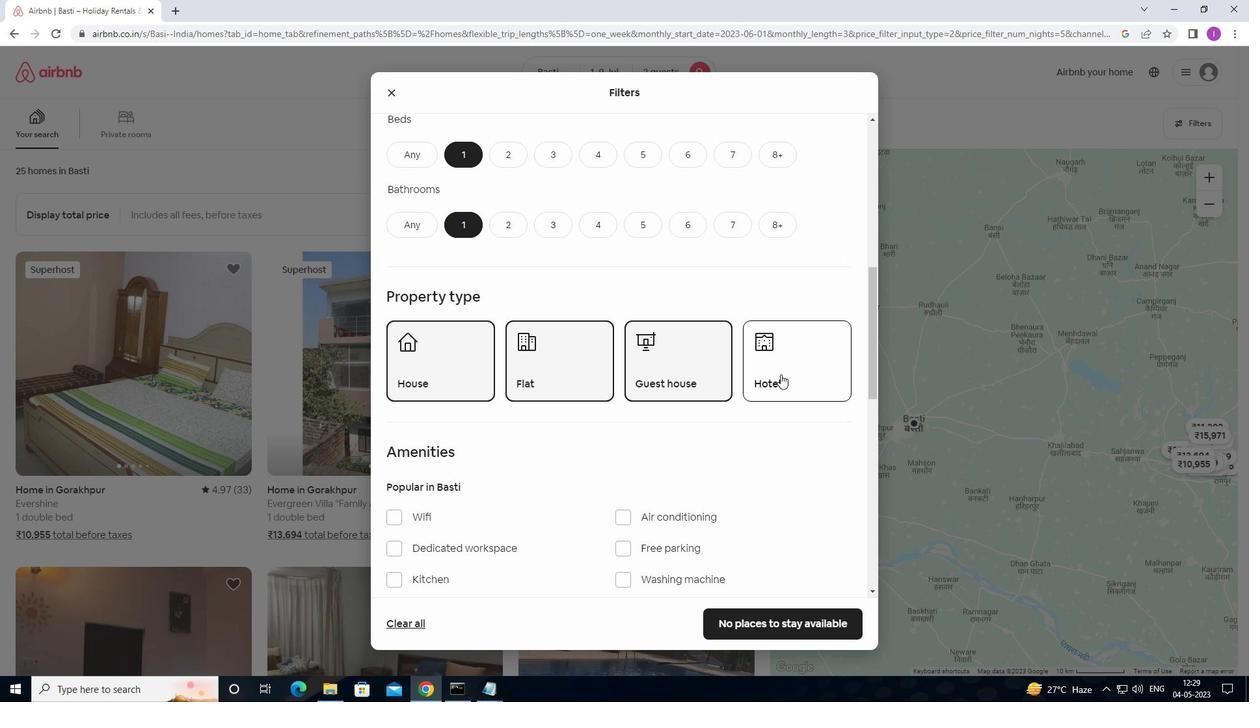 
Action: Mouse scrolled (779, 378) with delta (0, 0)
Screenshot: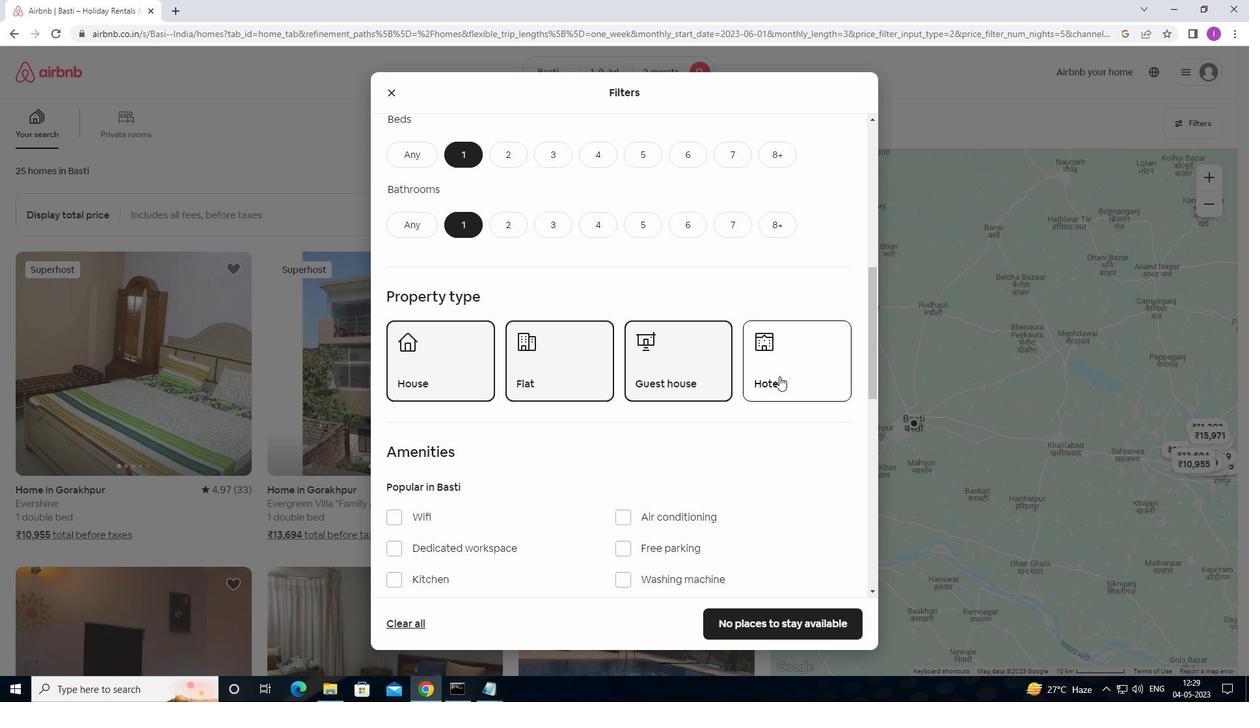 
Action: Mouse moved to (655, 385)
Screenshot: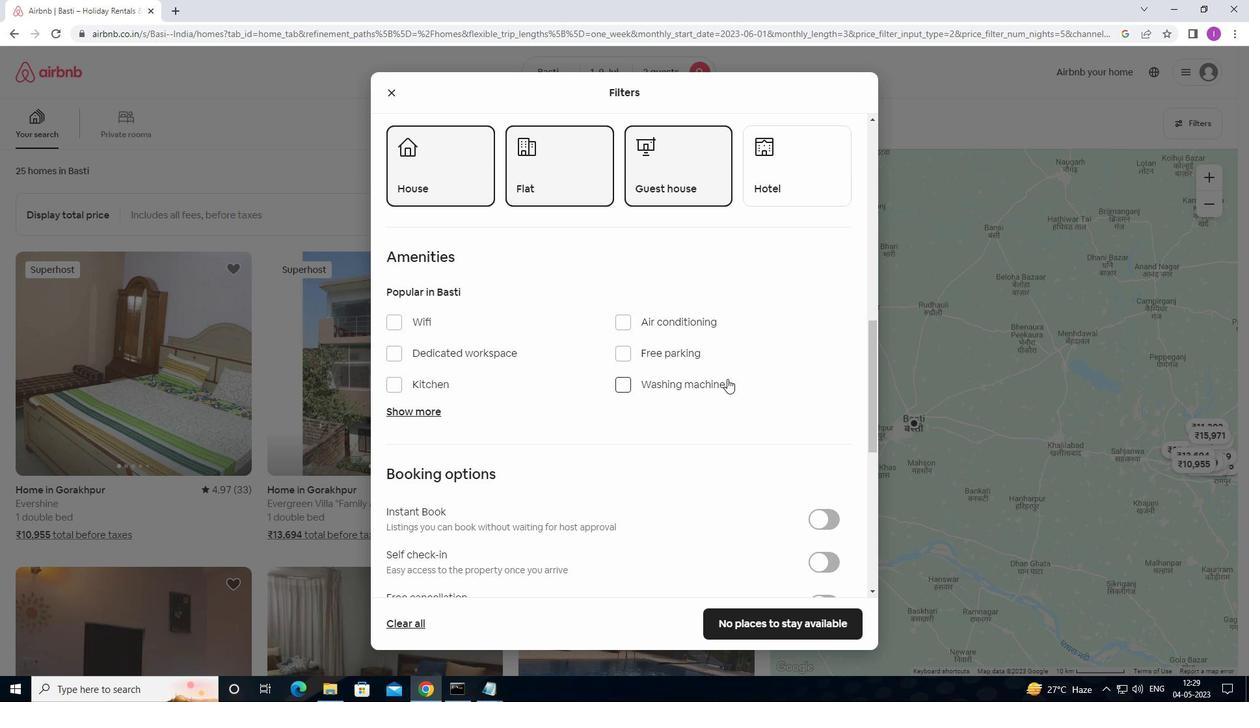 
Action: Mouse scrolled (655, 385) with delta (0, 0)
Screenshot: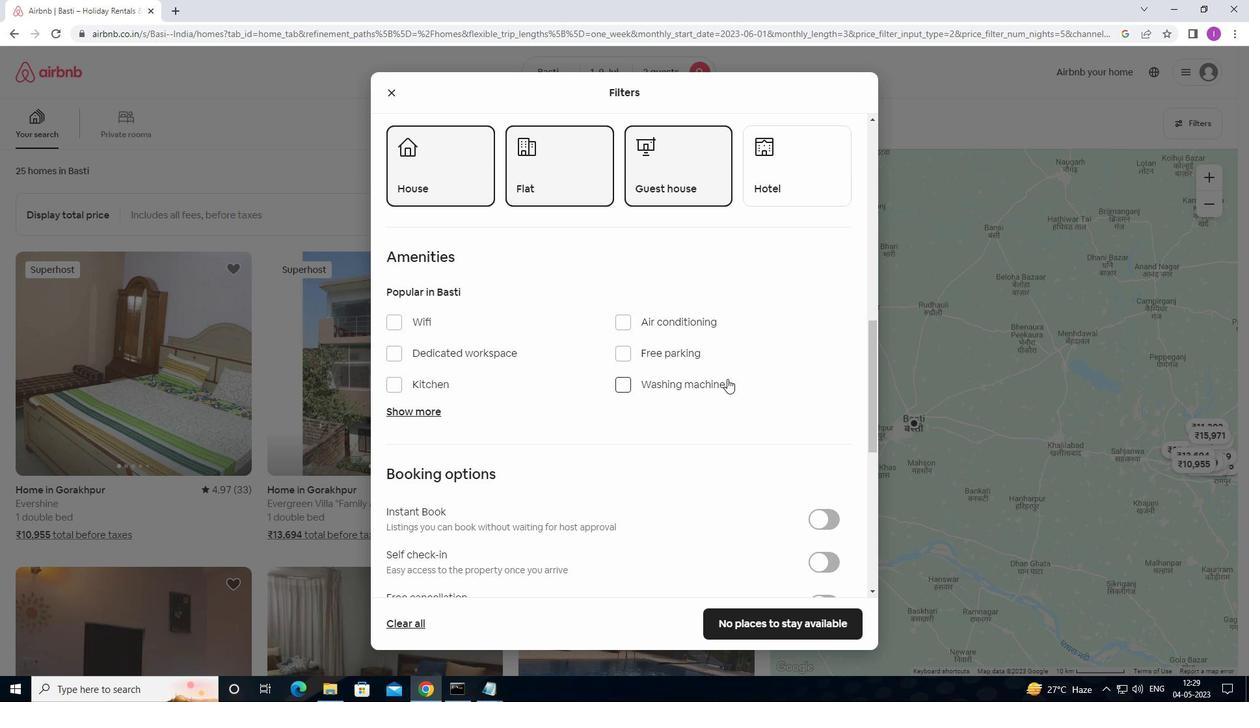 
Action: Mouse moved to (646, 389)
Screenshot: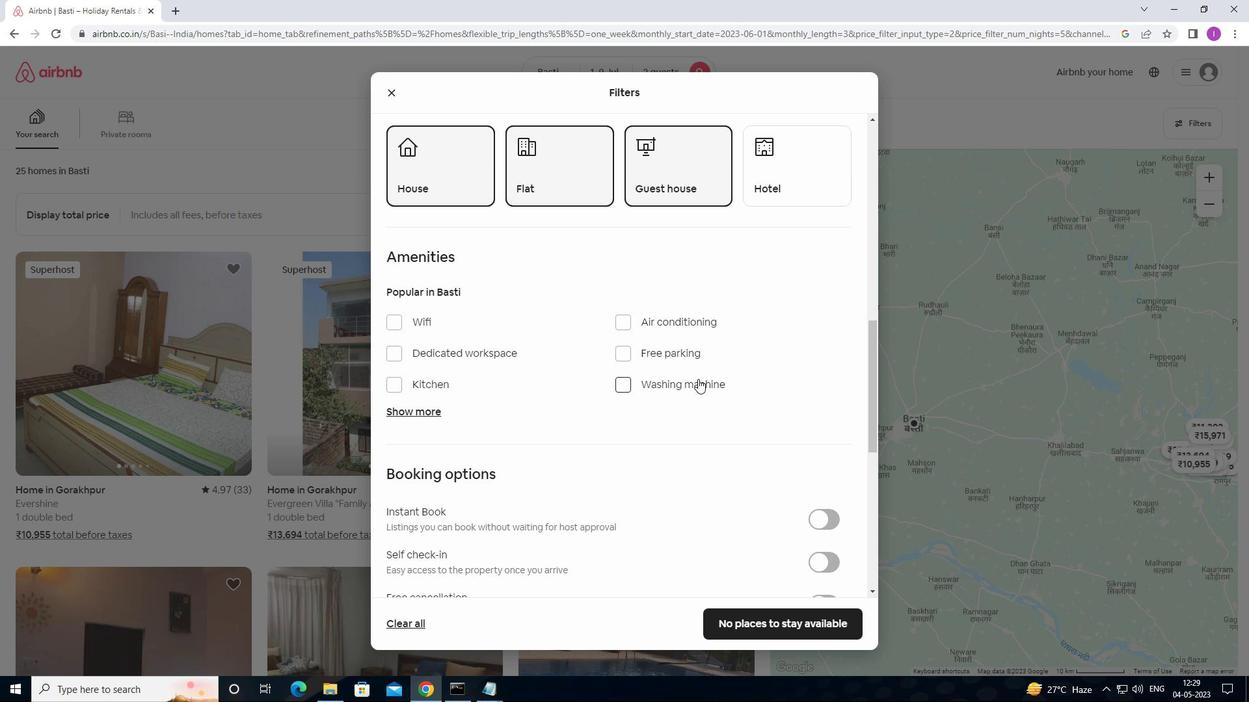 
Action: Mouse scrolled (646, 388) with delta (0, 0)
Screenshot: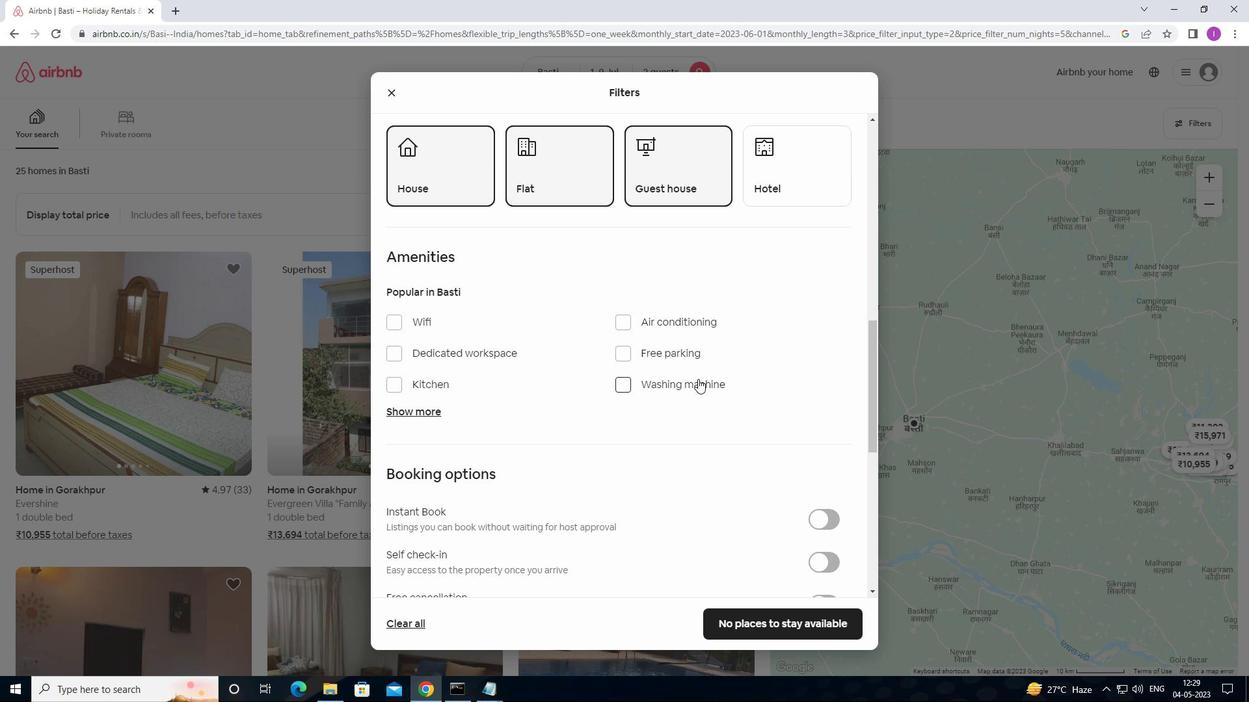 
Action: Mouse moved to (836, 432)
Screenshot: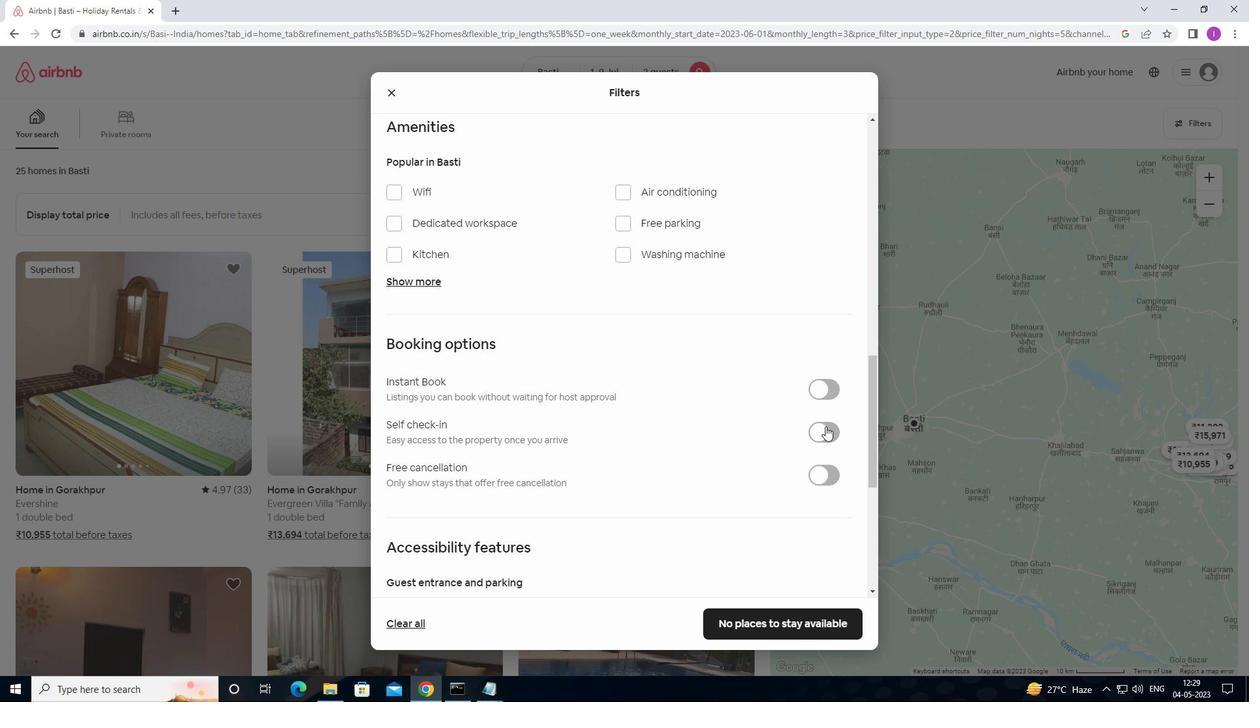 
Action: Mouse pressed left at (836, 432)
Screenshot: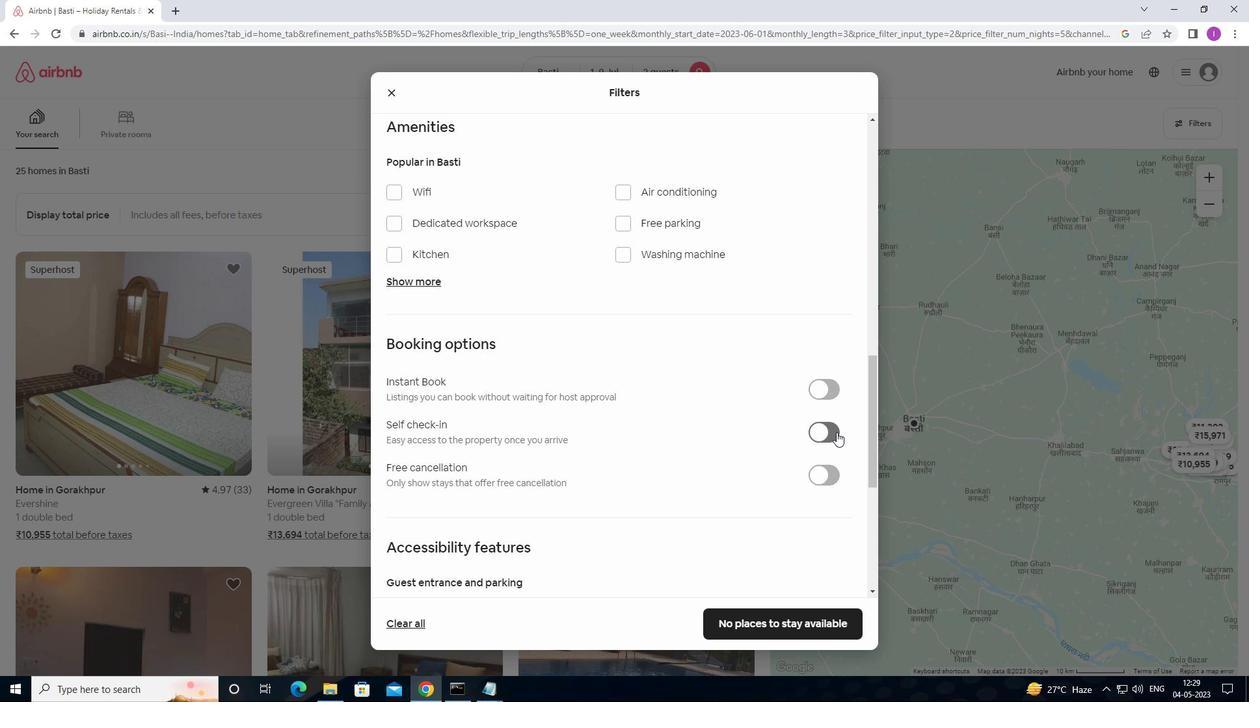 
Action: Mouse moved to (469, 452)
Screenshot: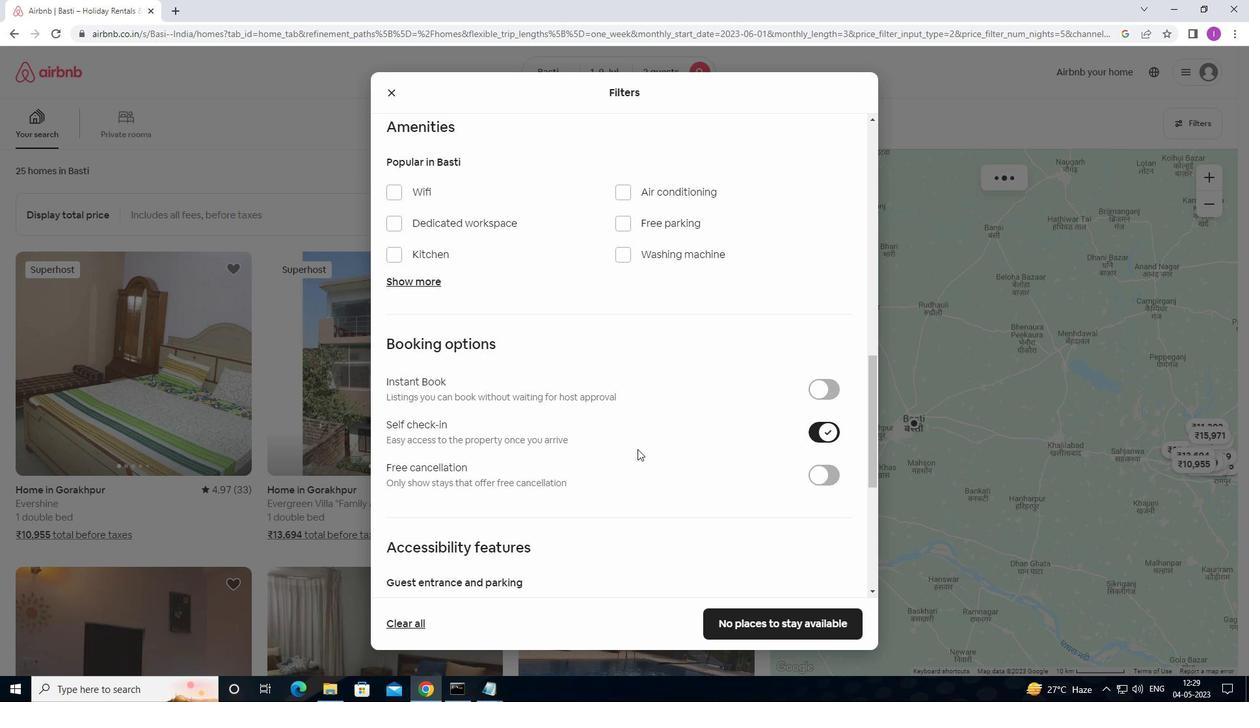 
Action: Mouse scrolled (469, 452) with delta (0, 0)
Screenshot: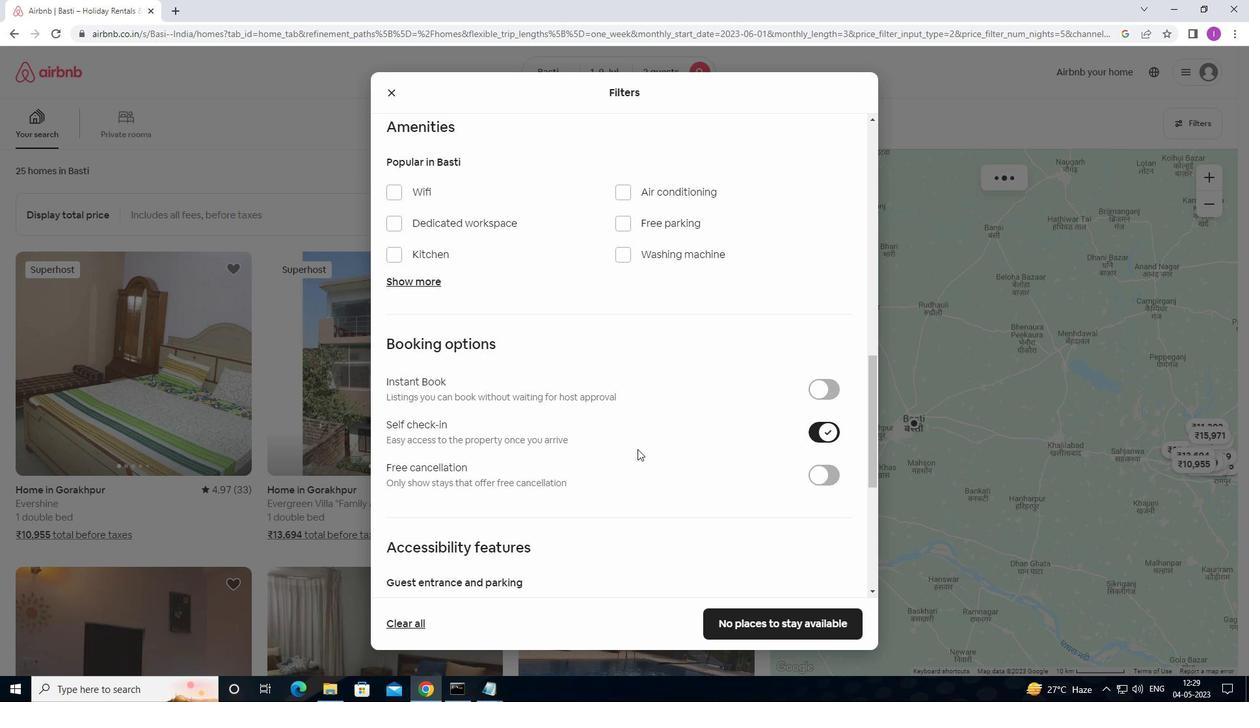 
Action: Mouse moved to (469, 453)
Screenshot: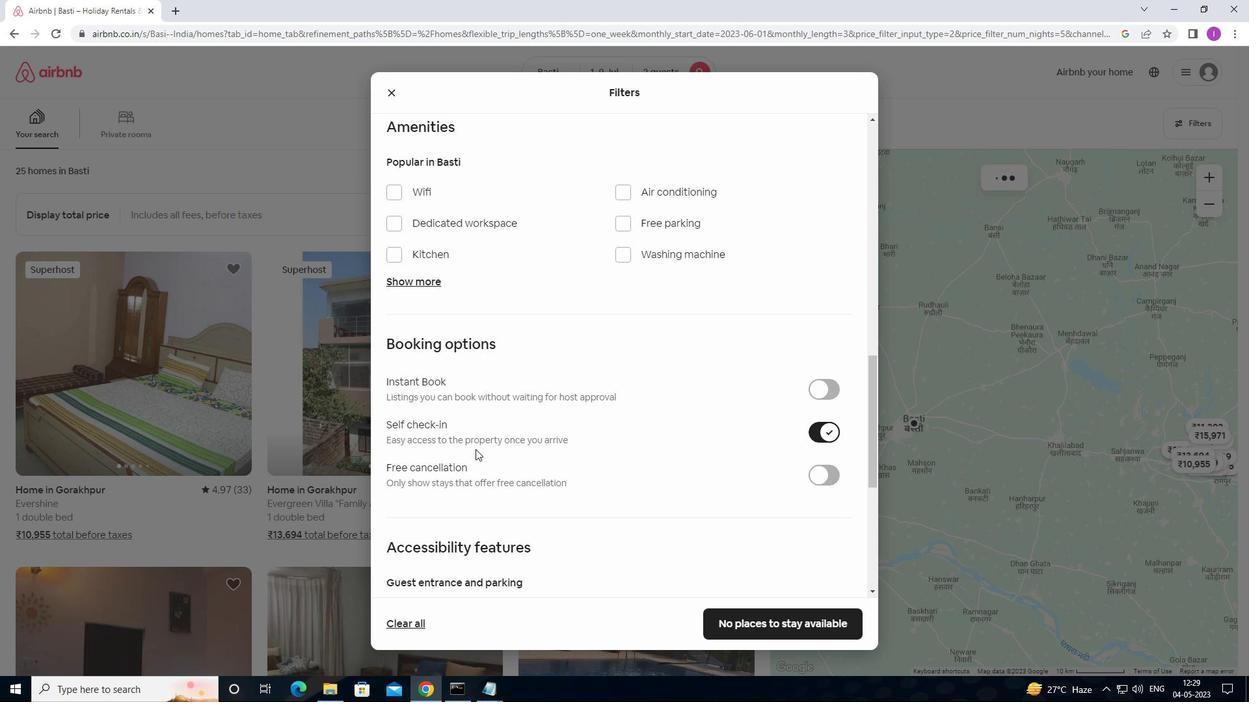 
Action: Mouse scrolled (469, 452) with delta (0, 0)
Screenshot: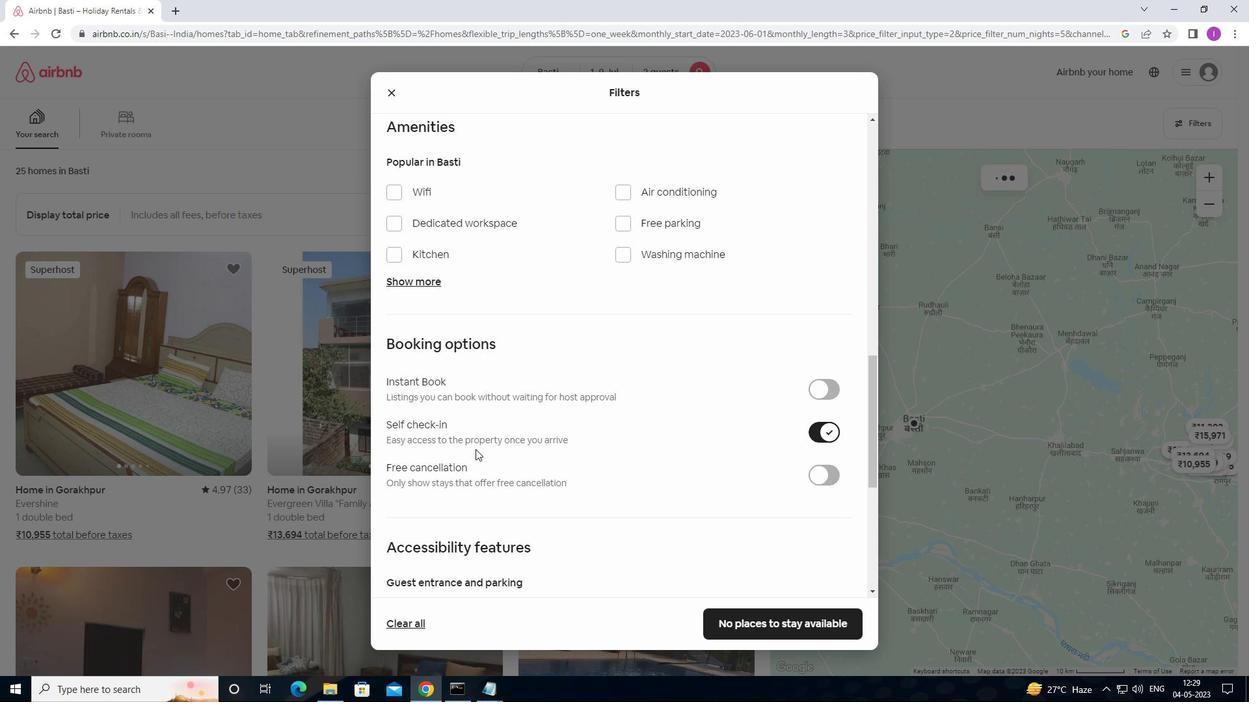 
Action: Mouse scrolled (469, 452) with delta (0, 0)
Screenshot: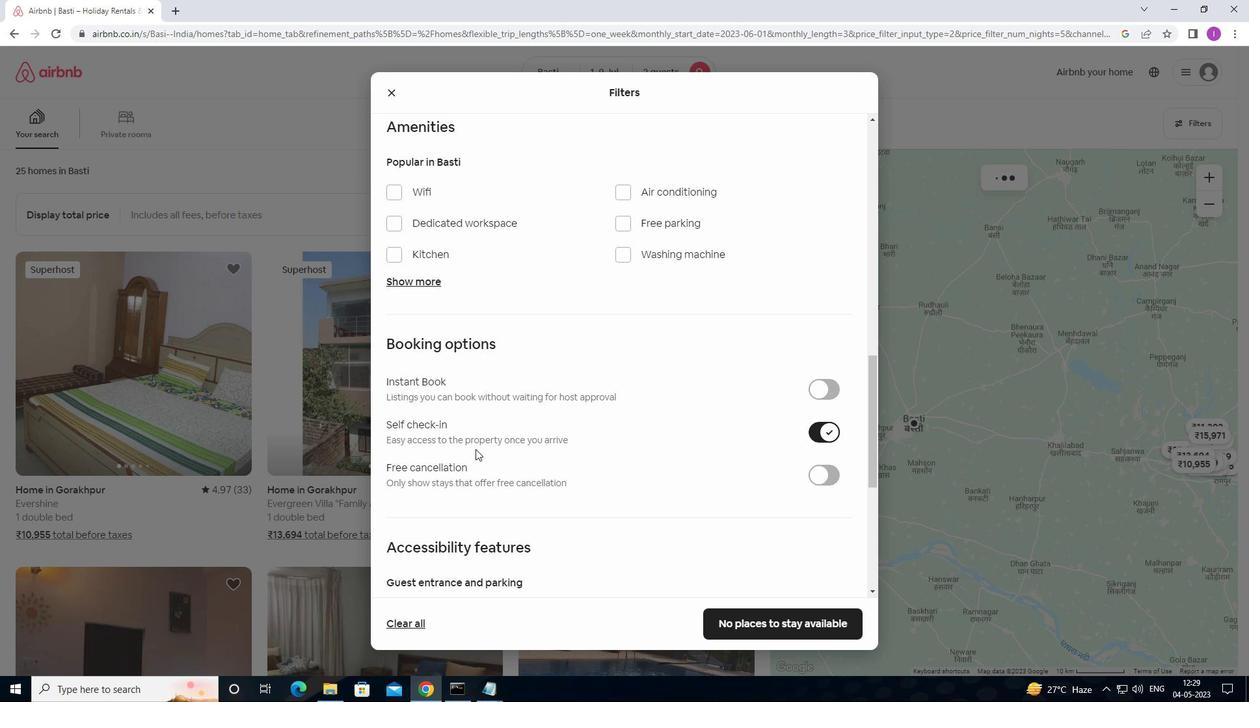 
Action: Mouse scrolled (469, 452) with delta (0, 0)
Screenshot: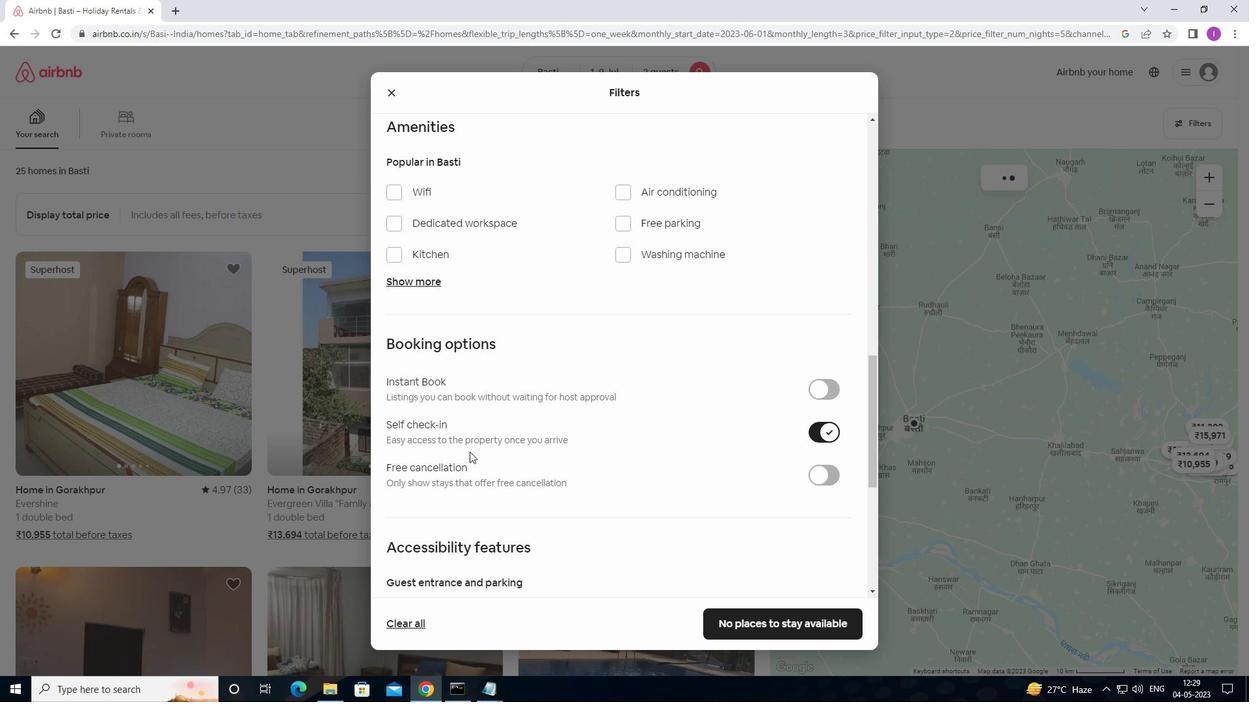 
Action: Mouse scrolled (469, 452) with delta (0, 0)
Screenshot: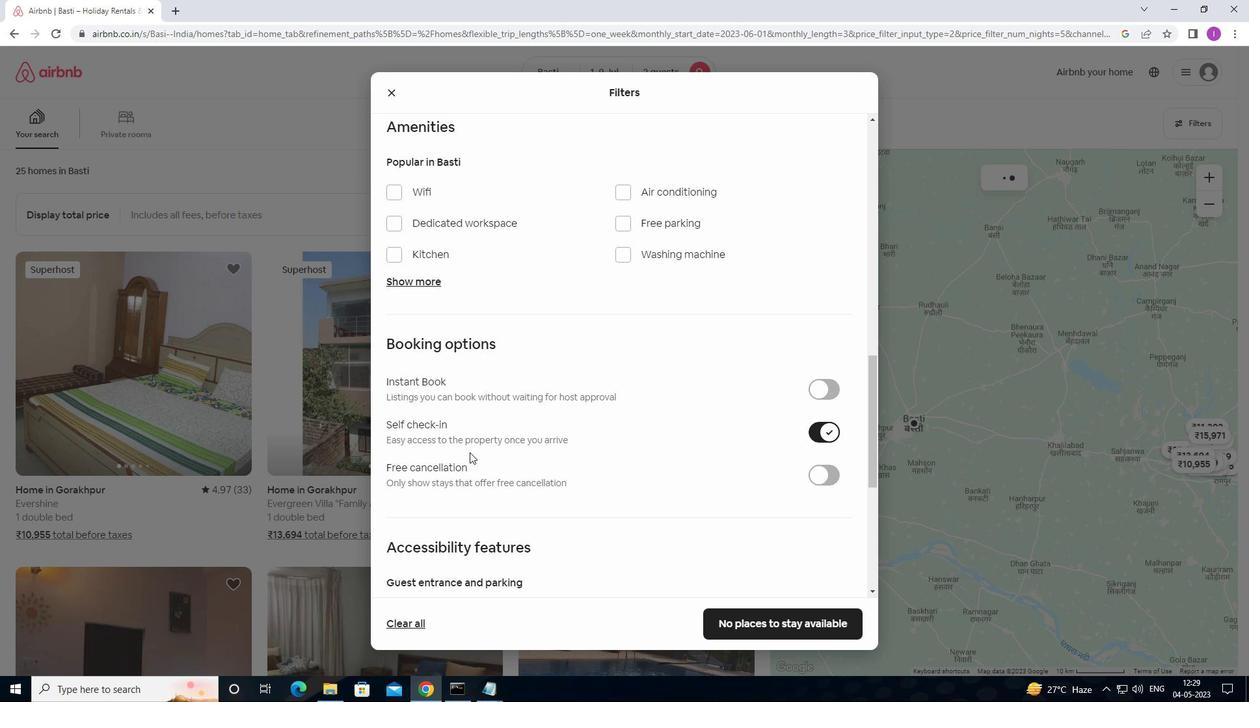 
Action: Mouse moved to (471, 453)
Screenshot: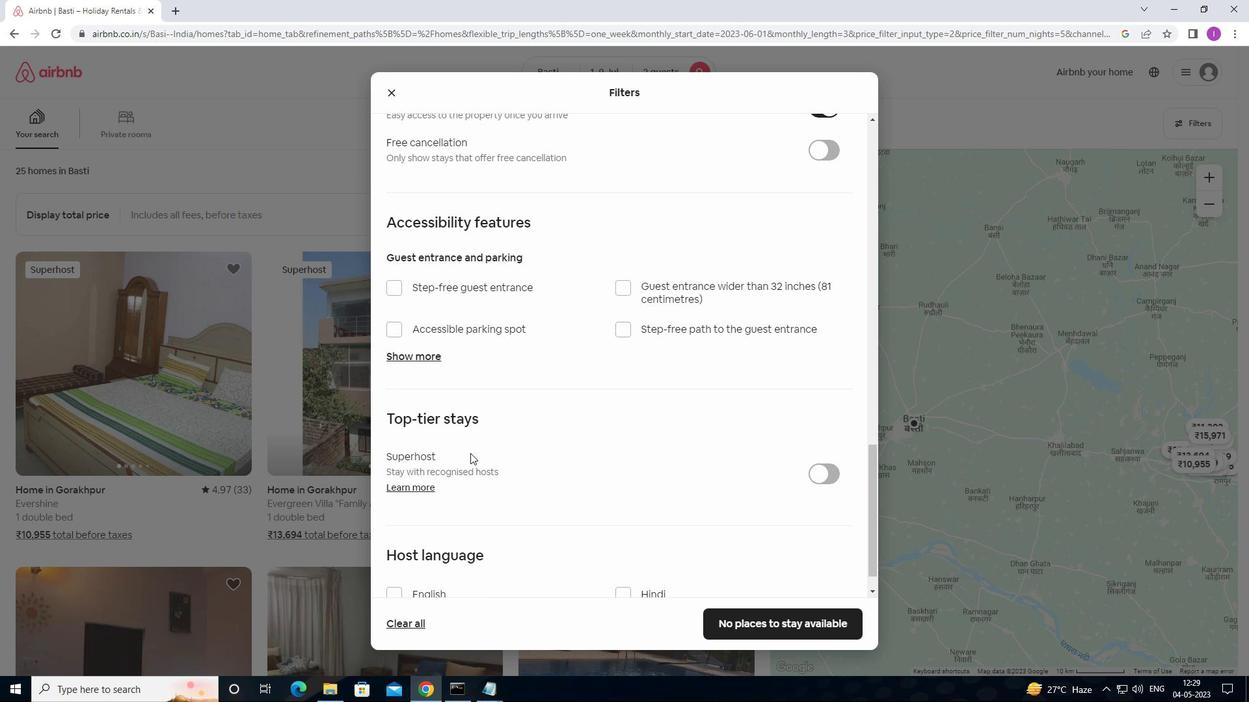 
Action: Mouse scrolled (471, 452) with delta (0, 0)
Screenshot: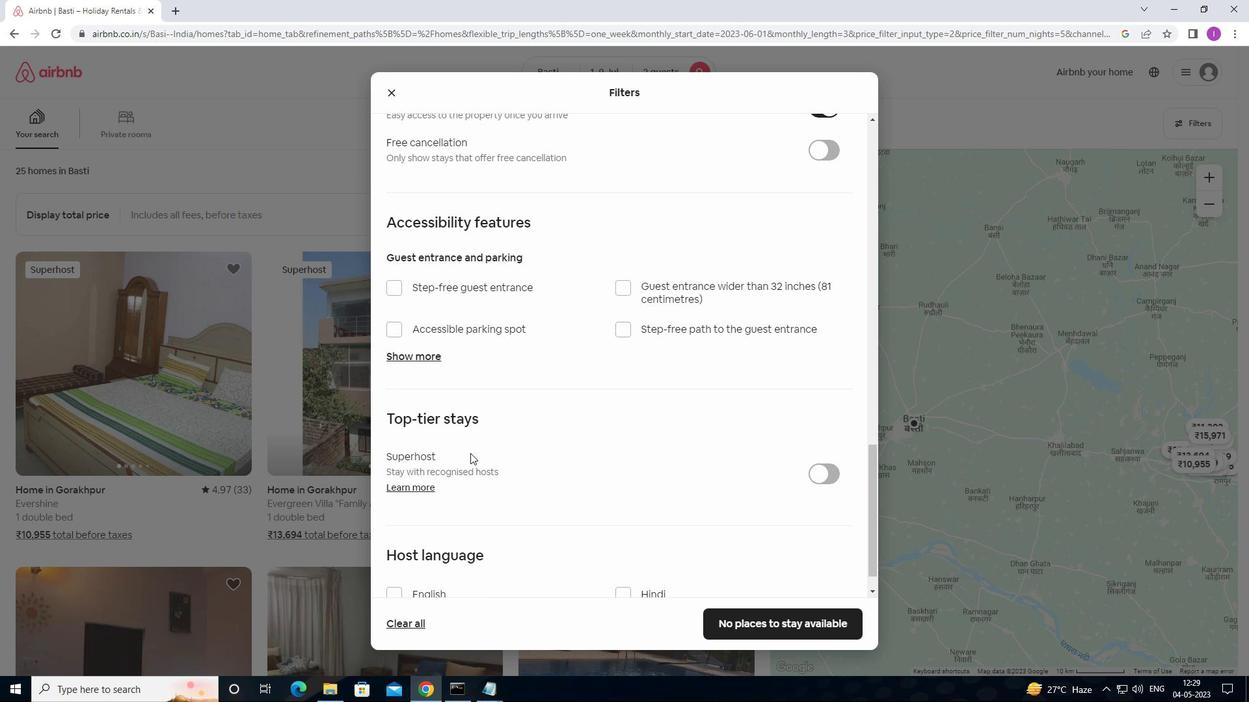 
Action: Mouse scrolled (471, 452) with delta (0, 0)
Screenshot: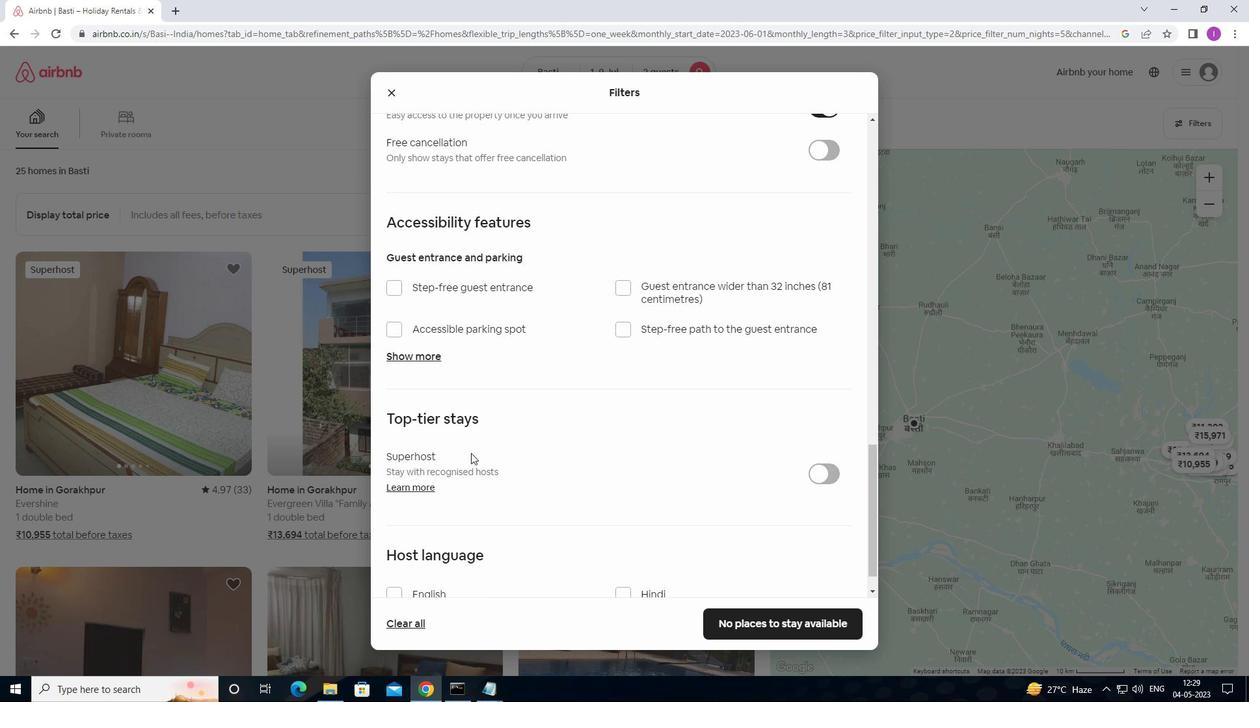 
Action: Mouse scrolled (471, 452) with delta (0, 0)
Screenshot: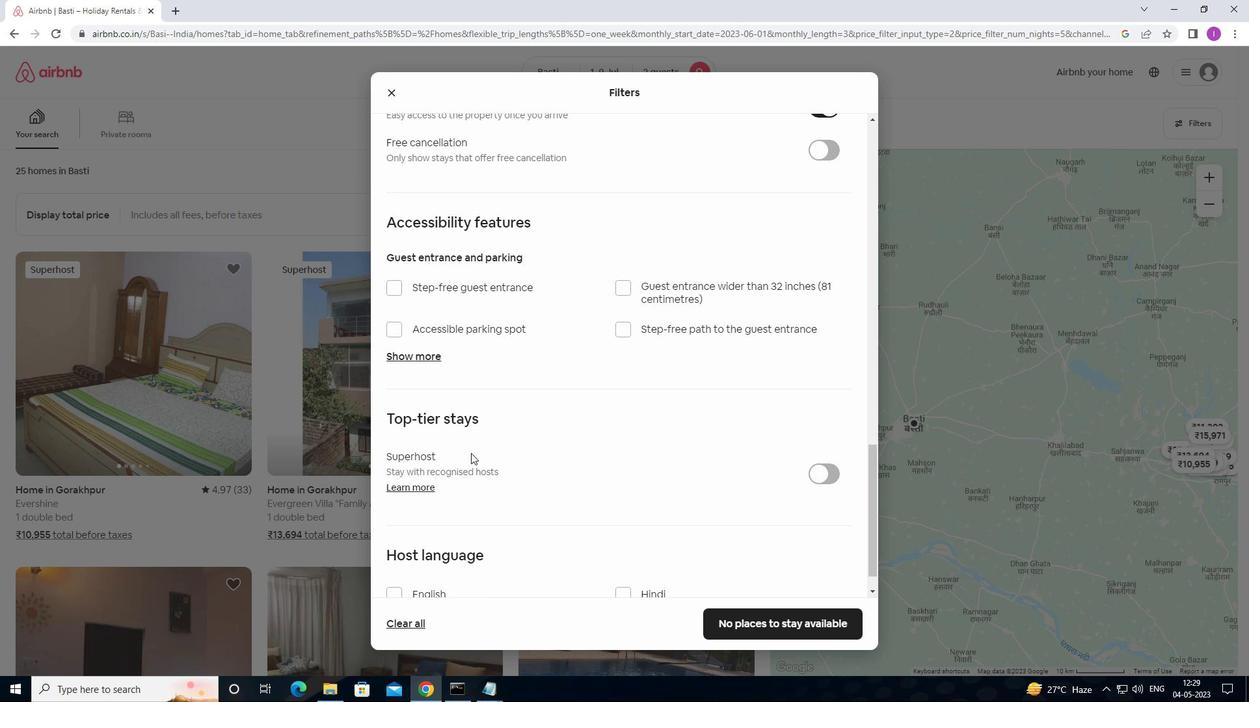 
Action: Mouse moved to (465, 467)
Screenshot: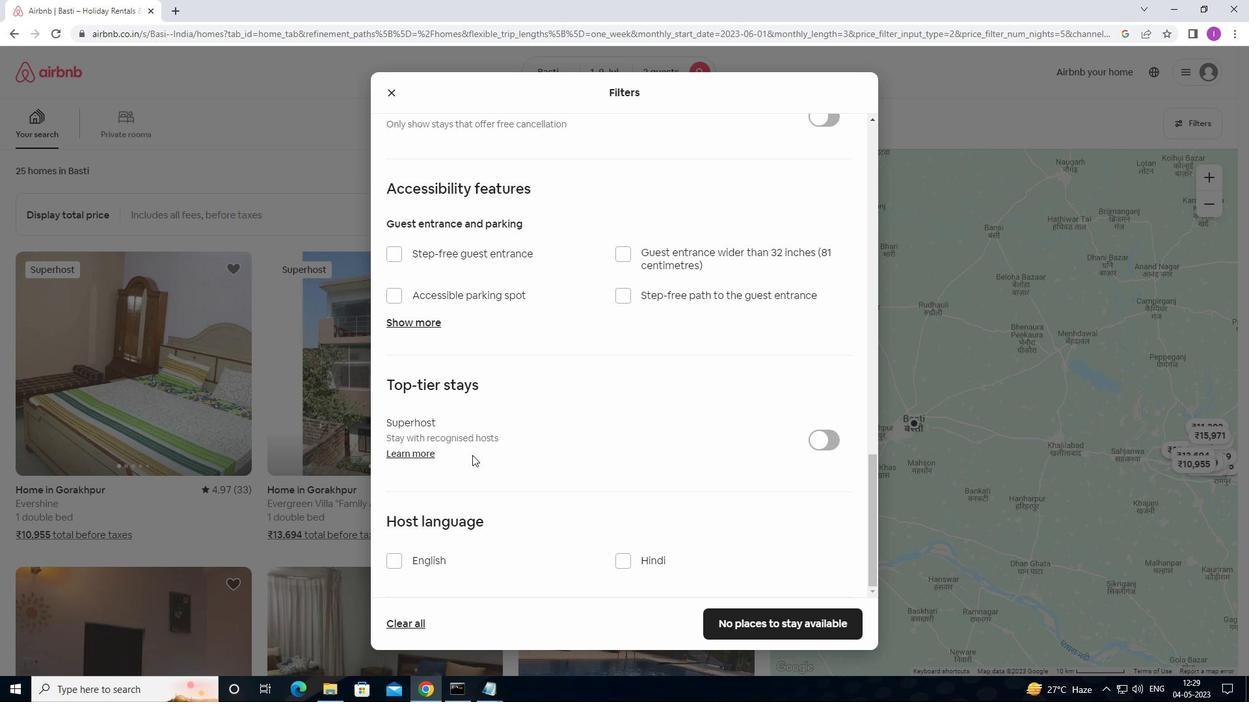 
Action: Mouse scrolled (465, 467) with delta (0, 0)
Screenshot: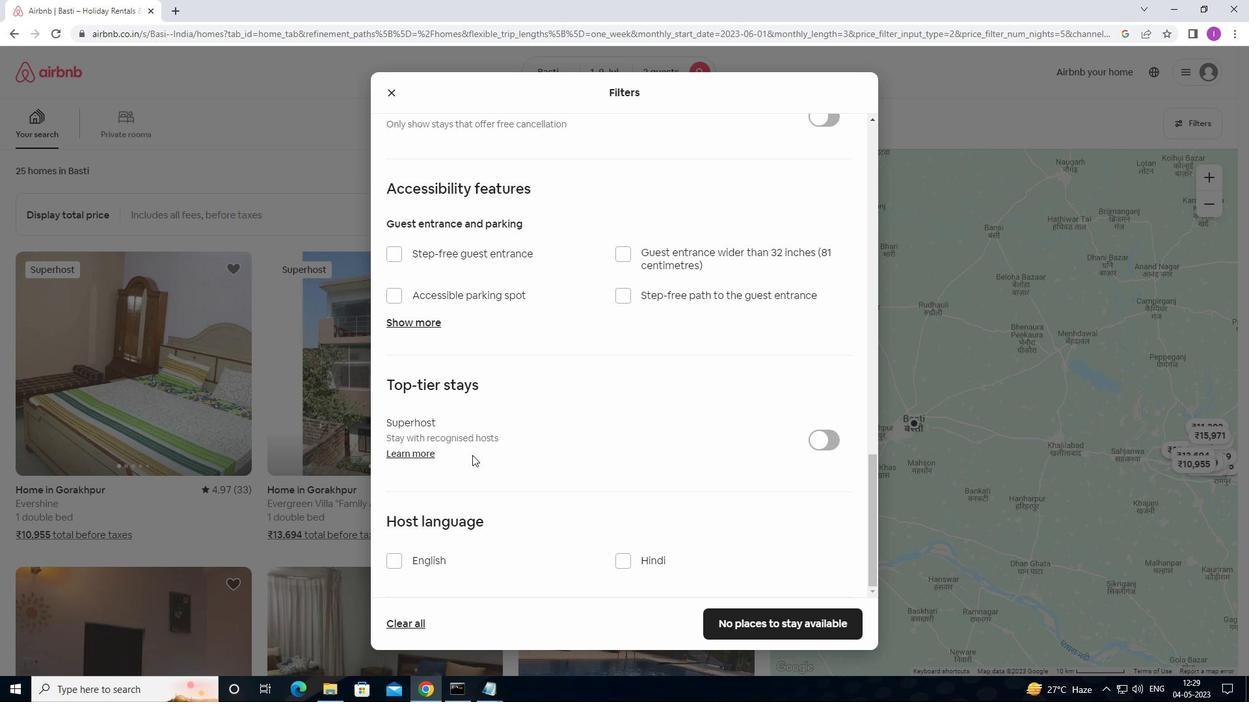 
Action: Mouse moved to (387, 564)
Screenshot: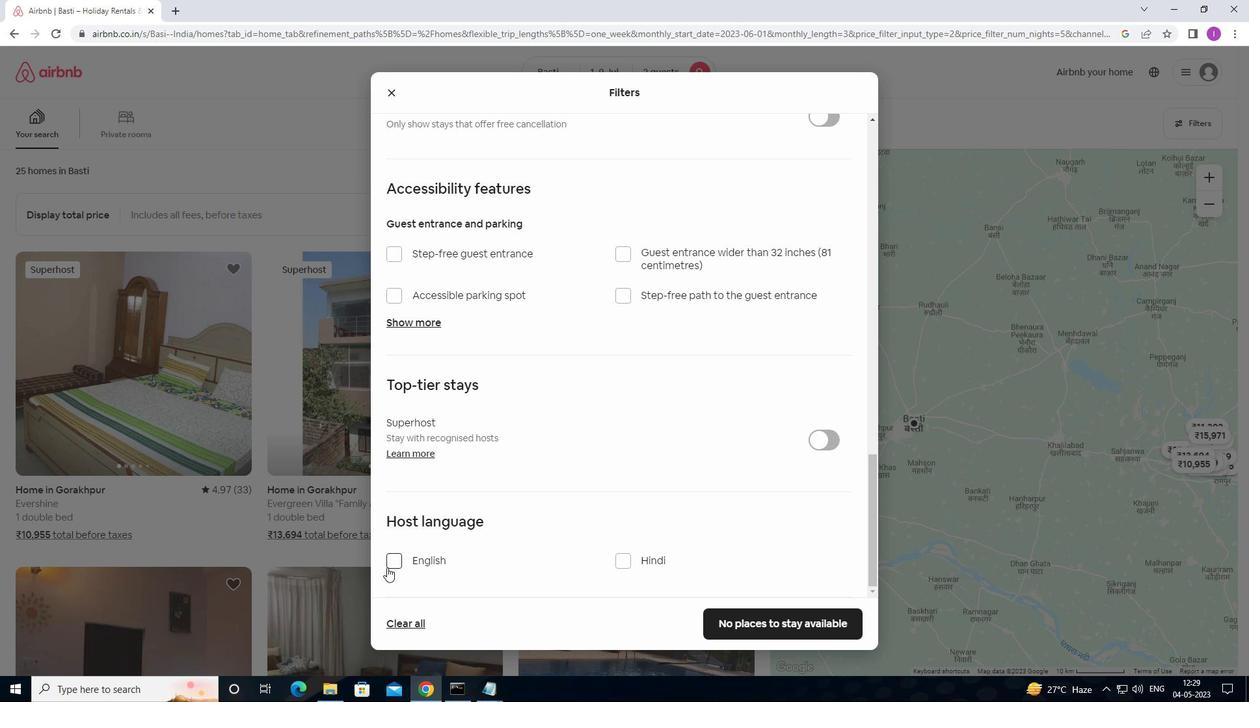 
Action: Mouse pressed left at (387, 564)
Screenshot: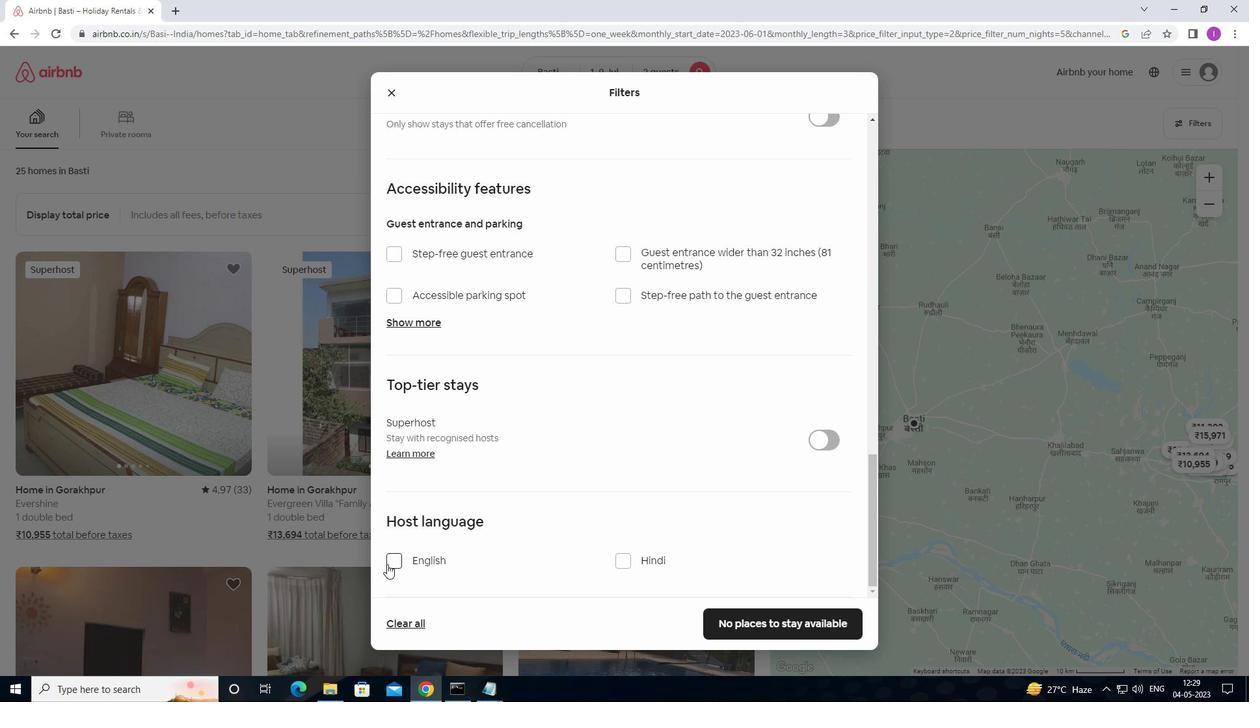 
Action: Mouse moved to (728, 619)
Screenshot: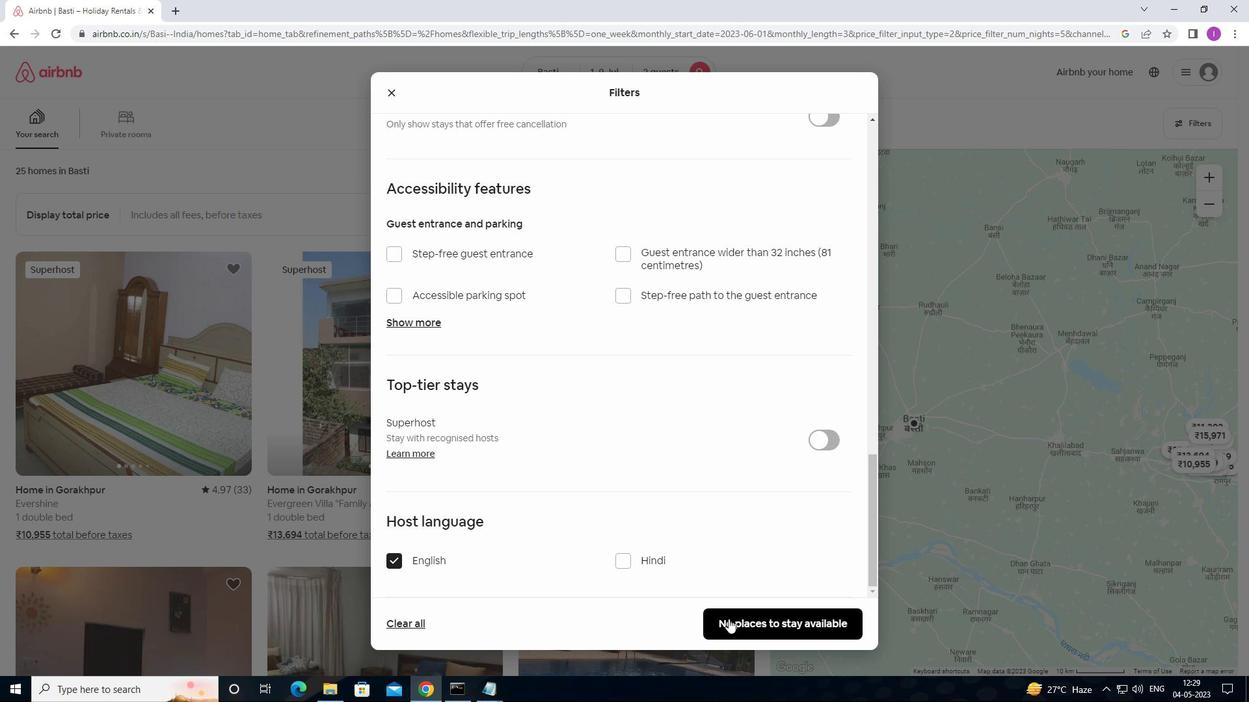 
Action: Mouse pressed left at (728, 619)
Screenshot: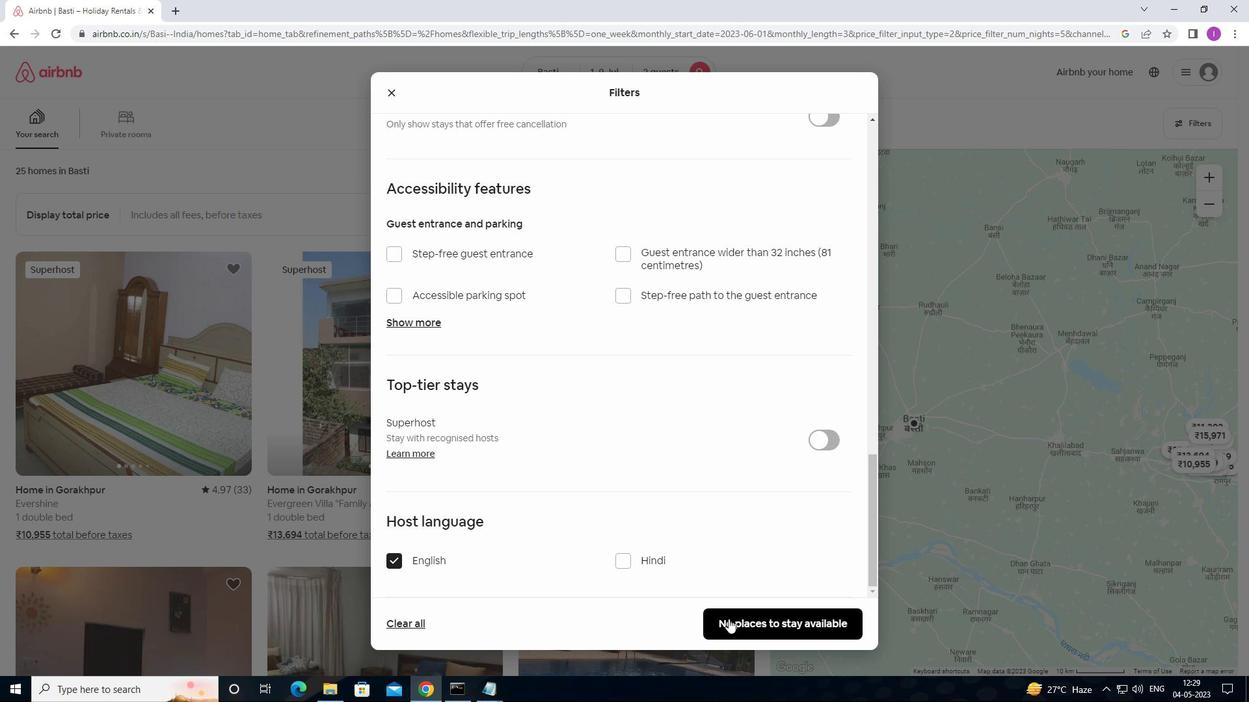 
Action: Mouse moved to (492, 418)
Screenshot: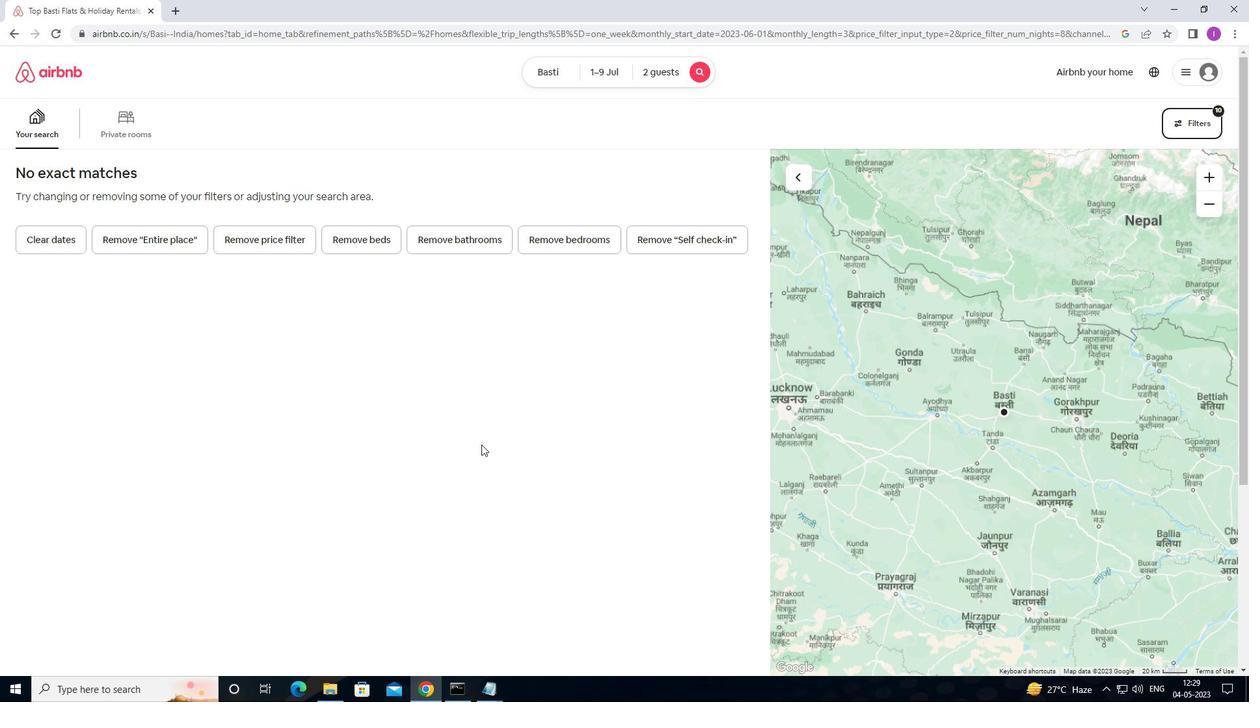 
